 Task: Find a place to stay in Oleśnica, Poland, from 11th to 15th June for 2 guests, with a price range of ₹7000 to ₹16000, 1 bedroom, 2 beds, 1 bathroom, a flat with a washing machine, and an English-speaking host.
Action: Mouse pressed left at (440, 80)
Screenshot: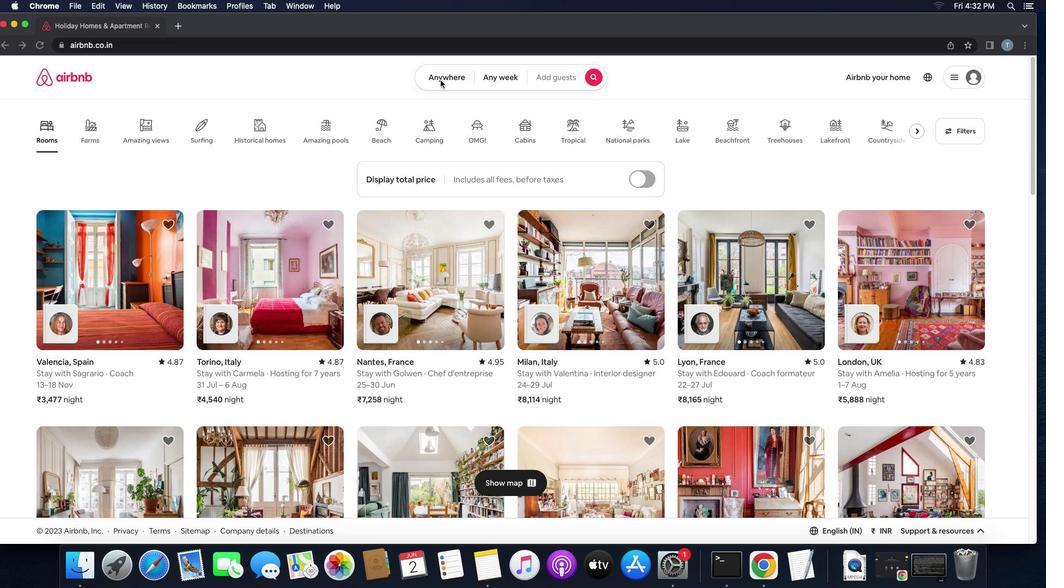 
Action: Mouse pressed left at (440, 80)
Screenshot: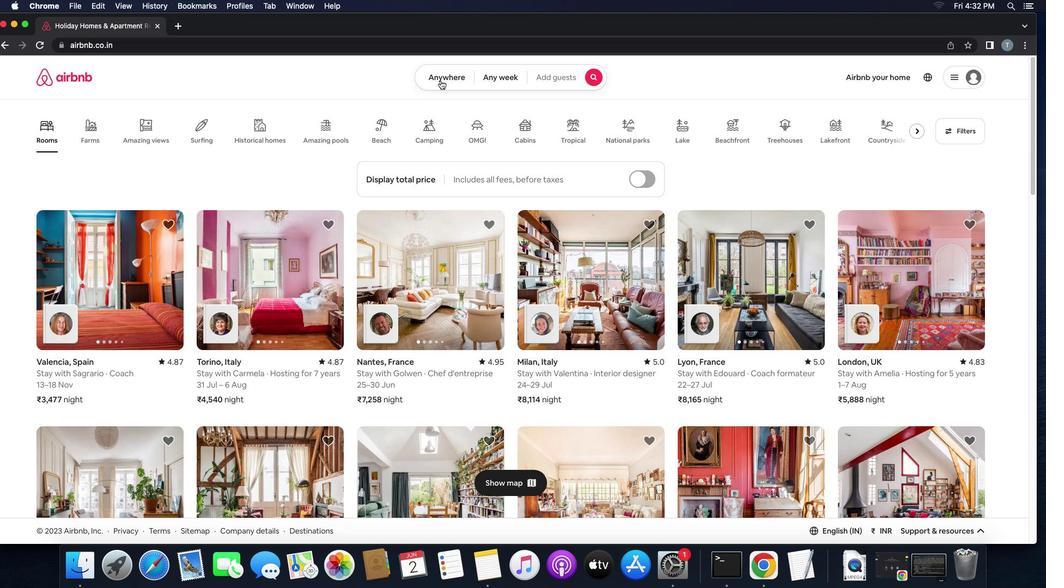 
Action: Mouse moved to (403, 113)
Screenshot: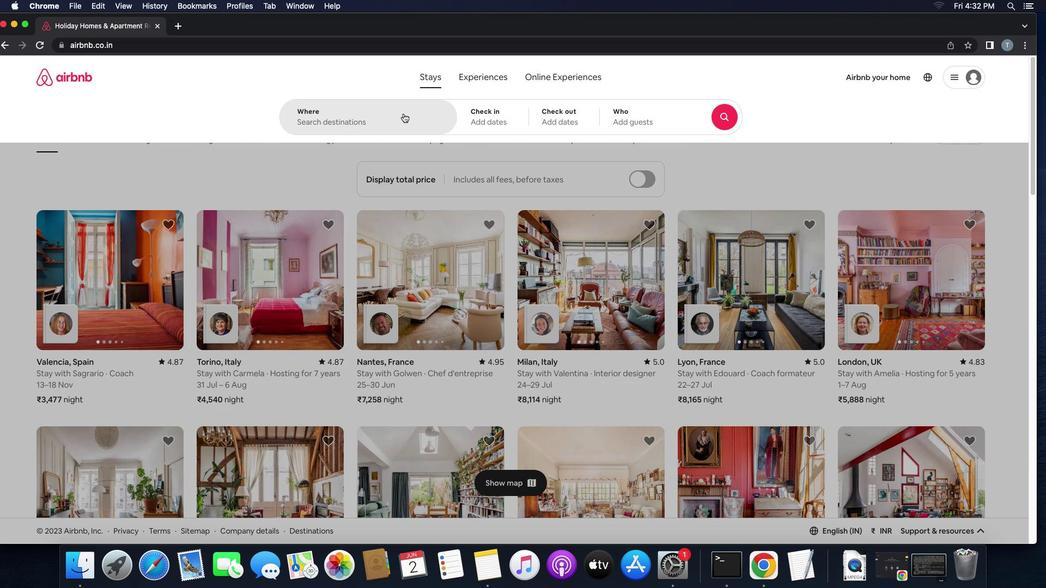 
Action: Mouse pressed left at (403, 113)
Screenshot: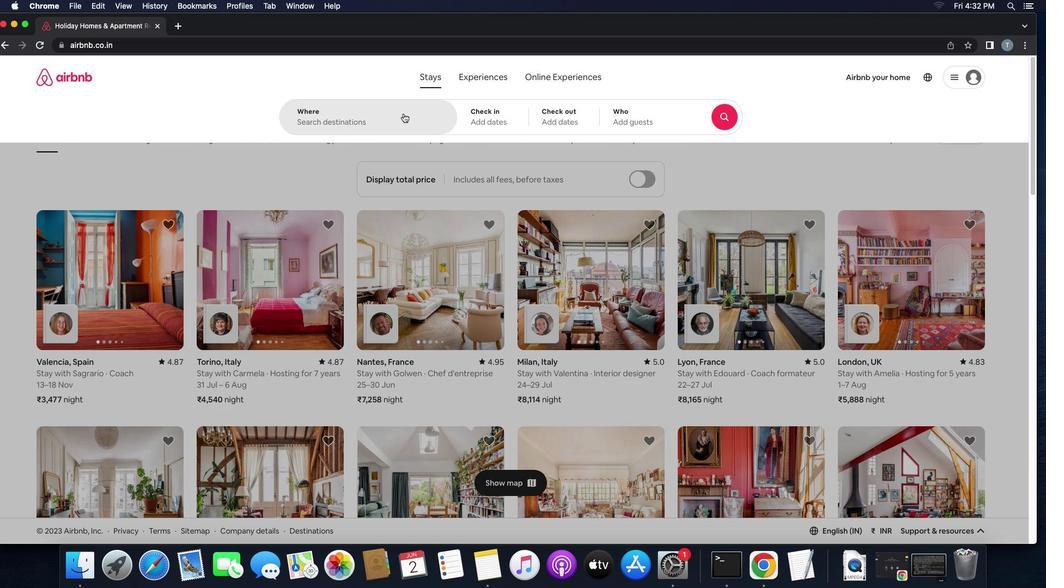 
Action: Key pressed 'o''l''e''s''n''i''c''a'',''p''o''l''a''n''d'
Screenshot: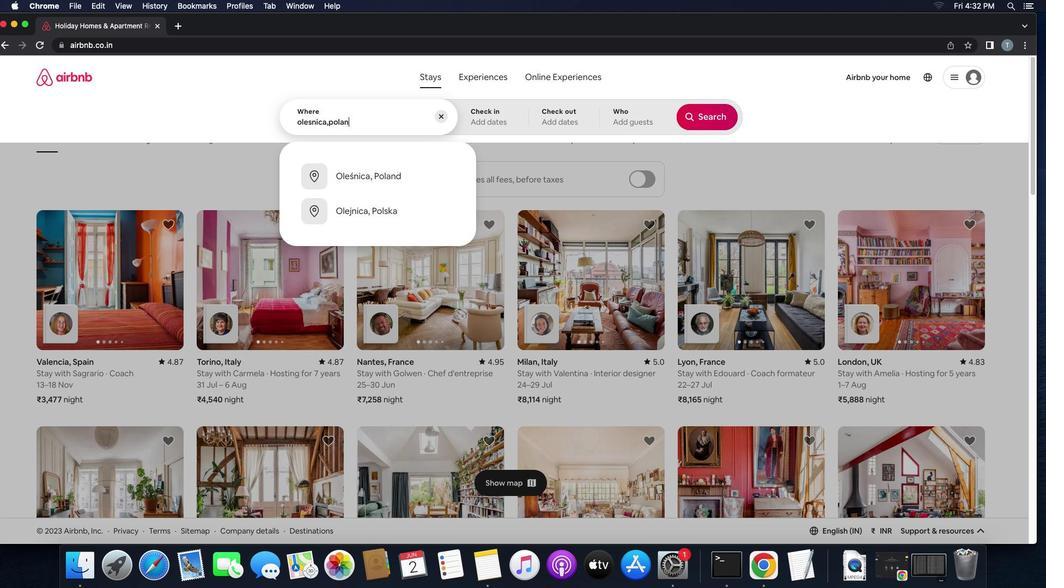
Action: Mouse moved to (355, 165)
Screenshot: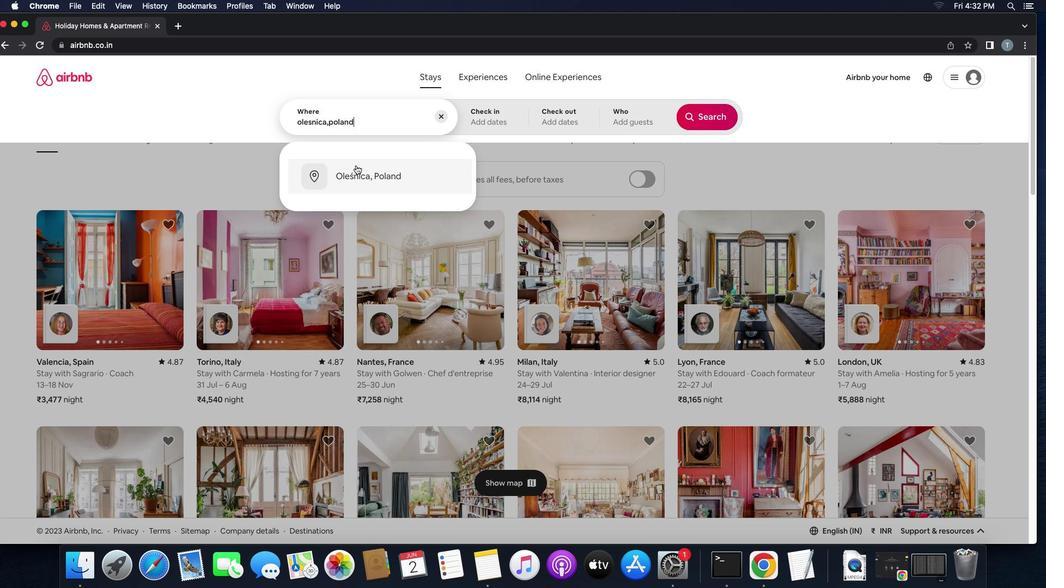 
Action: Mouse pressed left at (355, 165)
Screenshot: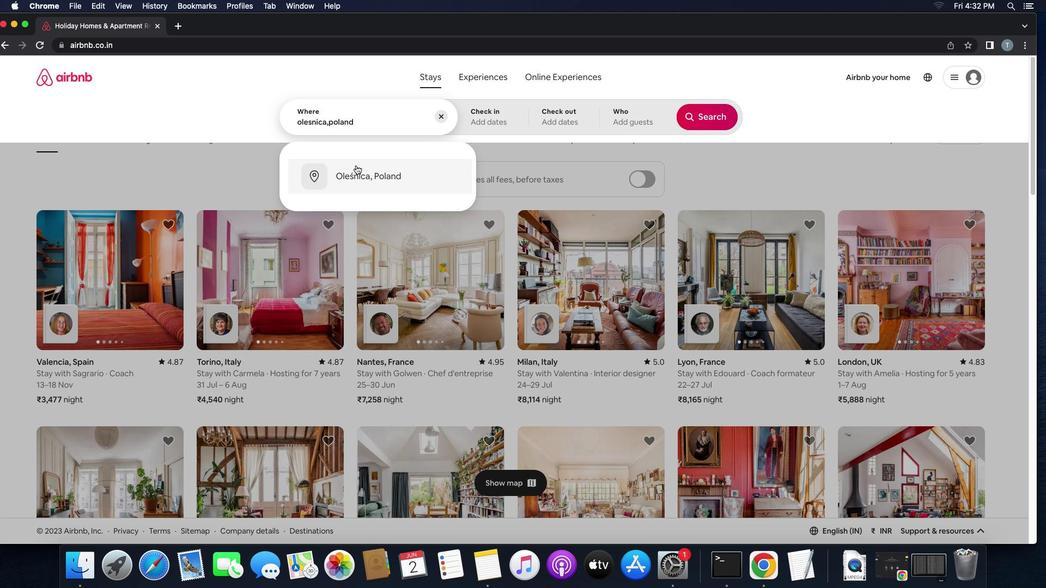 
Action: Mouse moved to (464, 284)
Screenshot: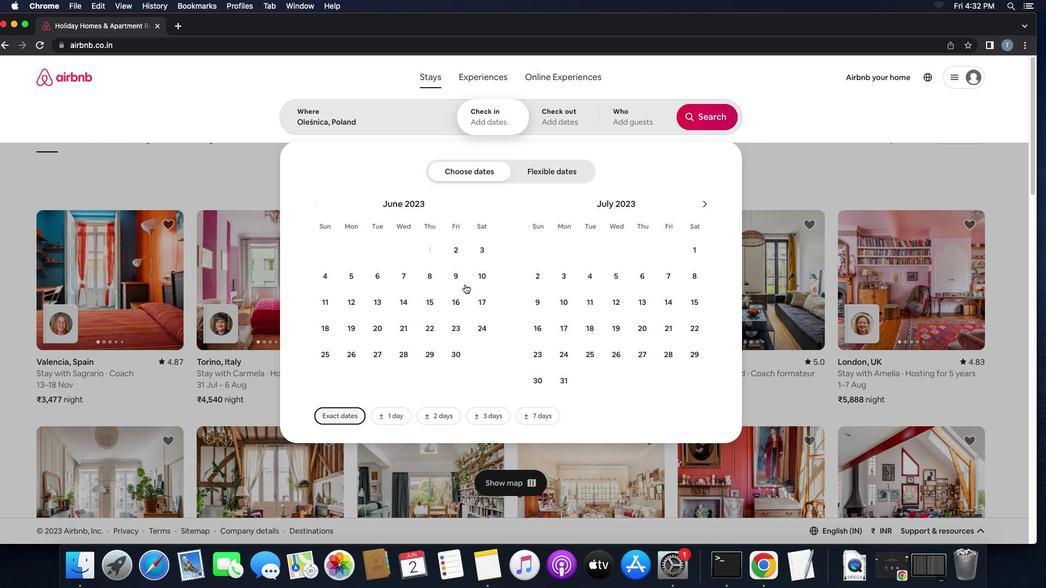 
Action: Mouse scrolled (464, 284) with delta (0, 0)
Screenshot: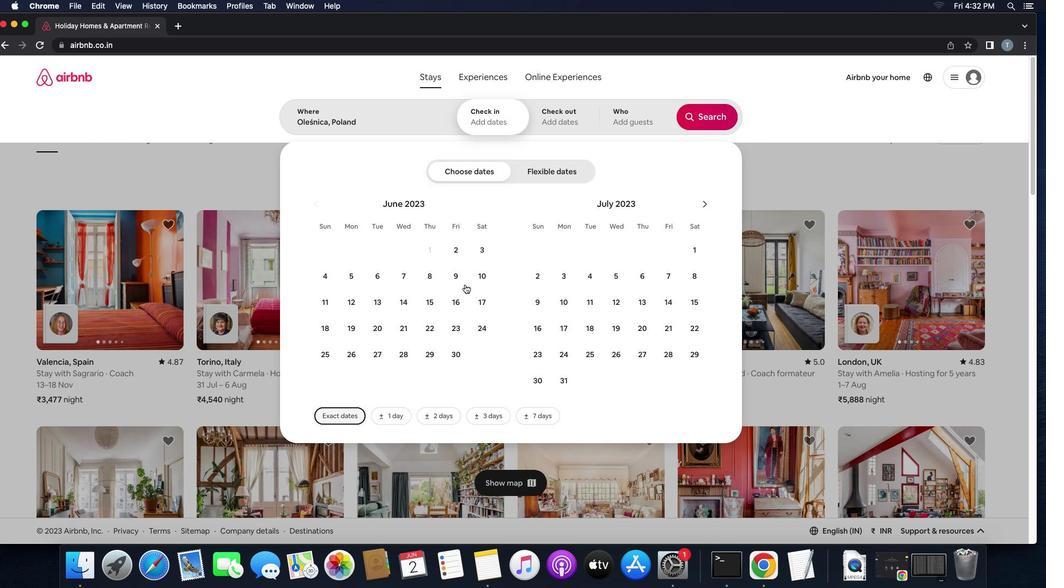 
Action: Mouse scrolled (464, 284) with delta (0, 0)
Screenshot: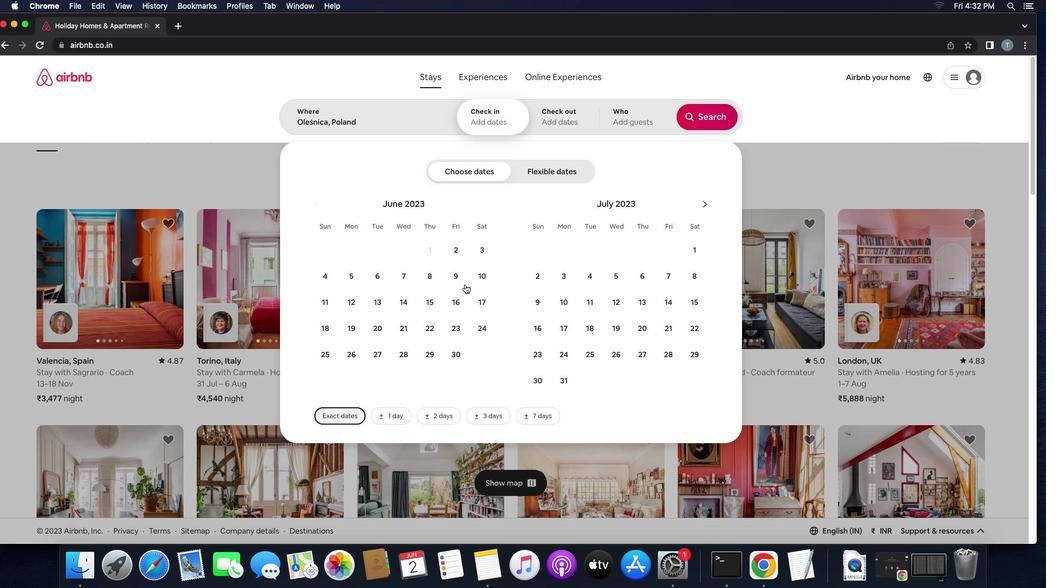 
Action: Mouse moved to (326, 306)
Screenshot: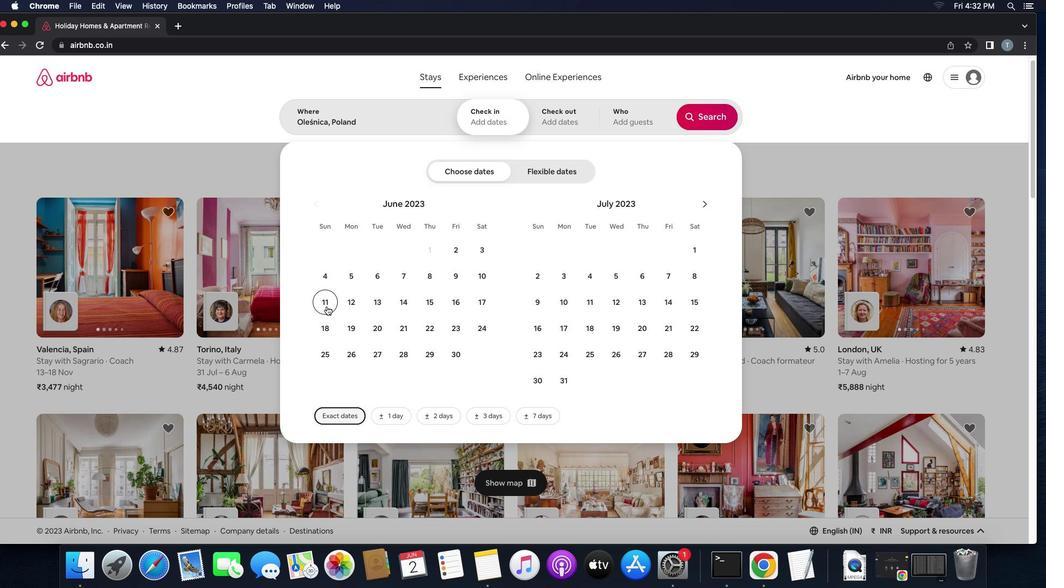 
Action: Mouse pressed left at (326, 306)
Screenshot: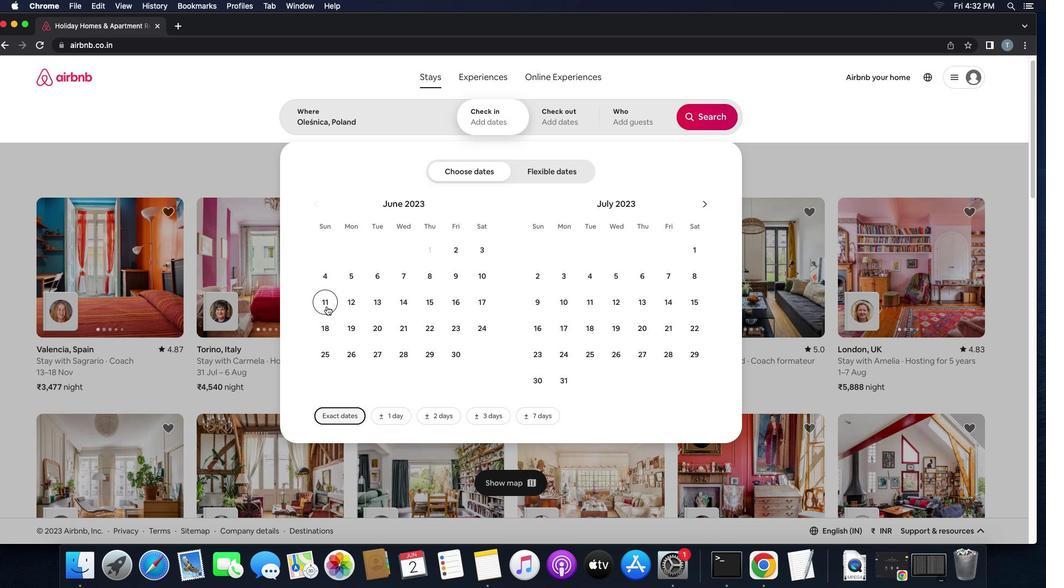 
Action: Mouse moved to (427, 309)
Screenshot: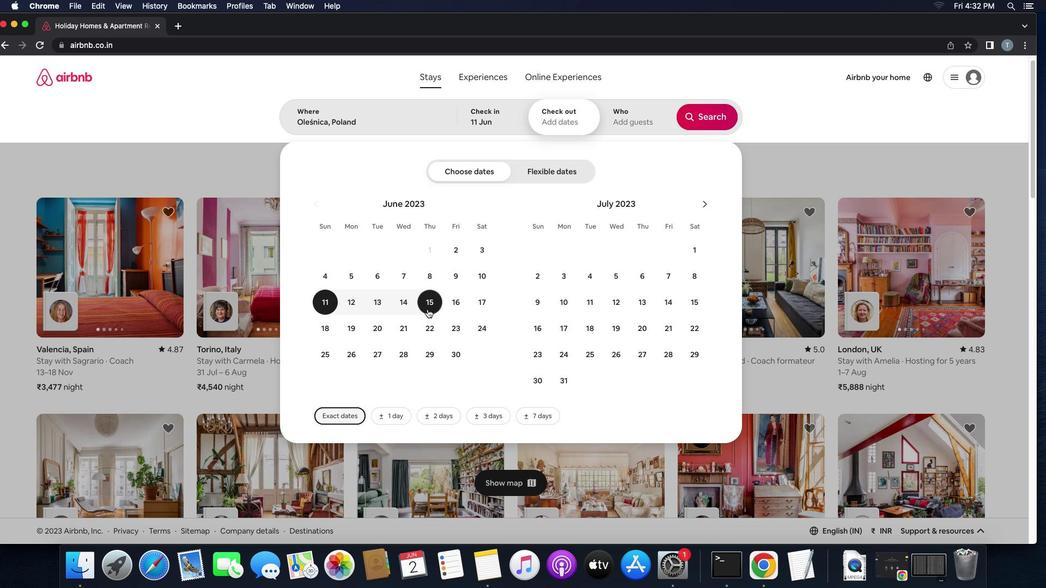 
Action: Mouse pressed left at (427, 309)
Screenshot: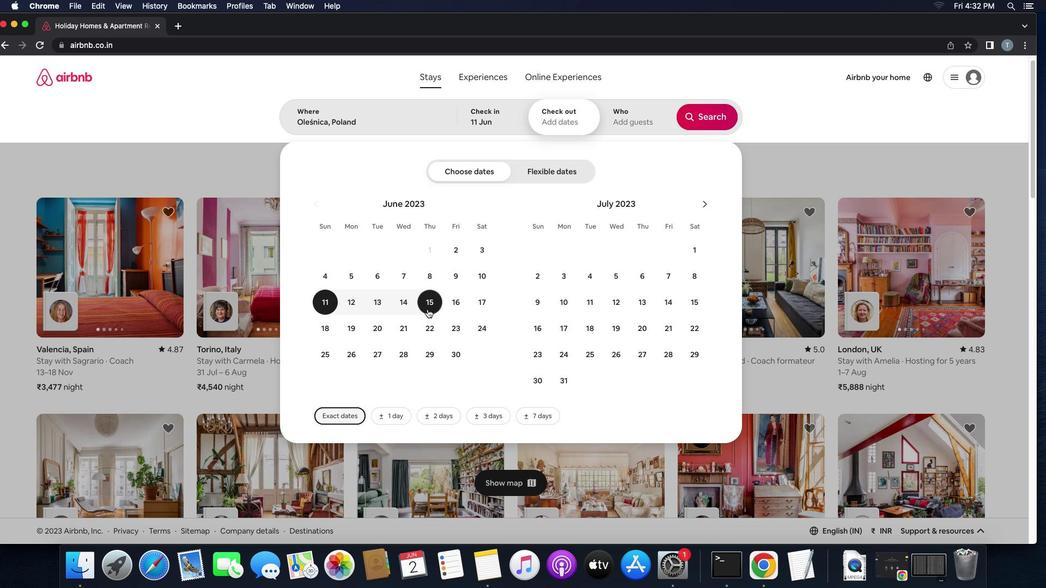 
Action: Mouse moved to (642, 117)
Screenshot: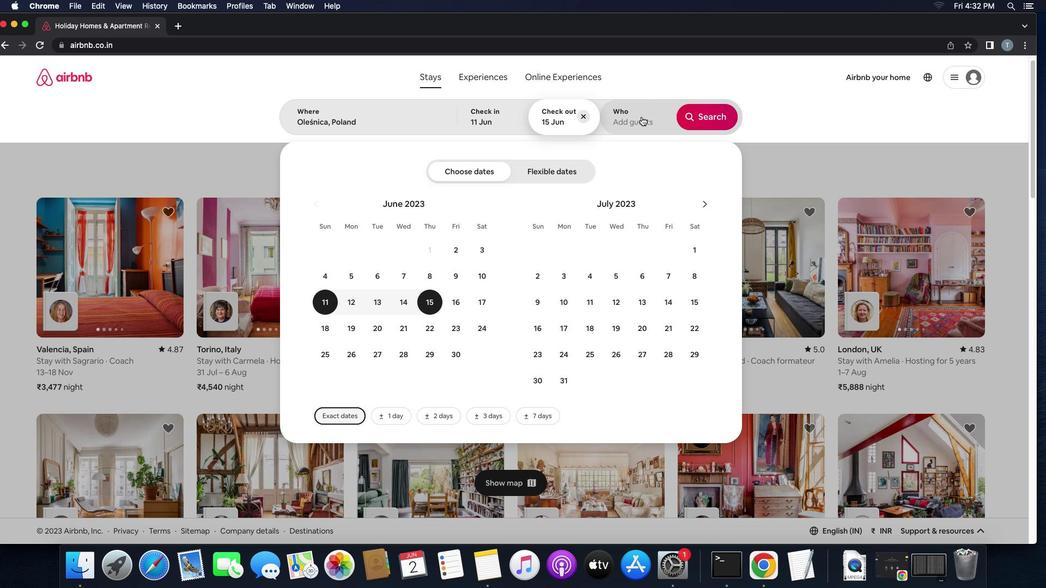 
Action: Mouse pressed left at (642, 117)
Screenshot: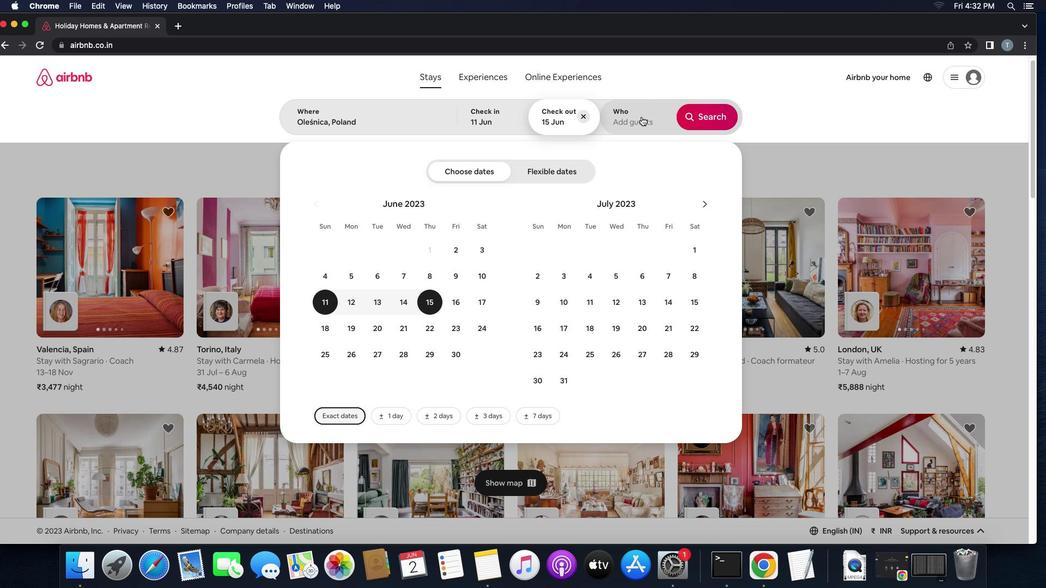 
Action: Mouse moved to (707, 175)
Screenshot: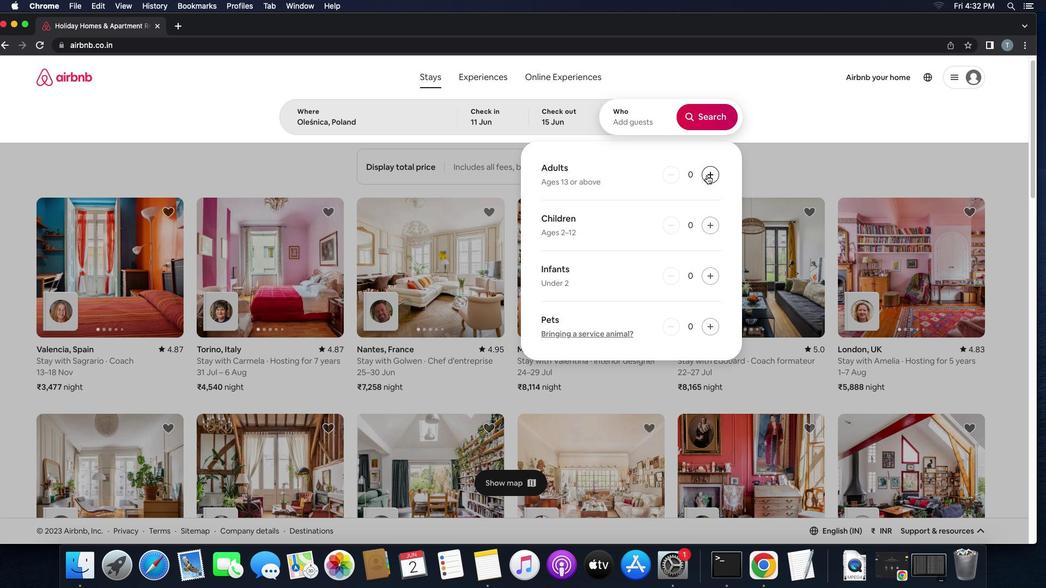 
Action: Mouse pressed left at (707, 175)
Screenshot: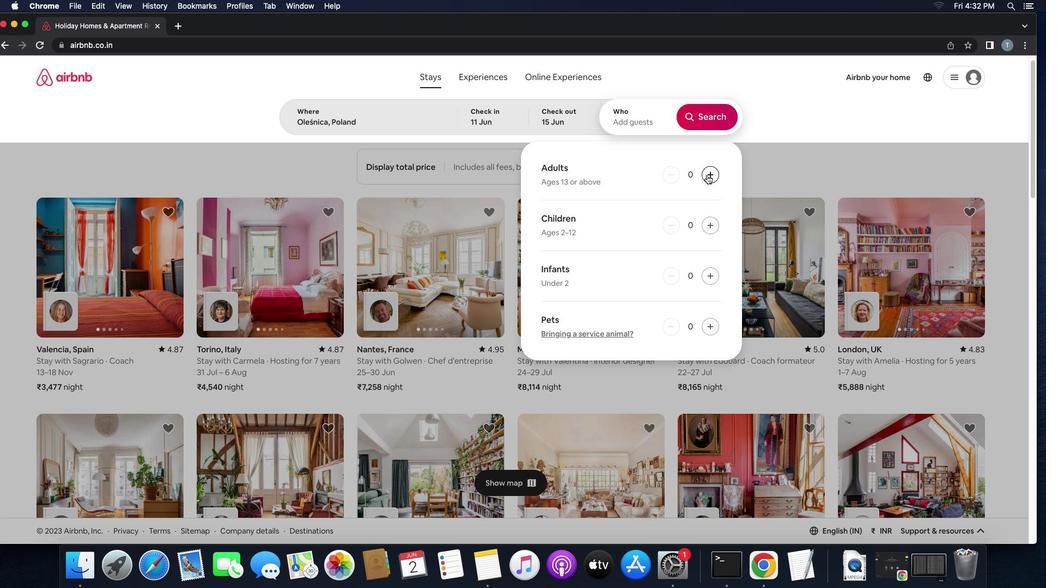 
Action: Mouse pressed left at (707, 175)
Screenshot: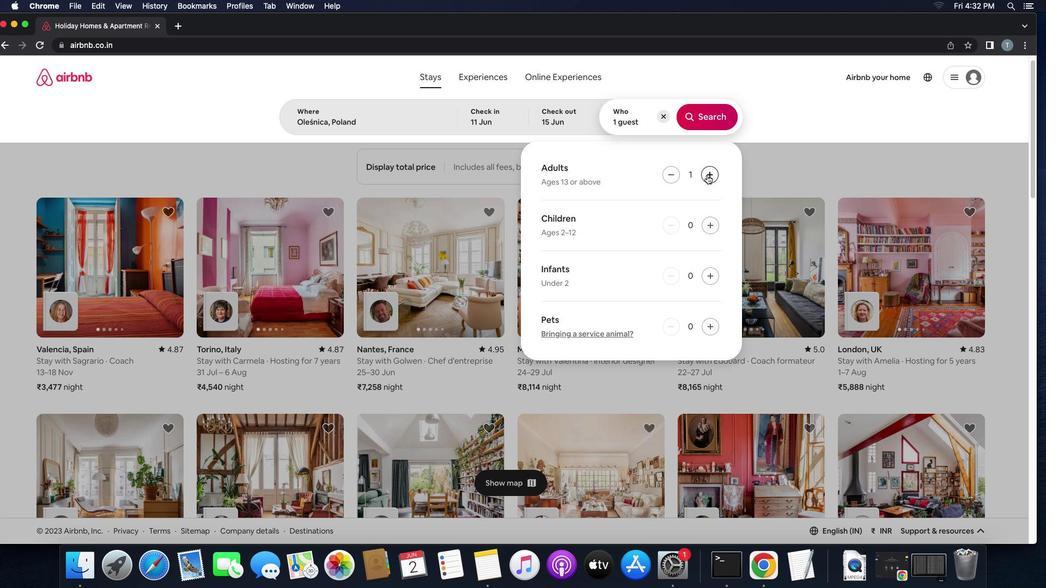 
Action: Mouse moved to (701, 125)
Screenshot: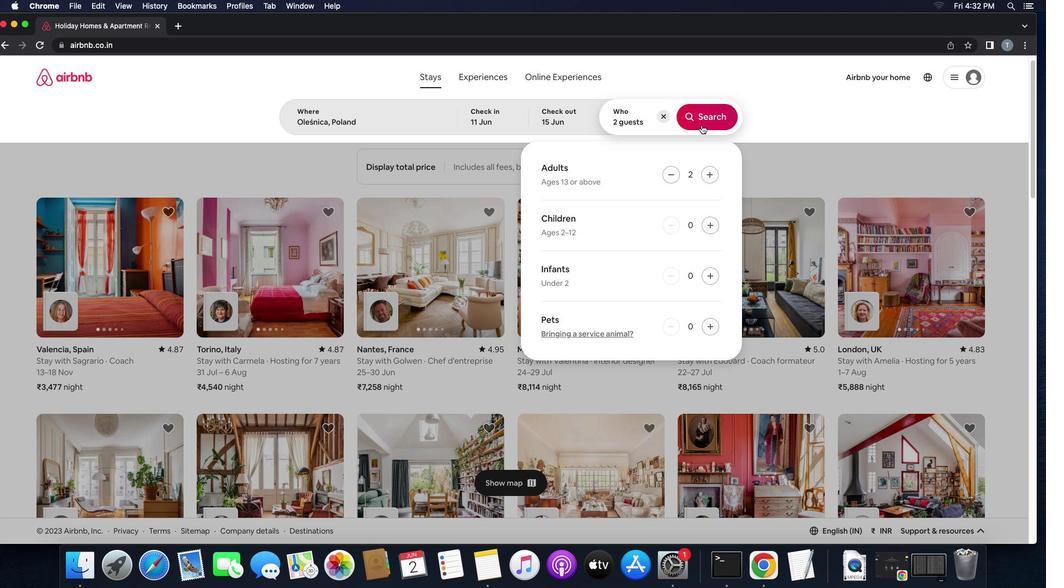 
Action: Mouse pressed left at (701, 125)
Screenshot: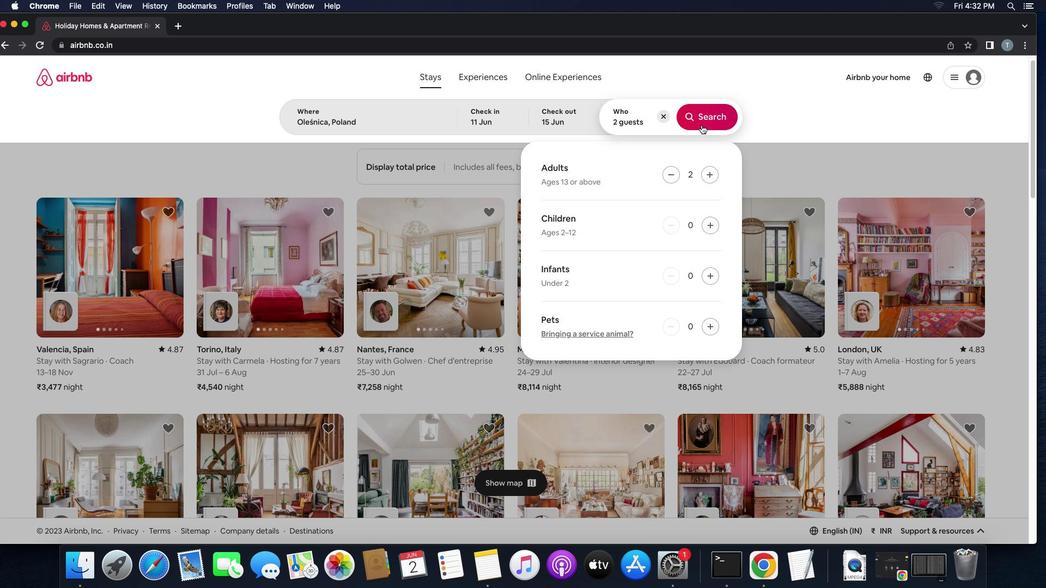 
Action: Mouse moved to (998, 119)
Screenshot: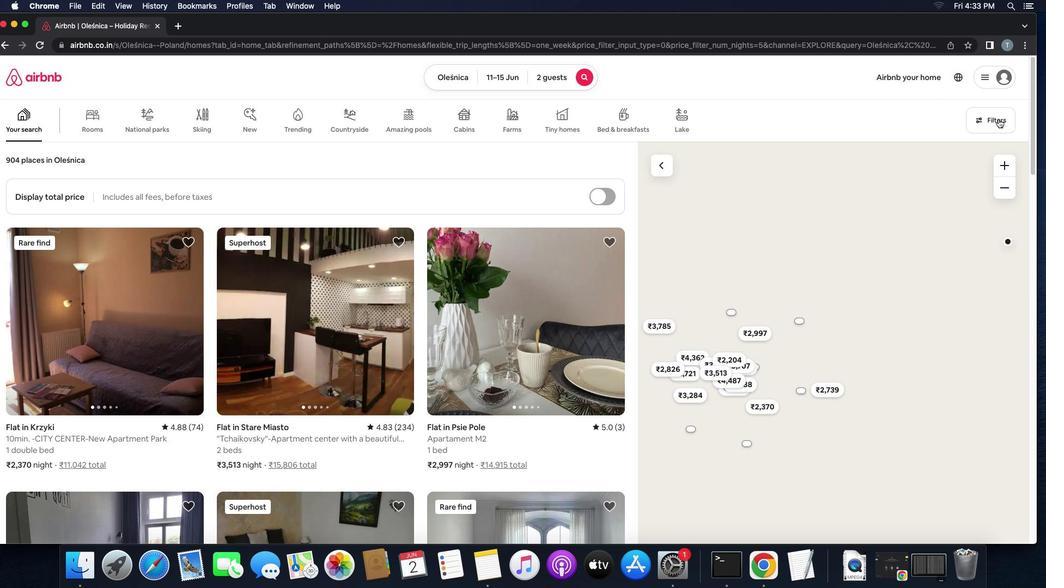 
Action: Mouse pressed left at (998, 119)
Screenshot: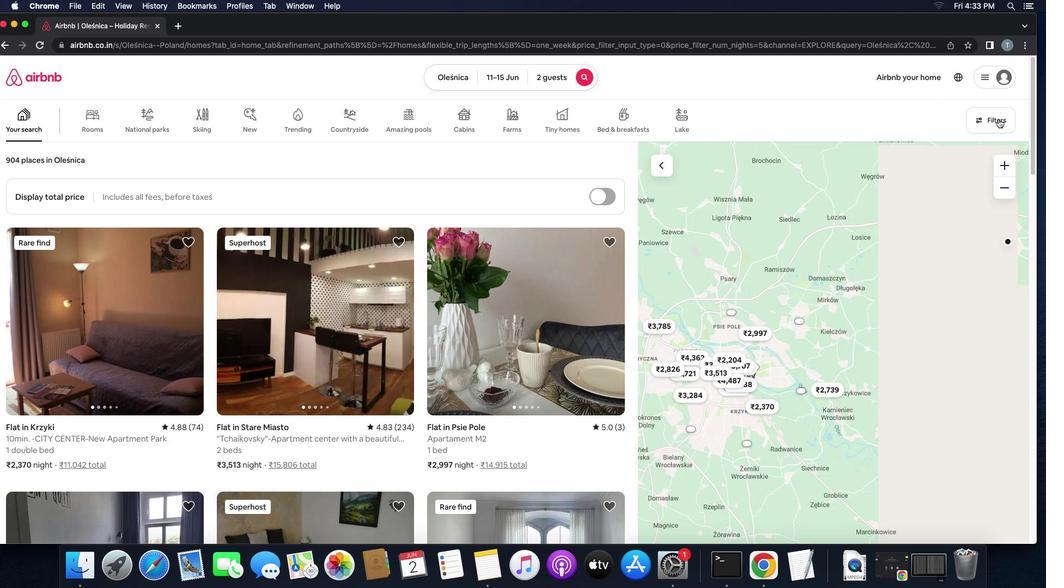 
Action: Mouse moved to (398, 381)
Screenshot: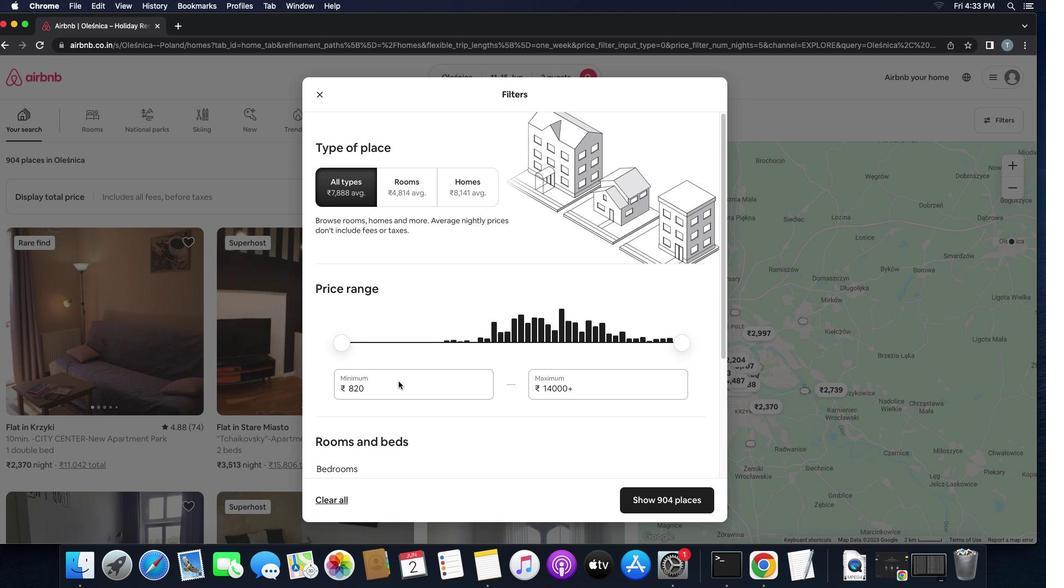 
Action: Mouse pressed left at (398, 381)
Screenshot: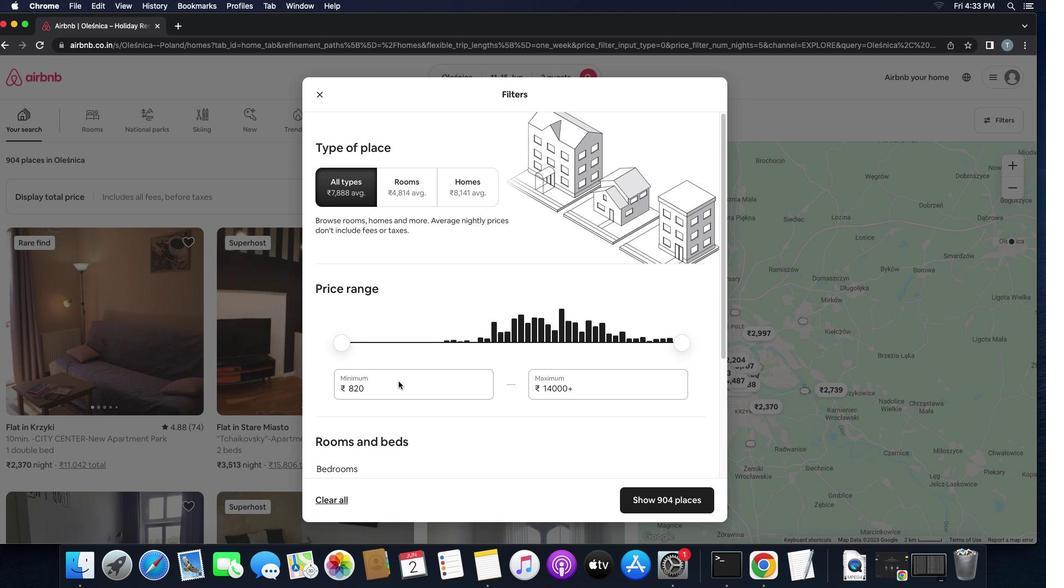 
Action: Key pressed Key.backspaceKey.backspaceKey.backspaceKey.backspace'7''0''0''0'
Screenshot: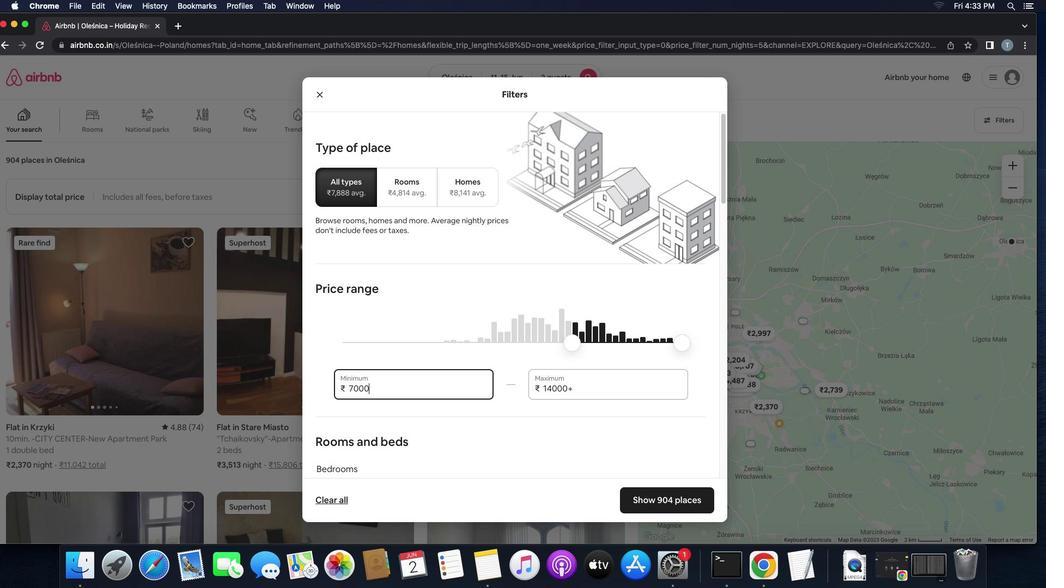 
Action: Mouse moved to (601, 395)
Screenshot: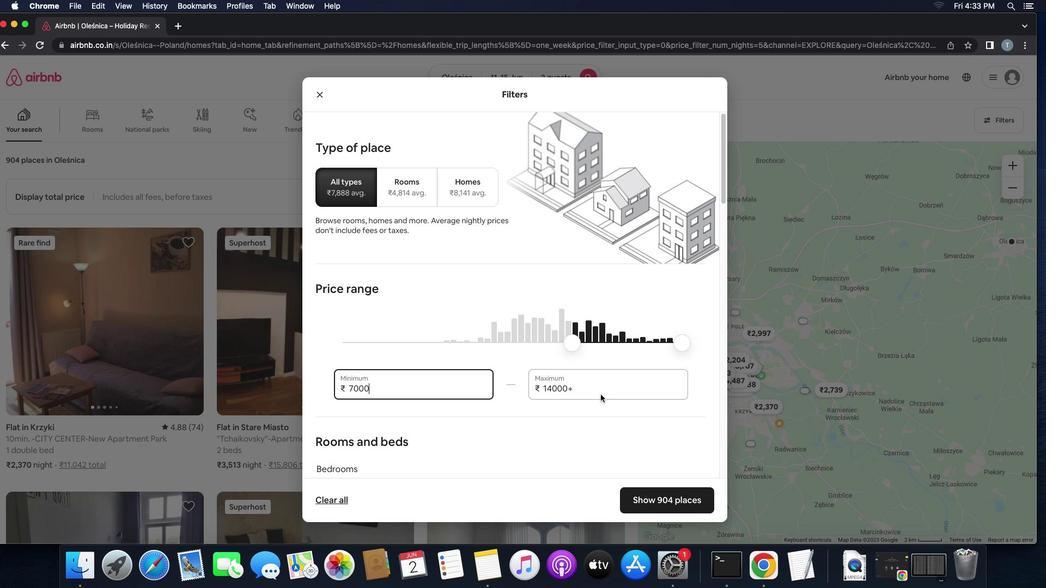 
Action: Mouse pressed left at (601, 395)
Screenshot: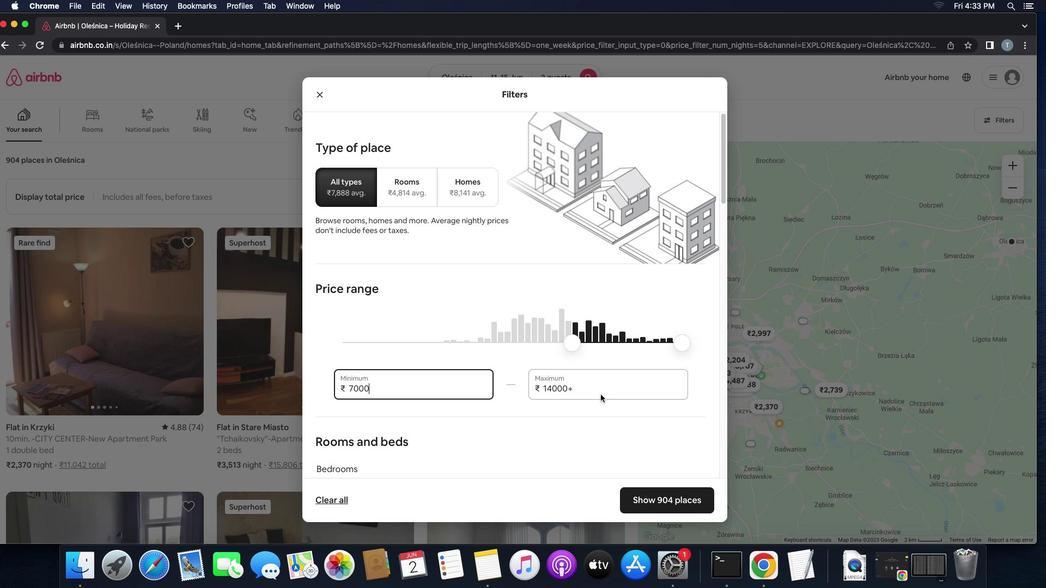 
Action: Mouse moved to (601, 391)
Screenshot: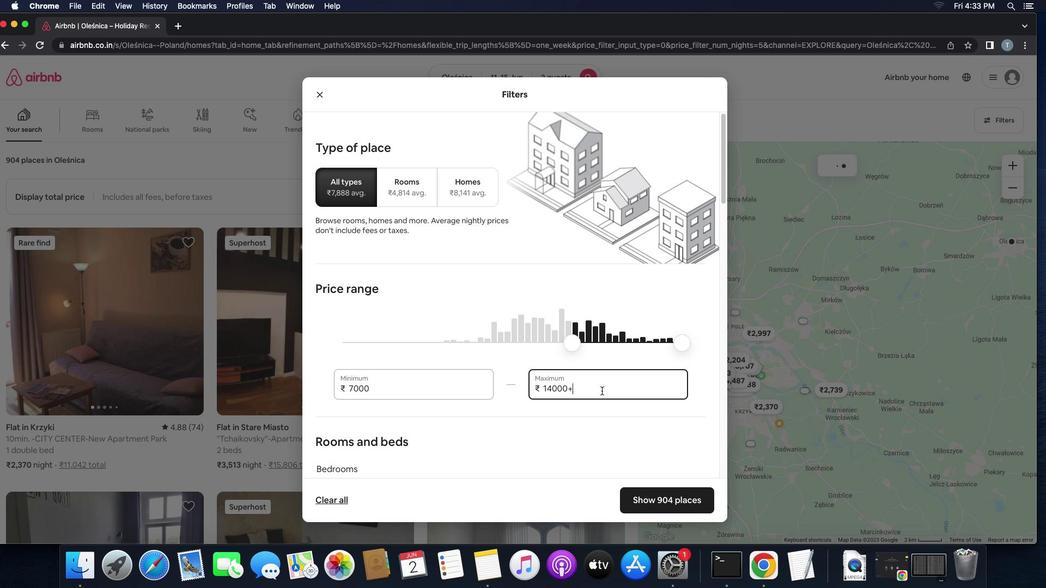 
Action: Key pressed Key.backspaceKey.backspaceKey.backspaceKey.backspaceKey.backspaceKey.backspaceKey.backspace'1''6''0''0''0'
Screenshot: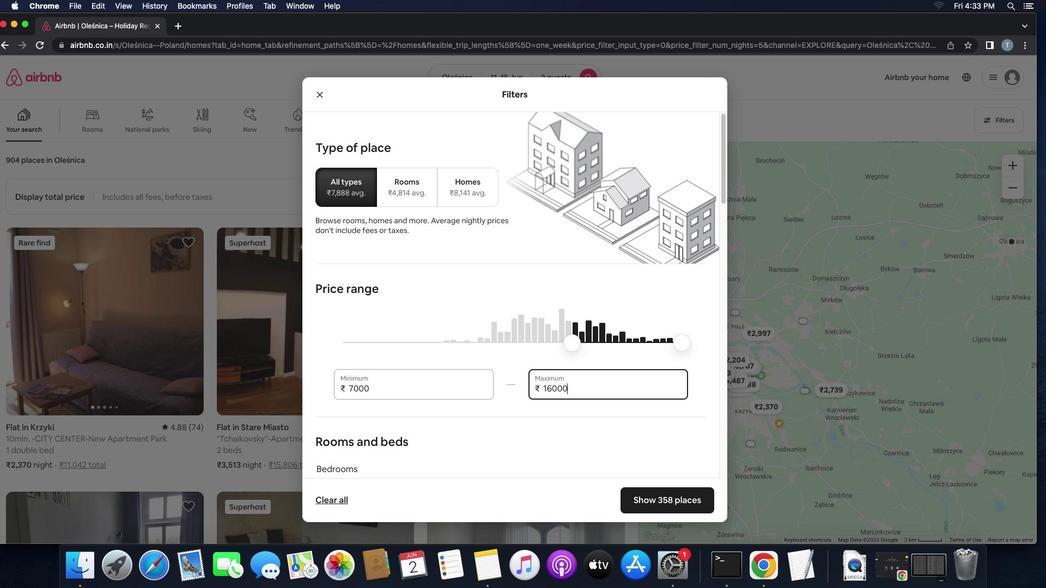 
Action: Mouse moved to (524, 361)
Screenshot: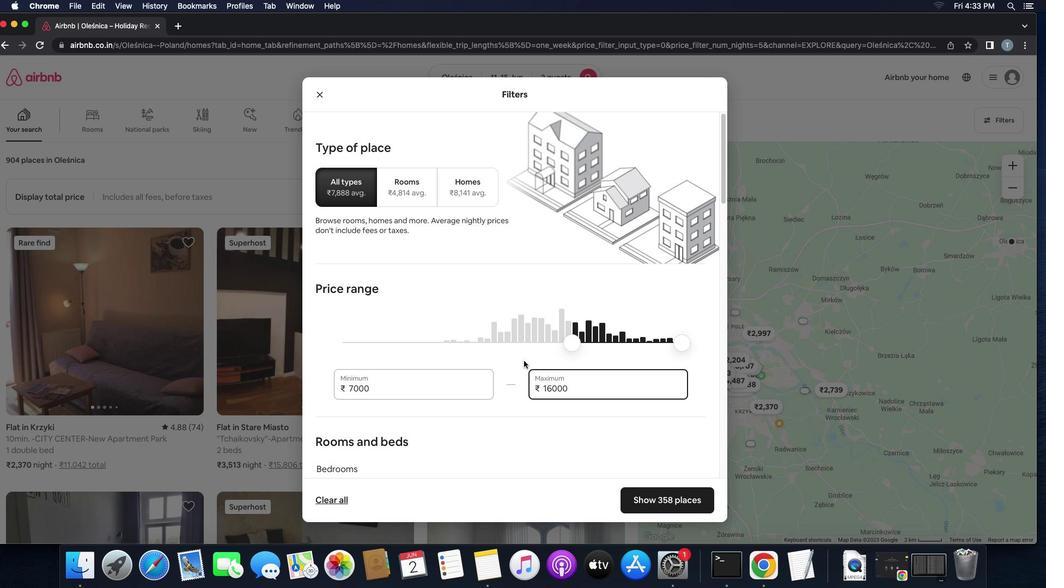 
Action: Mouse scrolled (524, 361) with delta (0, 0)
Screenshot: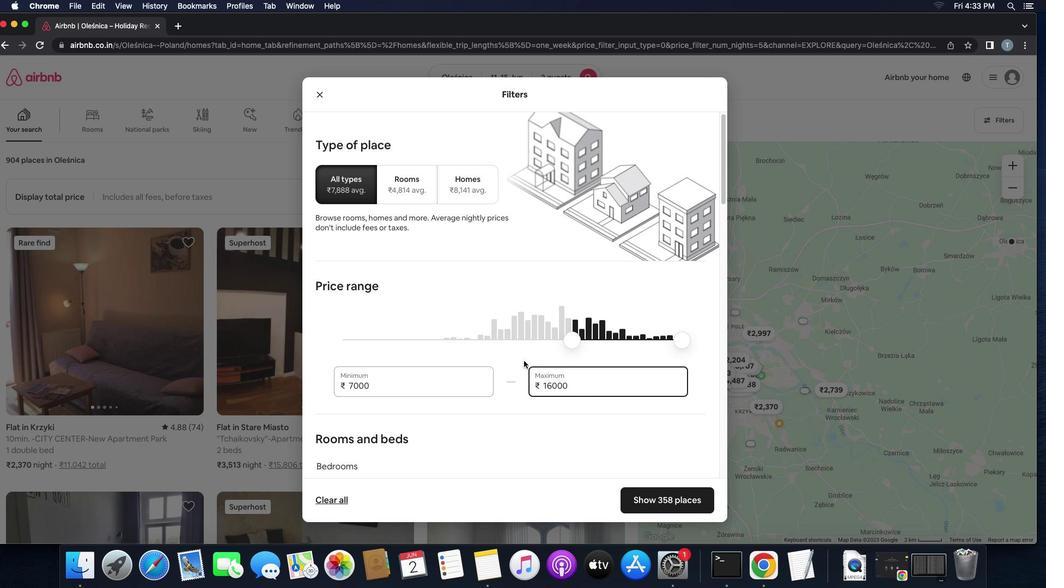 
Action: Mouse scrolled (524, 361) with delta (0, 0)
Screenshot: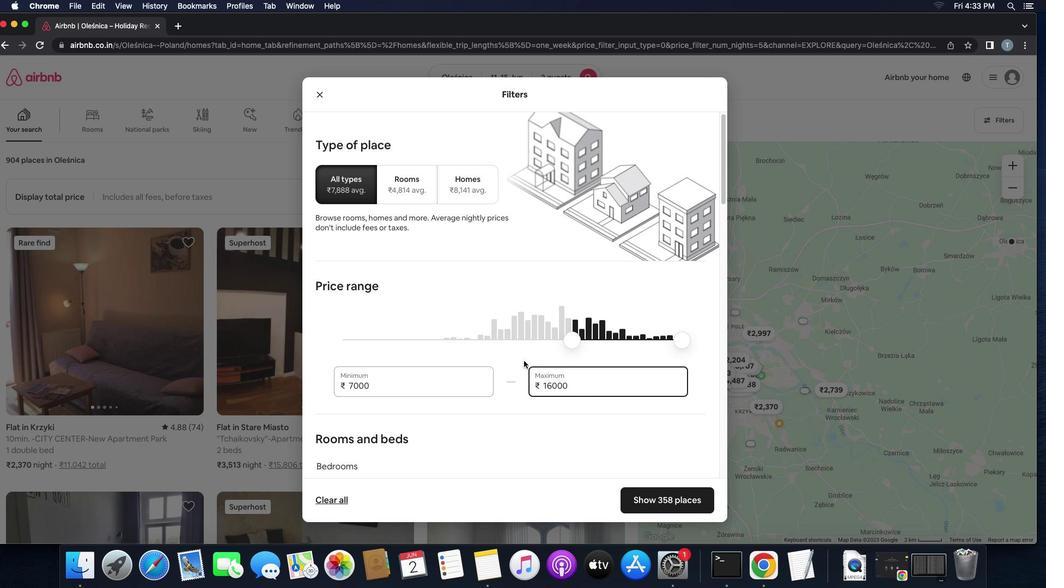 
Action: Mouse scrolled (524, 361) with delta (0, -1)
Screenshot: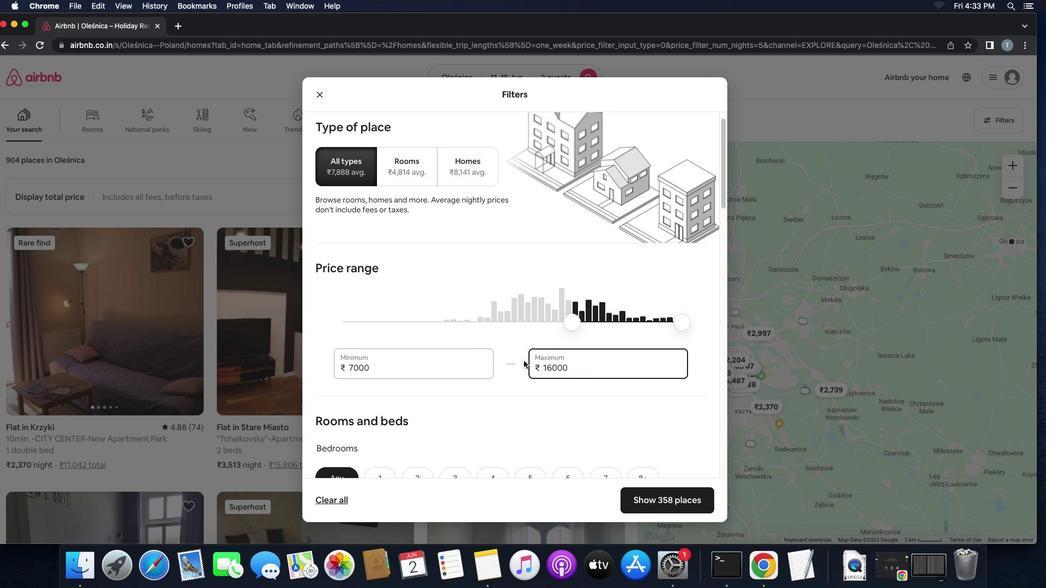 
Action: Mouse scrolled (524, 361) with delta (0, -2)
Screenshot: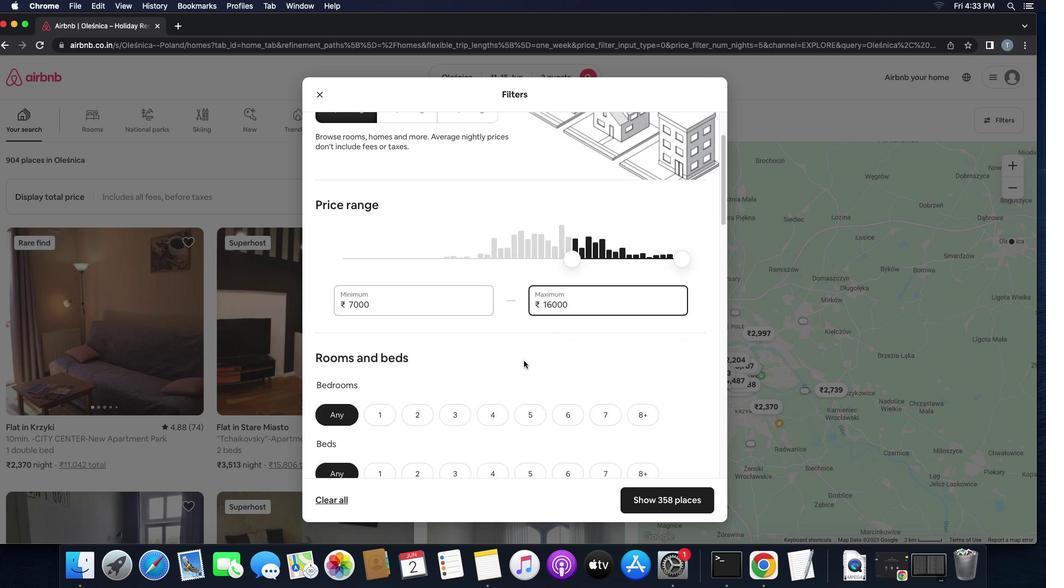 
Action: Mouse scrolled (524, 361) with delta (0, 0)
Screenshot: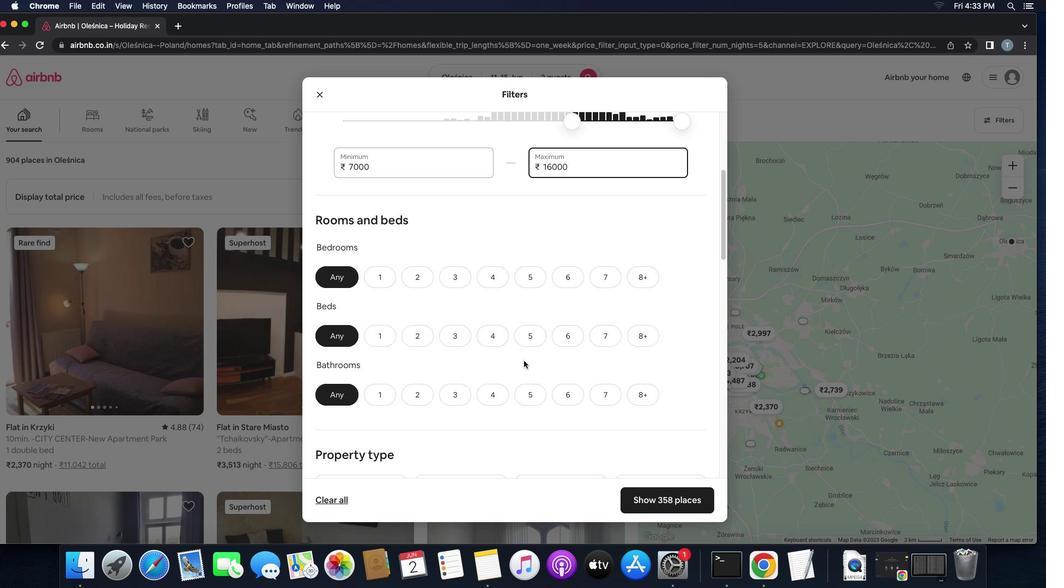 
Action: Mouse scrolled (524, 361) with delta (0, 0)
Screenshot: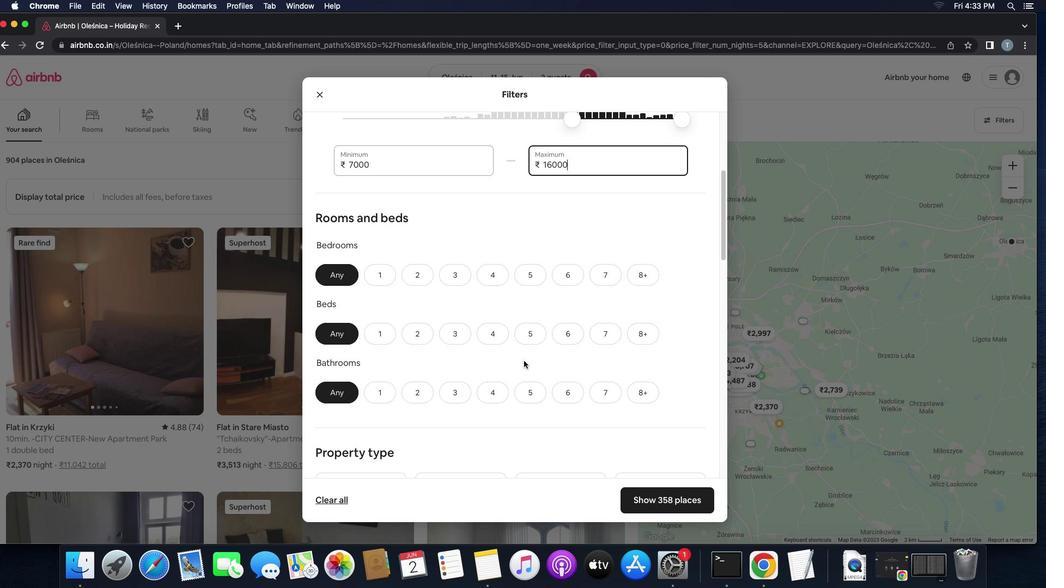 
Action: Mouse scrolled (524, 361) with delta (0, 0)
Screenshot: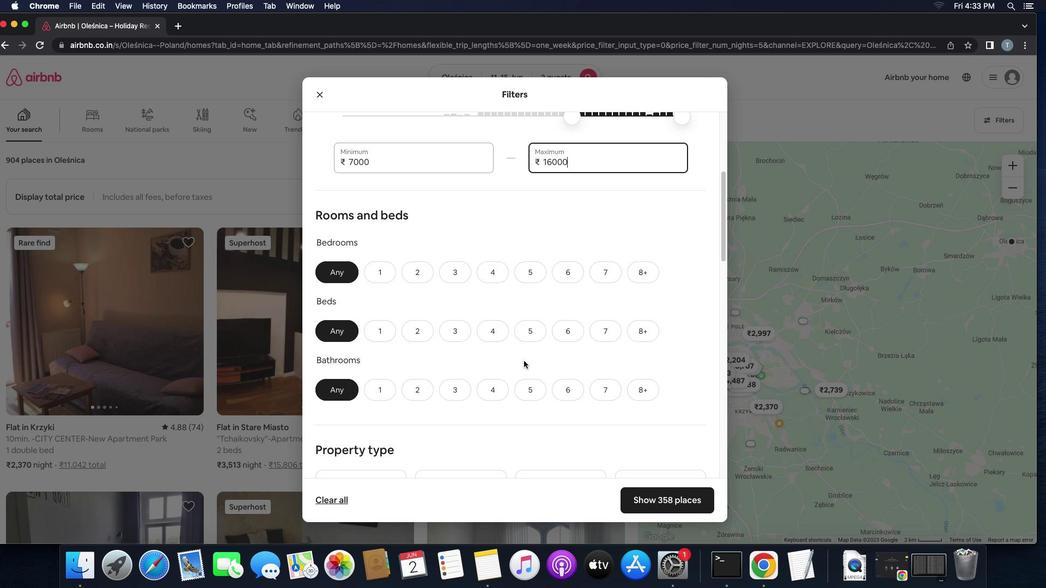 
Action: Mouse moved to (467, 345)
Screenshot: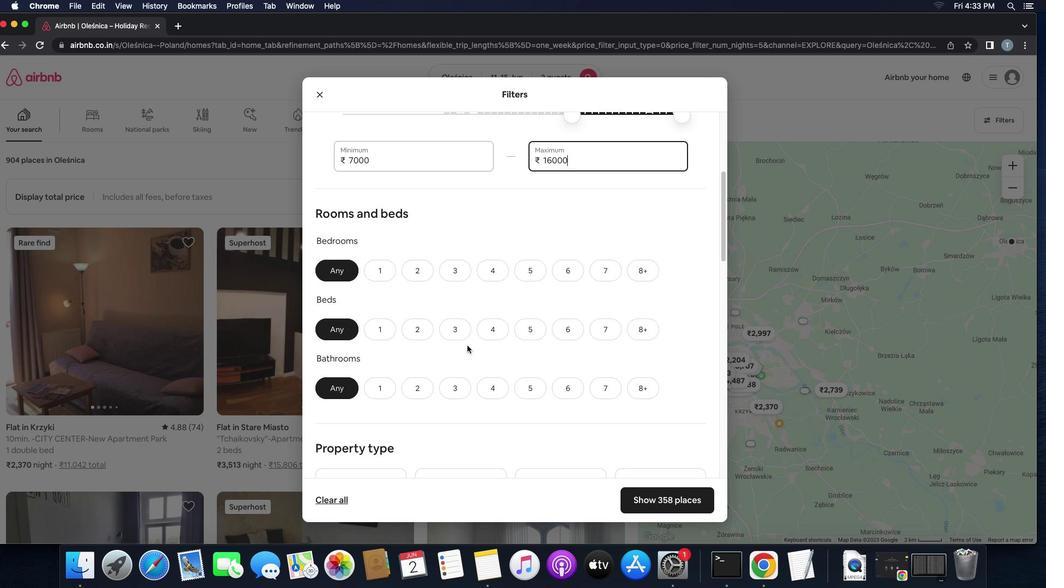 
Action: Mouse scrolled (467, 345) with delta (0, 0)
Screenshot: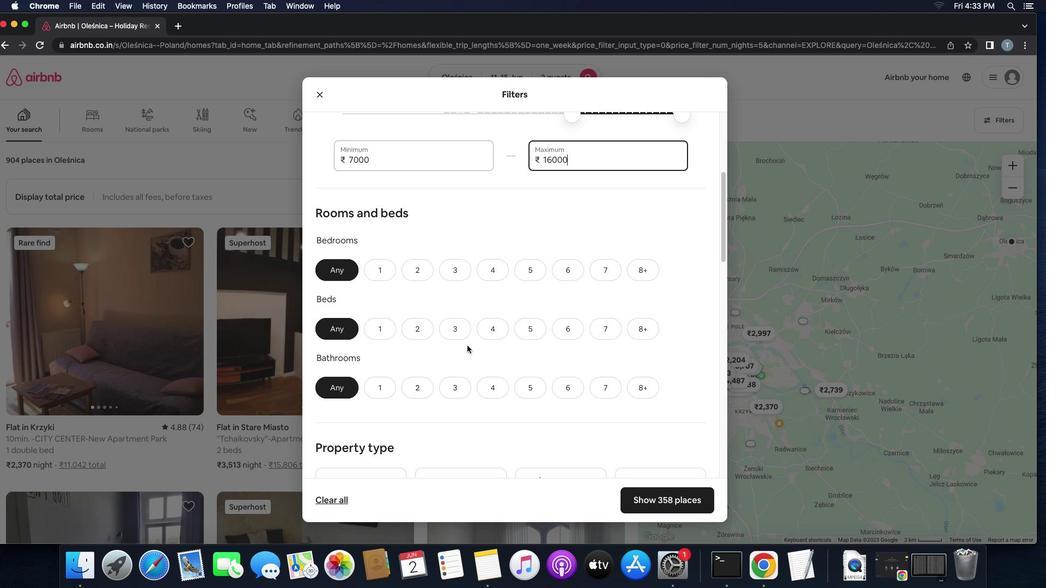 
Action: Mouse scrolled (467, 345) with delta (0, 0)
Screenshot: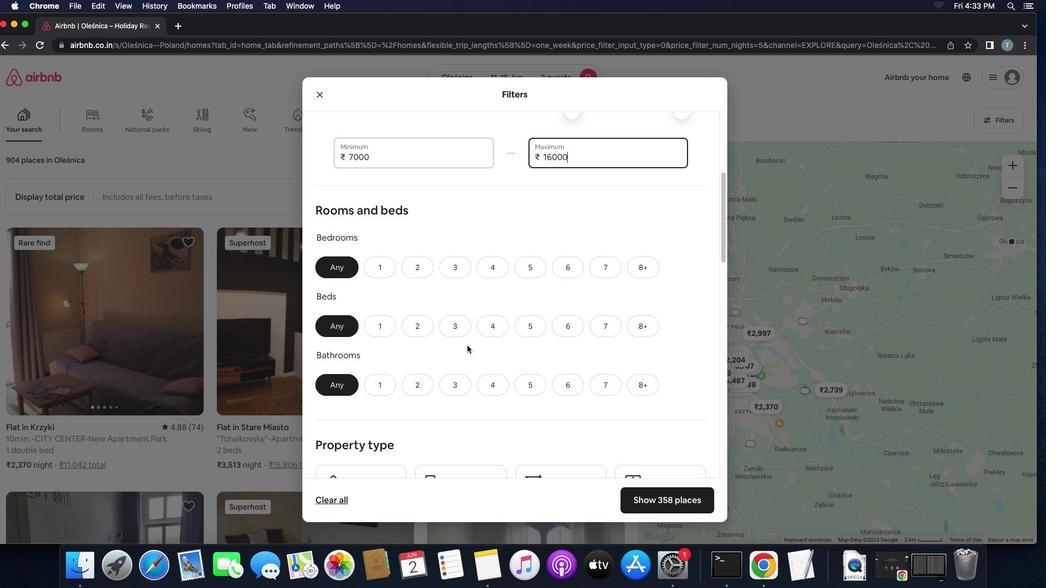 
Action: Mouse scrolled (467, 345) with delta (0, 0)
Screenshot: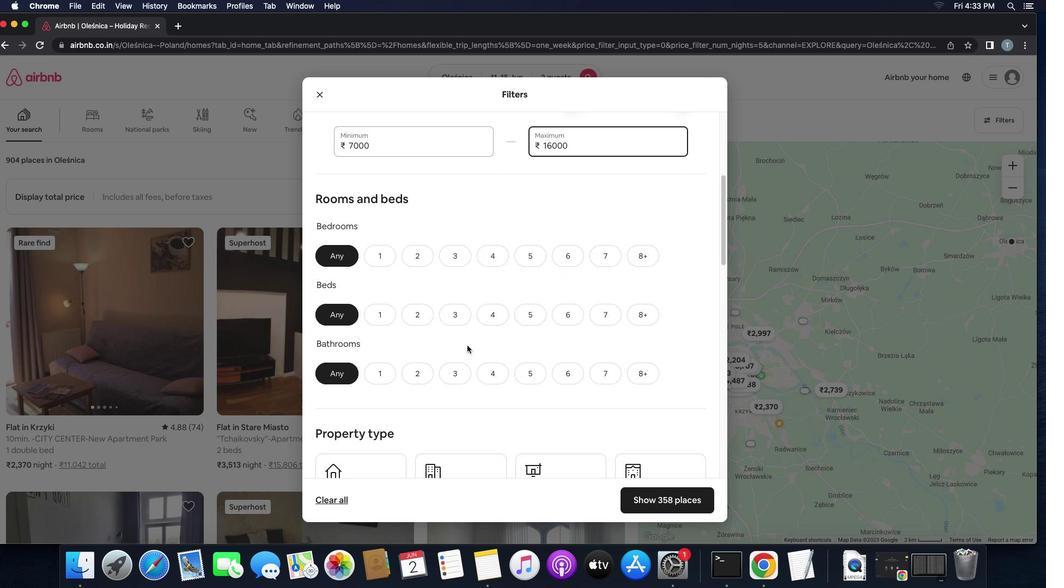 
Action: Mouse scrolled (467, 345) with delta (0, 0)
Screenshot: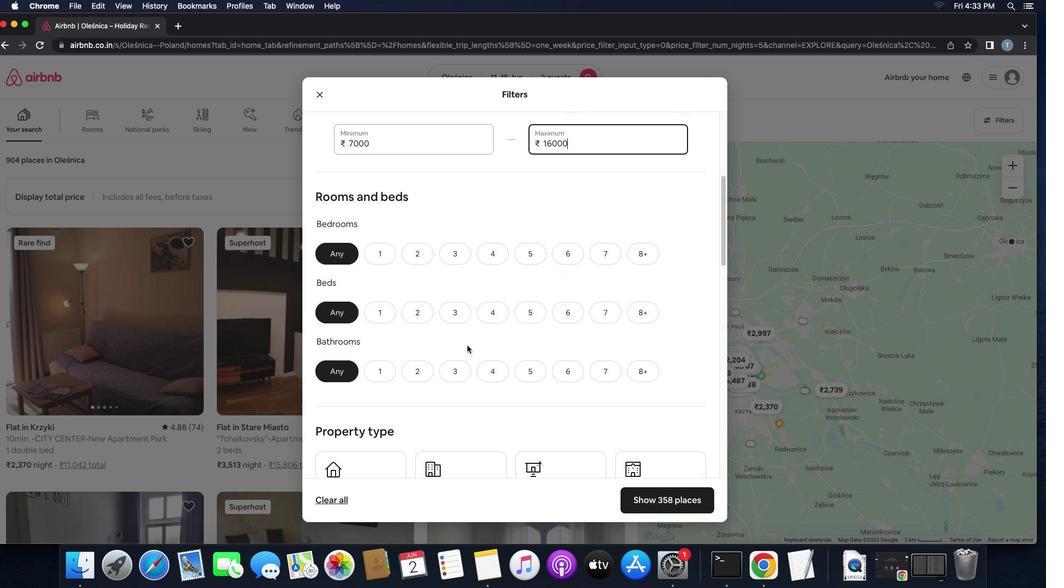 
Action: Mouse moved to (387, 257)
Screenshot: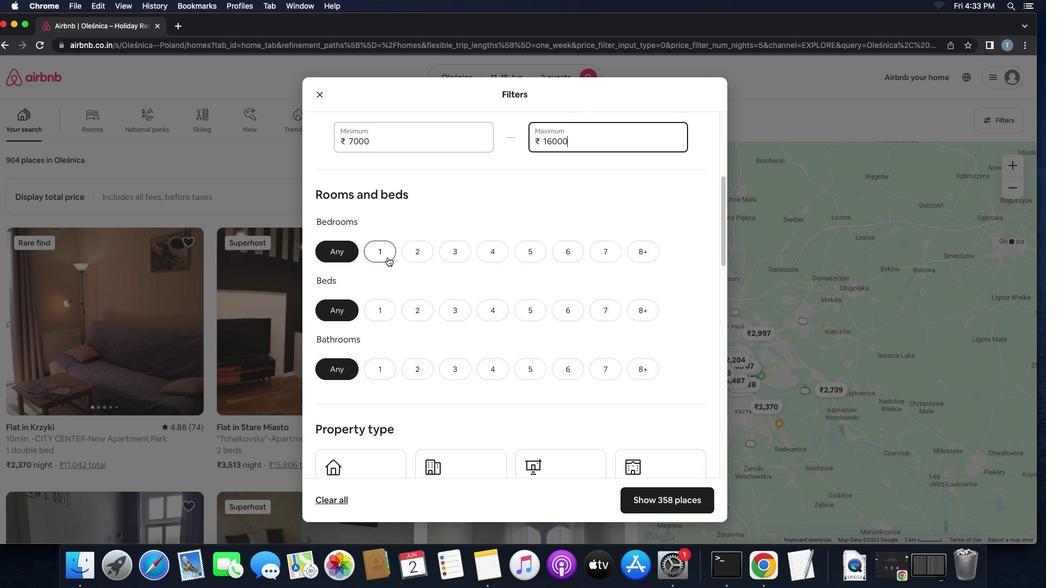 
Action: Mouse pressed left at (387, 257)
Screenshot: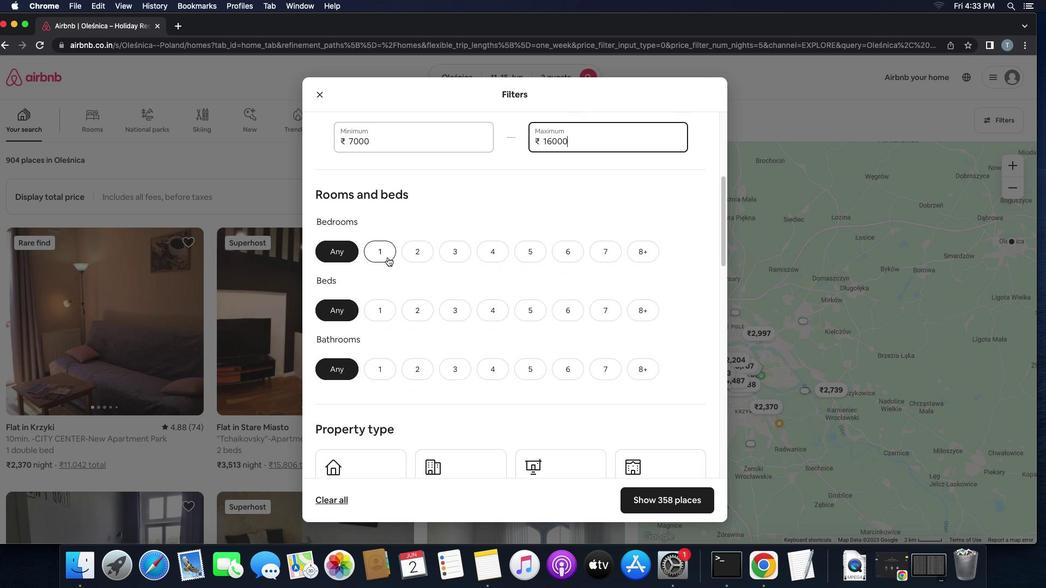 
Action: Mouse moved to (427, 316)
Screenshot: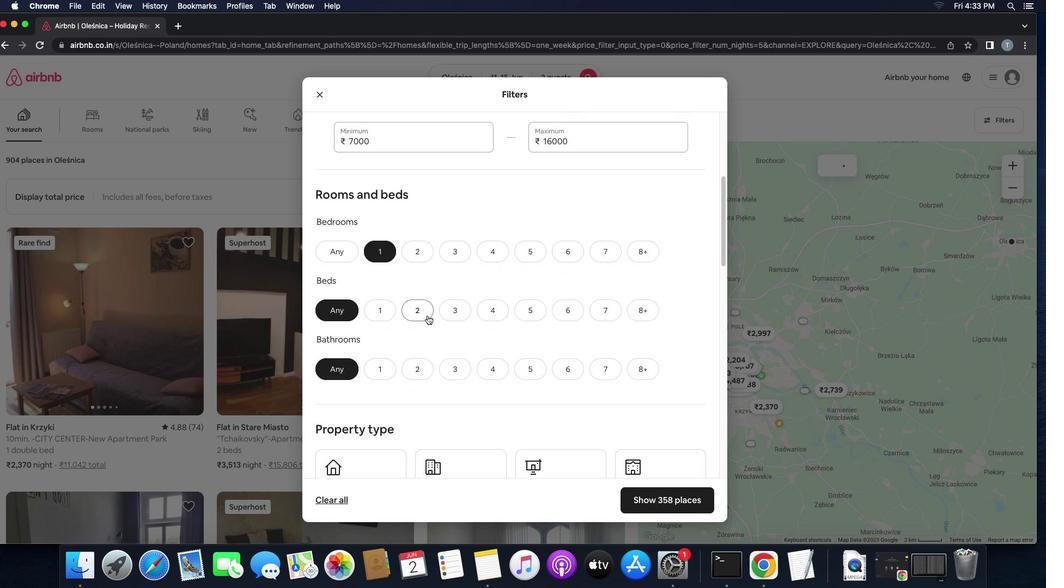 
Action: Mouse pressed left at (427, 316)
Screenshot: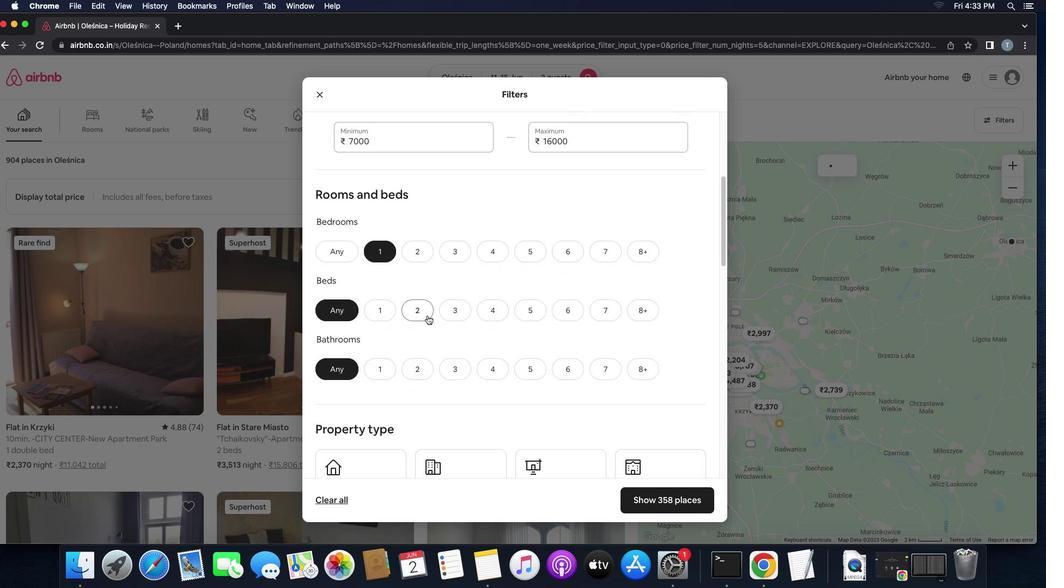 
Action: Mouse scrolled (427, 316) with delta (0, 0)
Screenshot: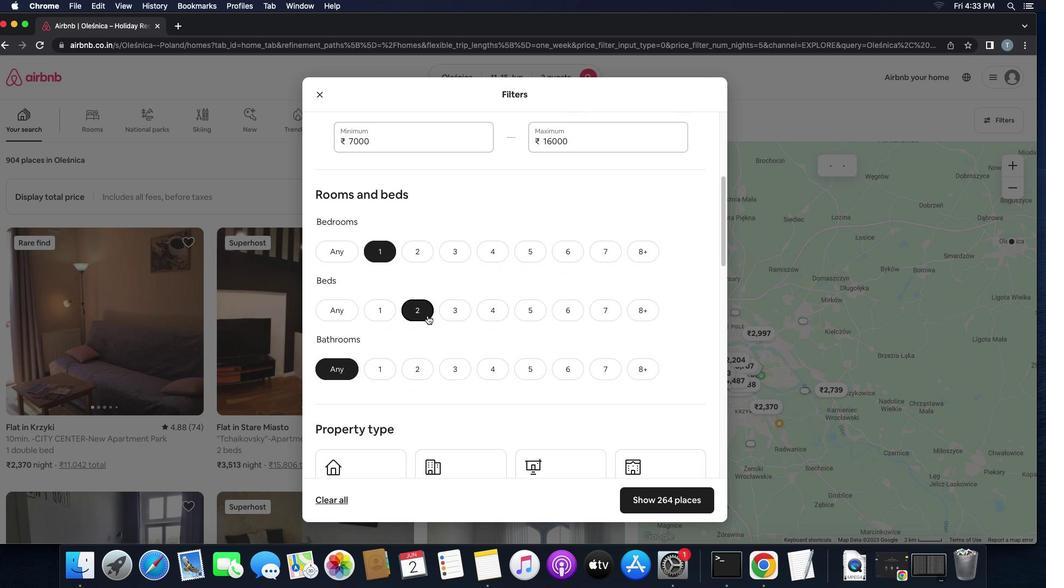 
Action: Mouse scrolled (427, 316) with delta (0, 0)
Screenshot: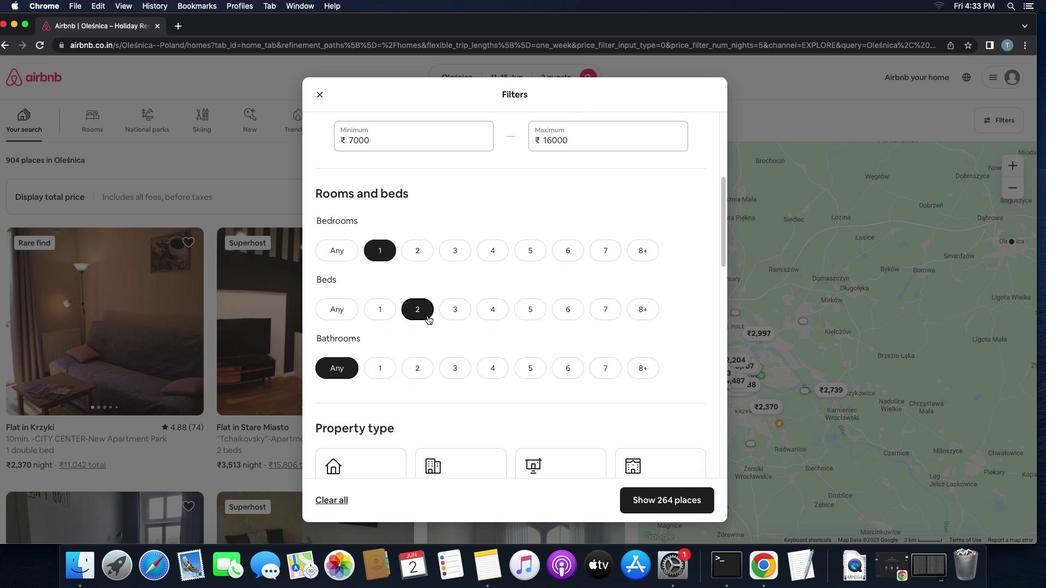 
Action: Mouse moved to (386, 356)
Screenshot: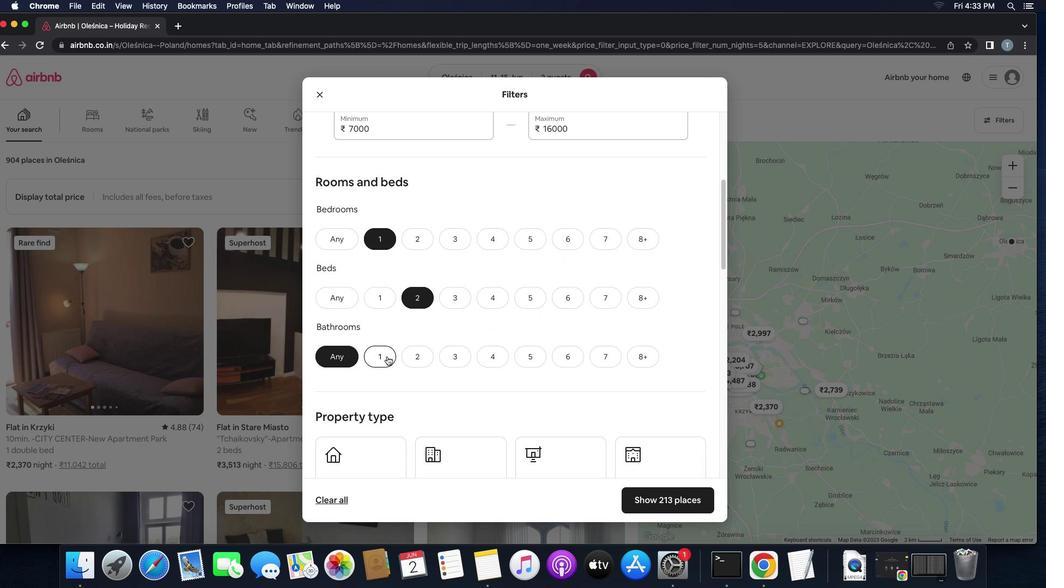 
Action: Mouse pressed left at (386, 356)
Screenshot: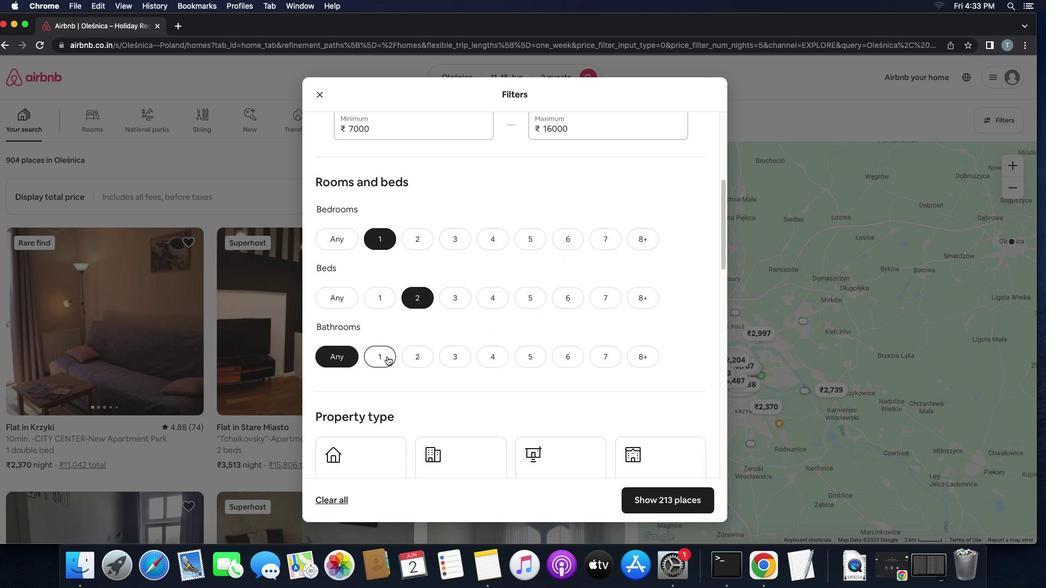 
Action: Mouse moved to (477, 357)
Screenshot: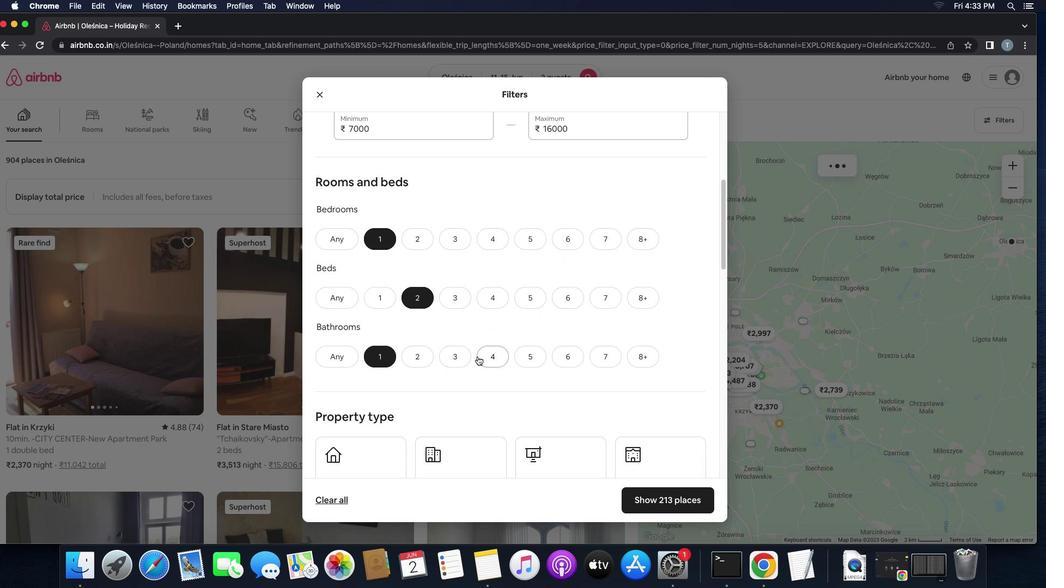 
Action: Mouse scrolled (477, 357) with delta (0, 0)
Screenshot: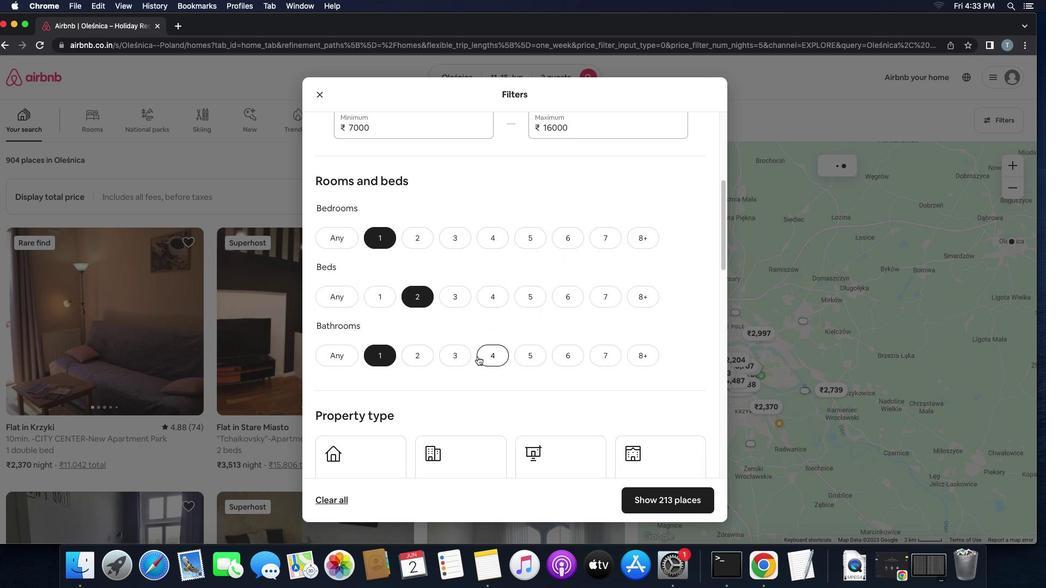 
Action: Mouse scrolled (477, 357) with delta (0, 0)
Screenshot: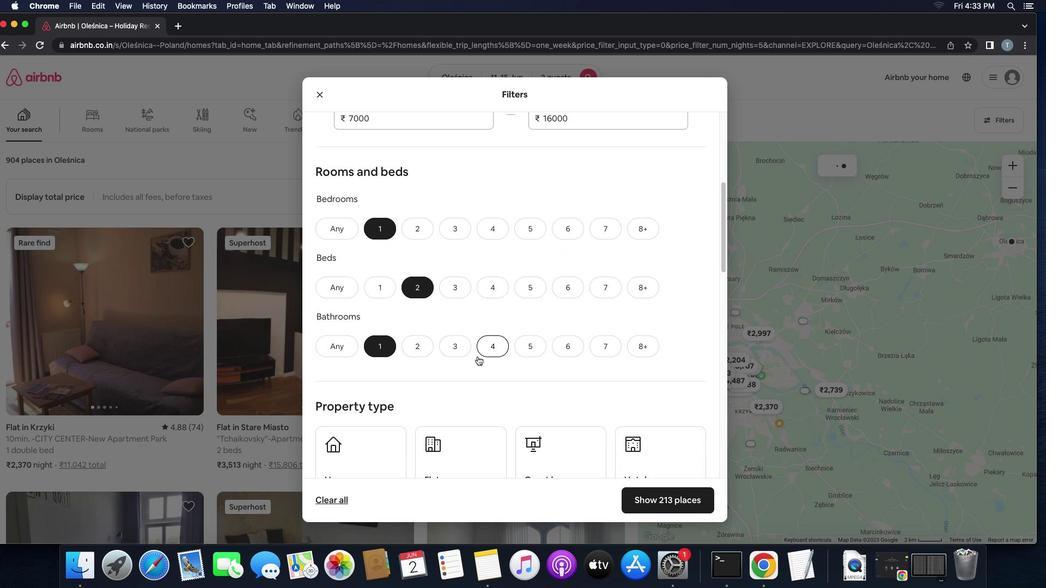 
Action: Mouse scrolled (477, 357) with delta (0, -1)
Screenshot: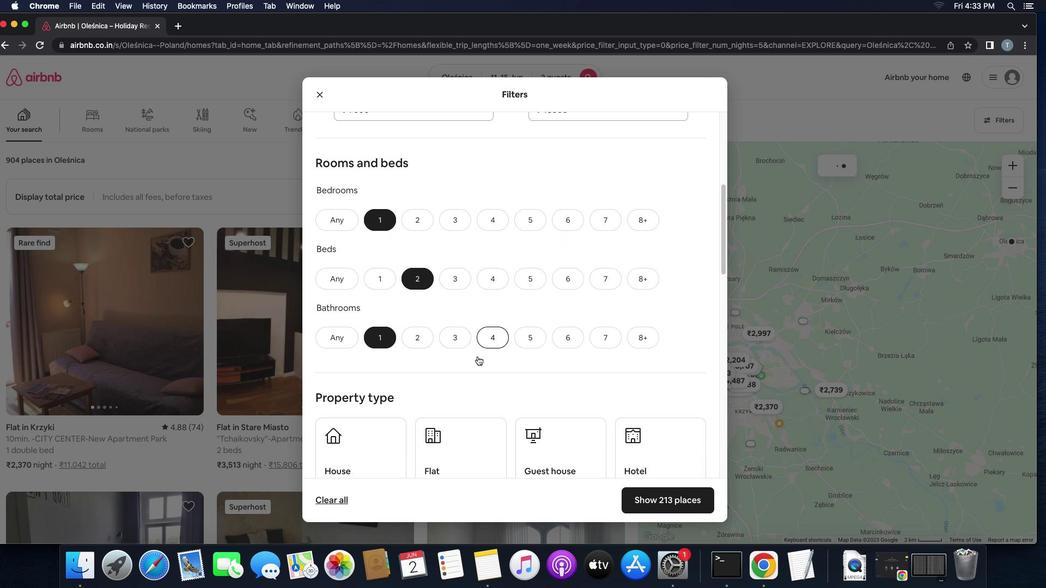 
Action: Mouse scrolled (477, 357) with delta (0, 0)
Screenshot: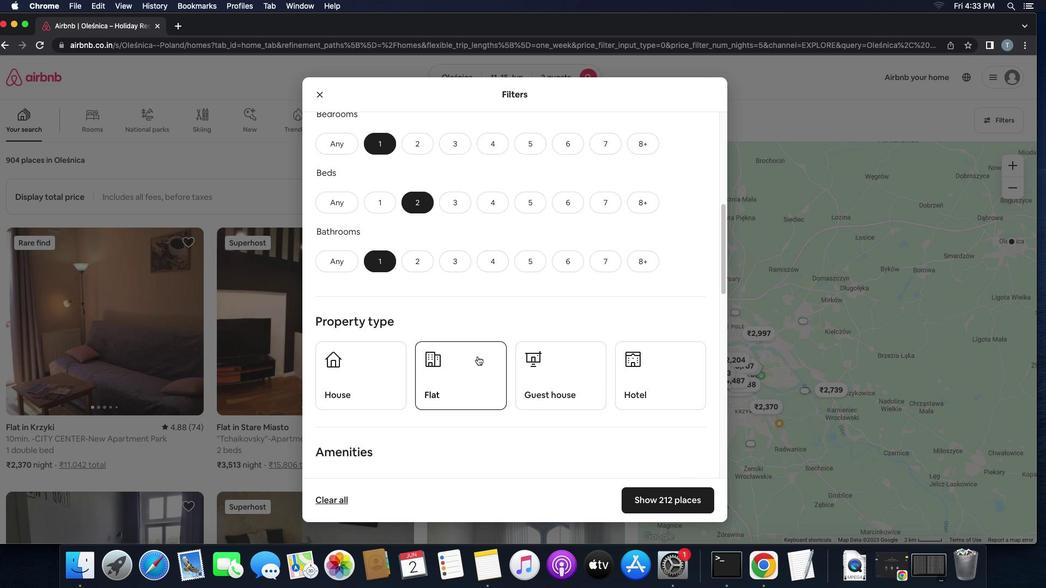 
Action: Mouse scrolled (477, 357) with delta (0, 0)
Screenshot: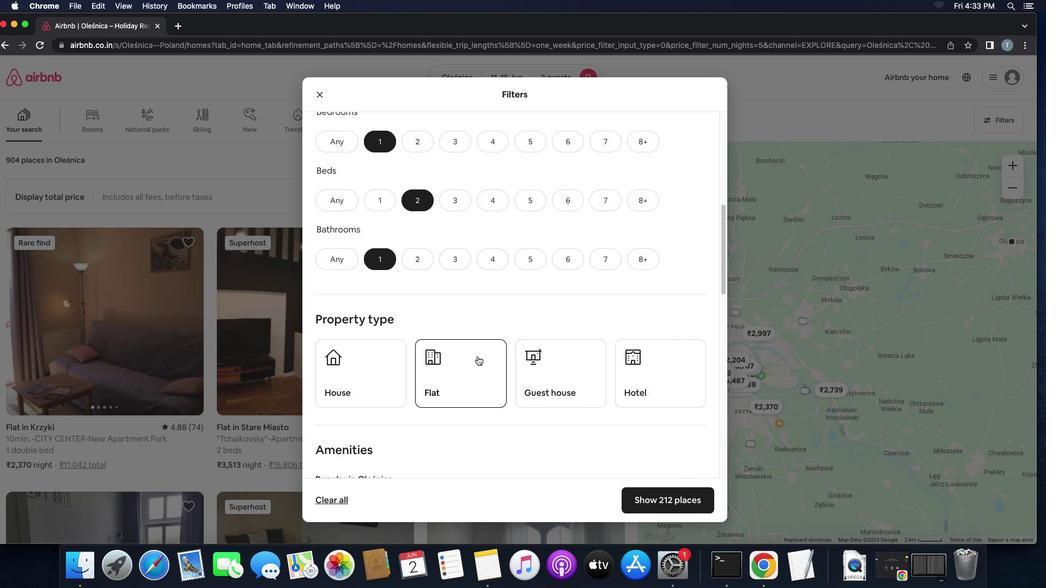 
Action: Mouse scrolled (477, 357) with delta (0, 0)
Screenshot: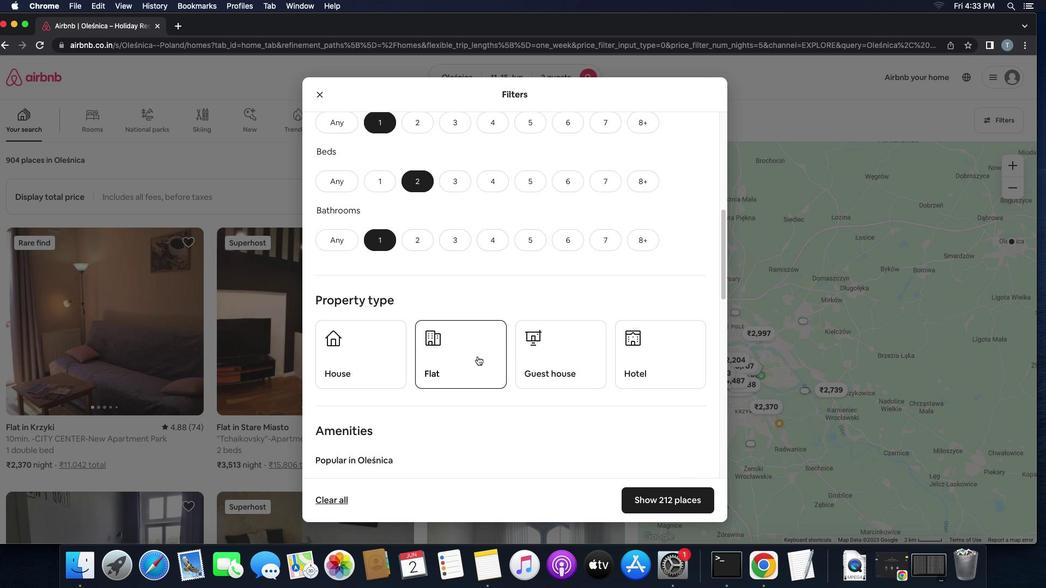 
Action: Mouse scrolled (477, 357) with delta (0, 0)
Screenshot: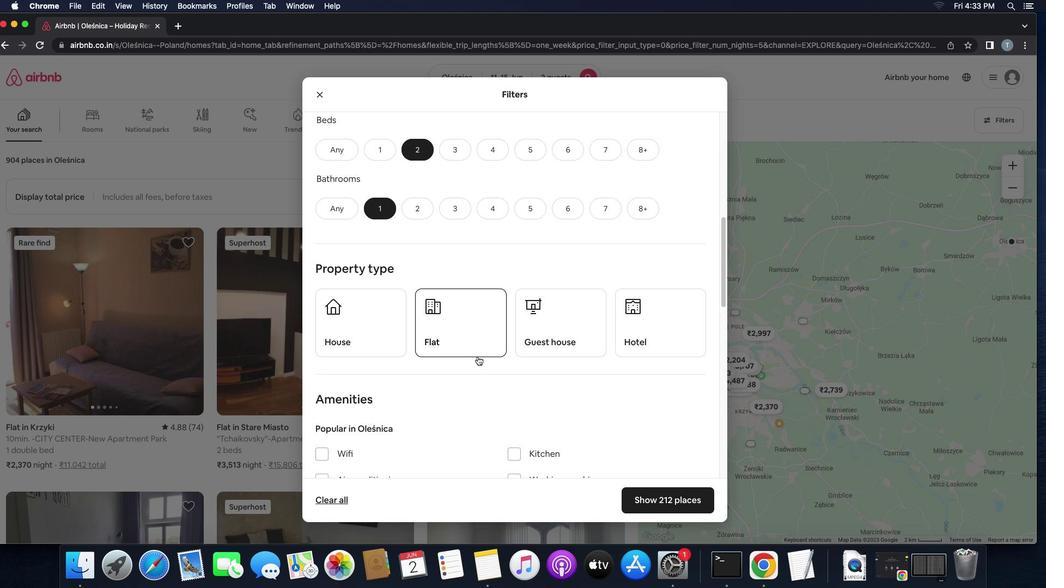 
Action: Mouse scrolled (477, 357) with delta (0, 0)
Screenshot: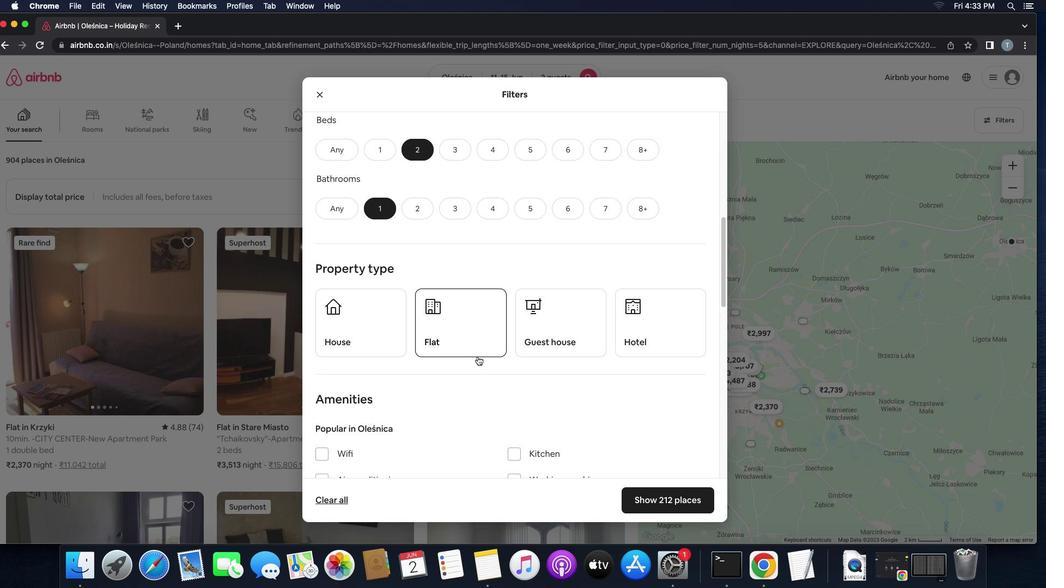 
Action: Mouse scrolled (477, 357) with delta (0, 0)
Screenshot: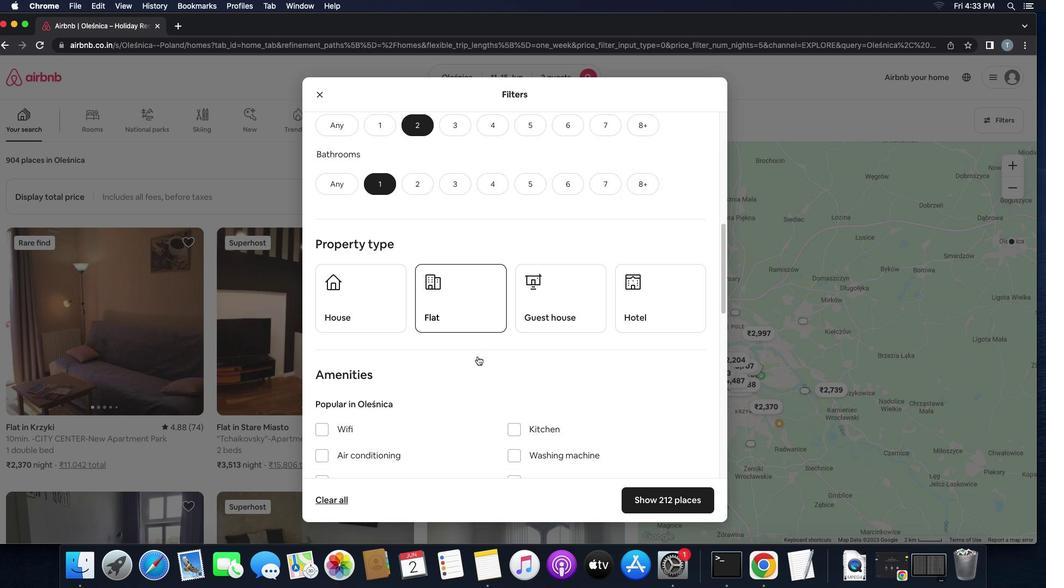 
Action: Mouse scrolled (477, 357) with delta (0, 0)
Screenshot: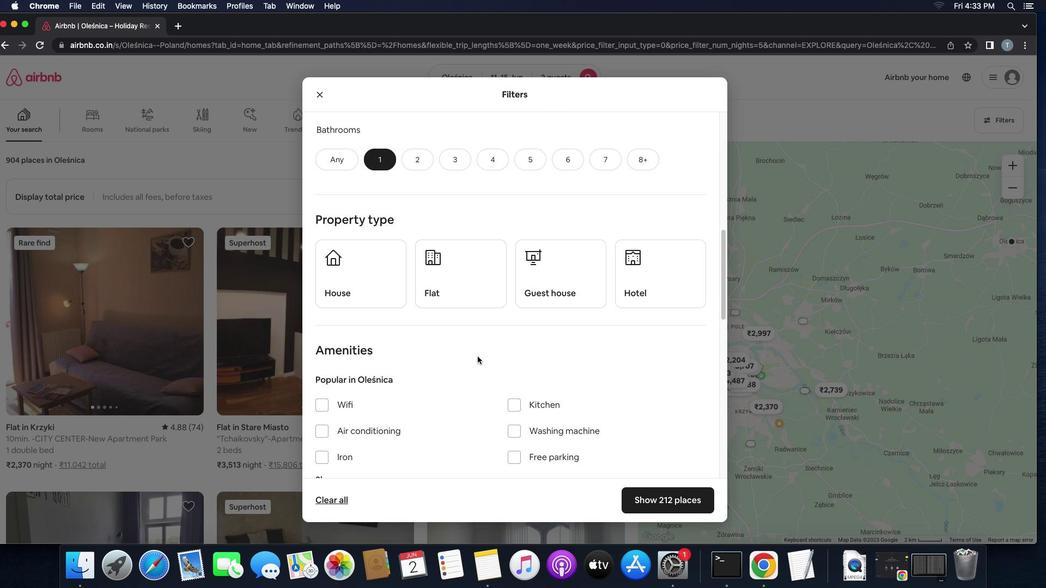 
Action: Mouse scrolled (477, 357) with delta (0, 0)
Screenshot: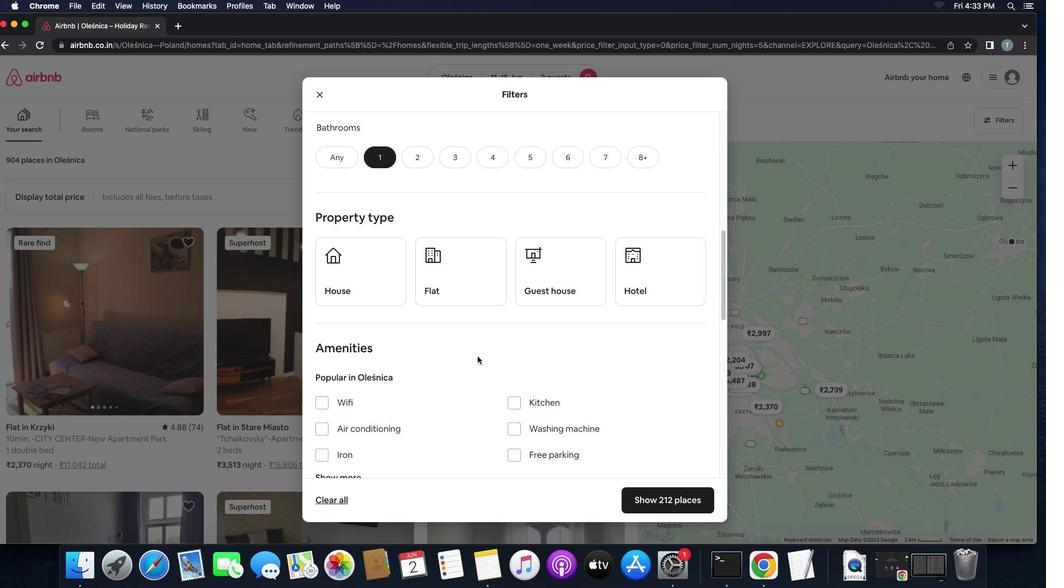
Action: Mouse moved to (370, 286)
Screenshot: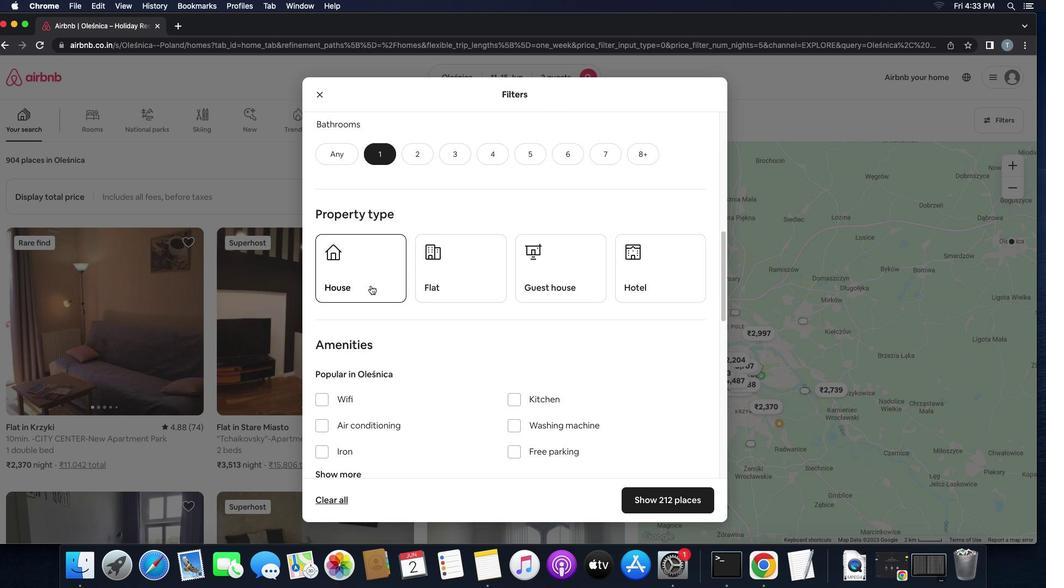 
Action: Mouse pressed left at (370, 286)
Screenshot: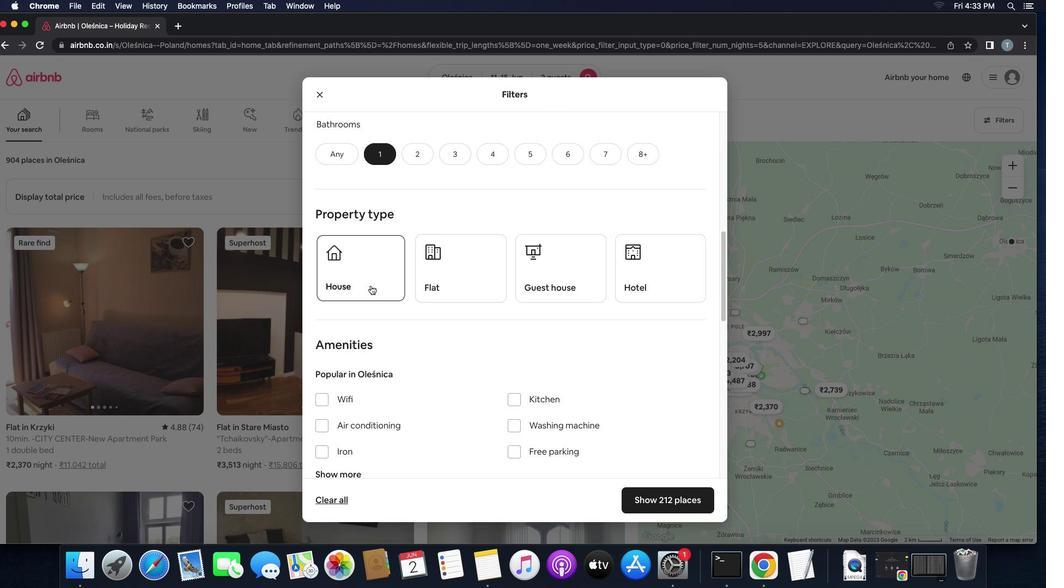 
Action: Mouse moved to (457, 283)
Screenshot: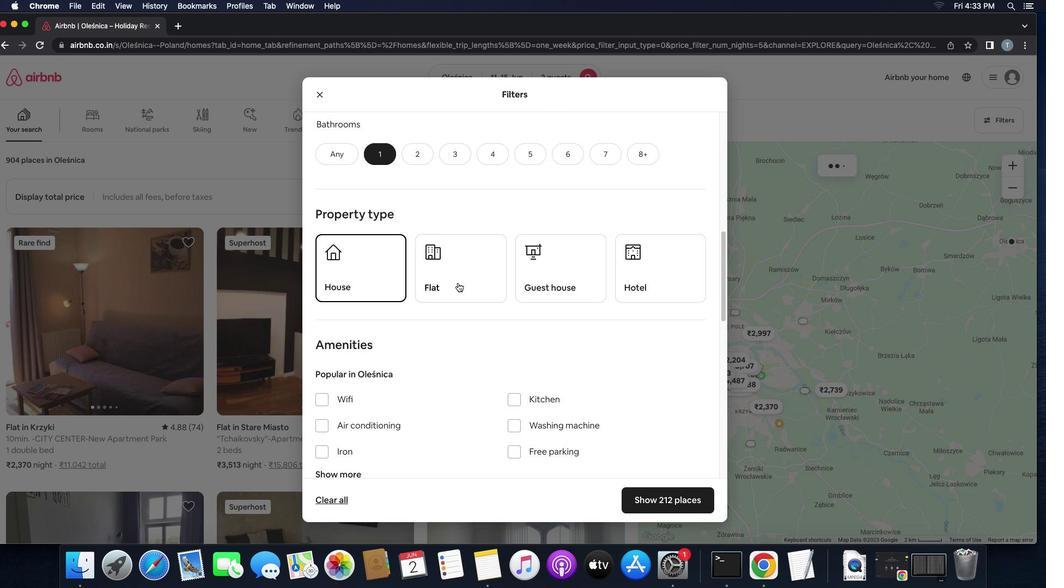 
Action: Mouse pressed left at (457, 283)
Screenshot: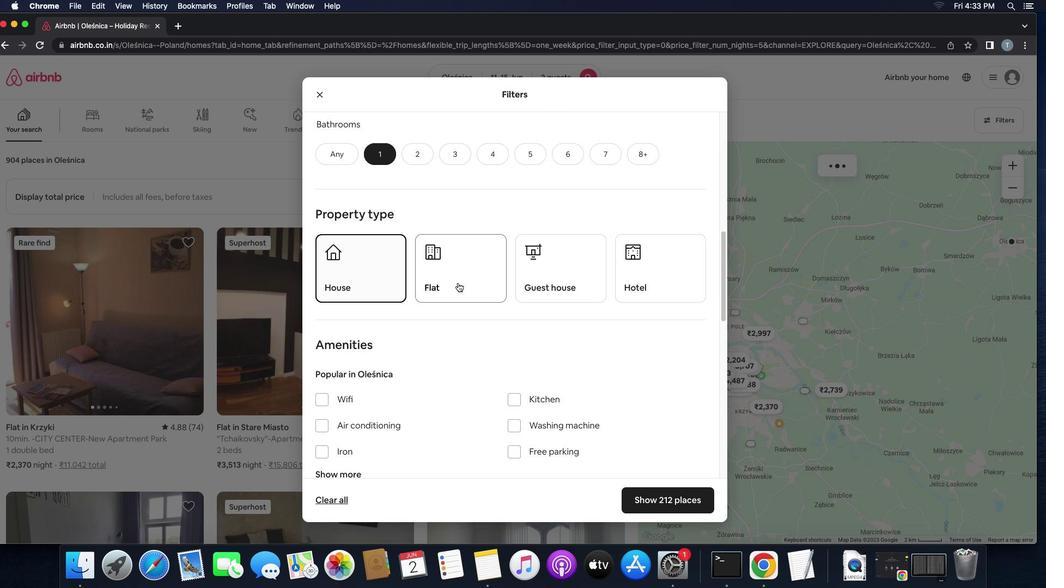 
Action: Mouse moved to (558, 282)
Screenshot: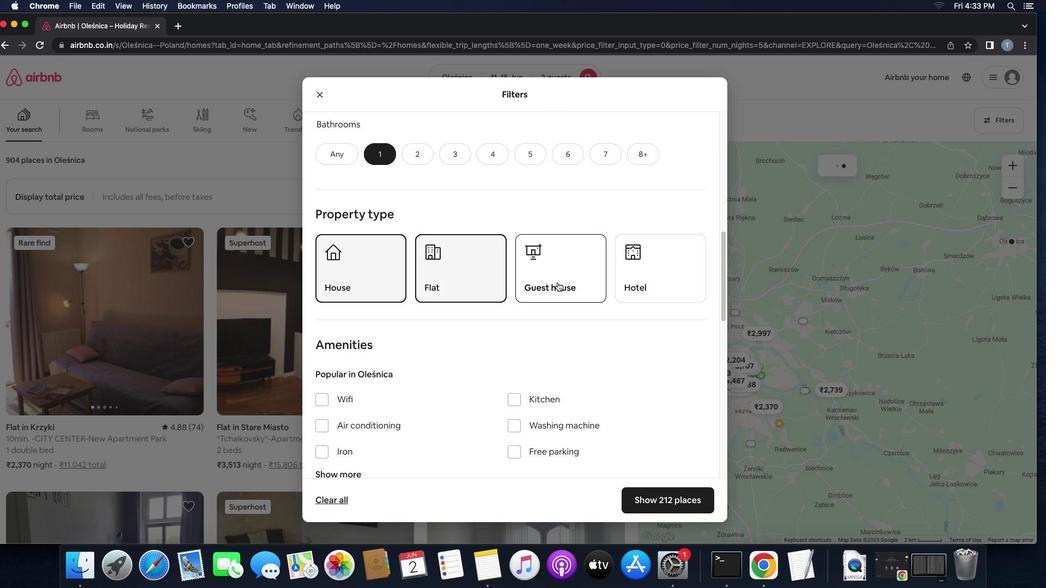 
Action: Mouse pressed left at (558, 282)
Screenshot: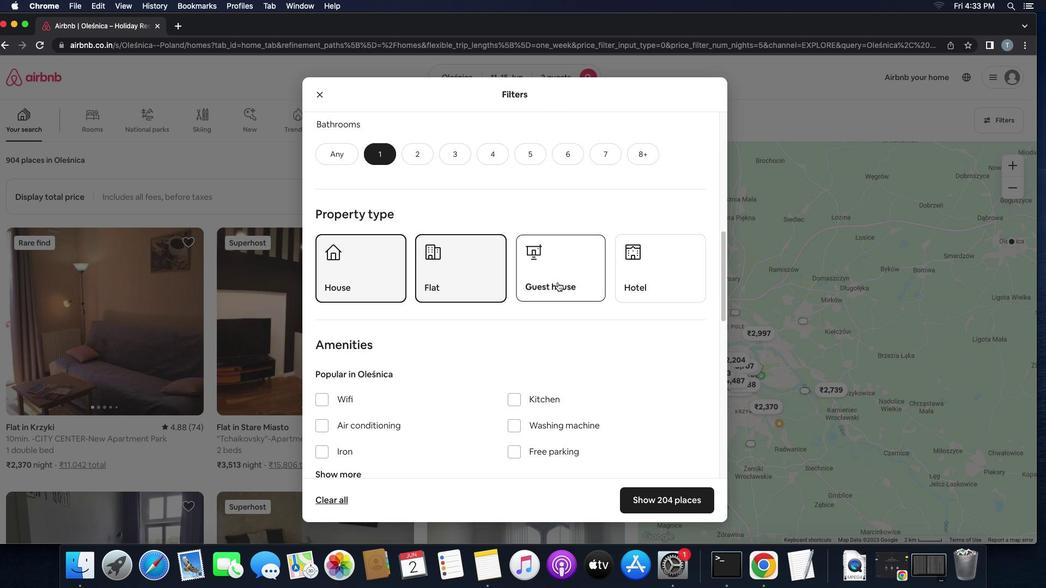 
Action: Mouse moved to (622, 279)
Screenshot: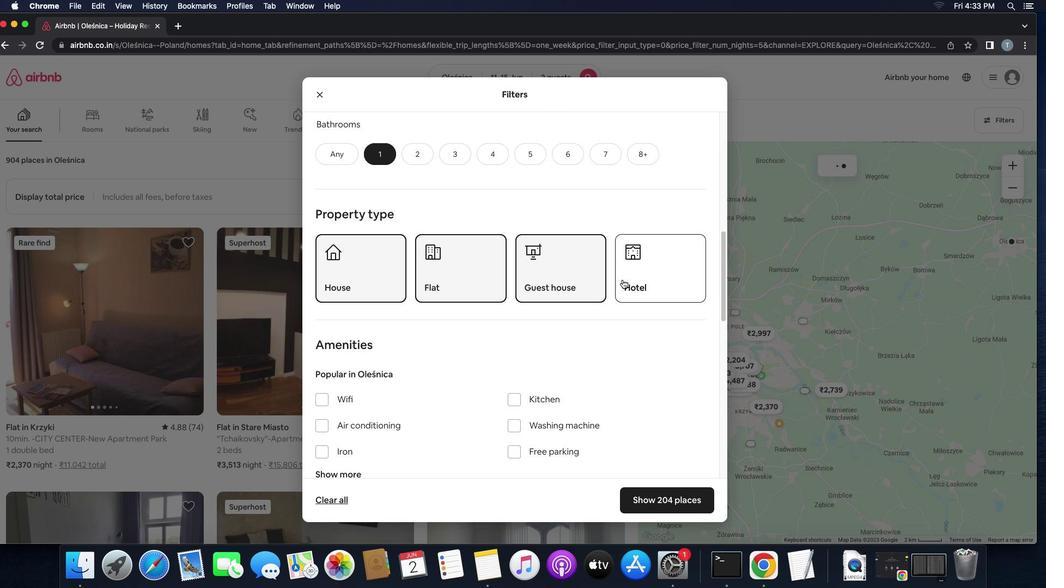 
Action: Mouse pressed left at (622, 279)
Screenshot: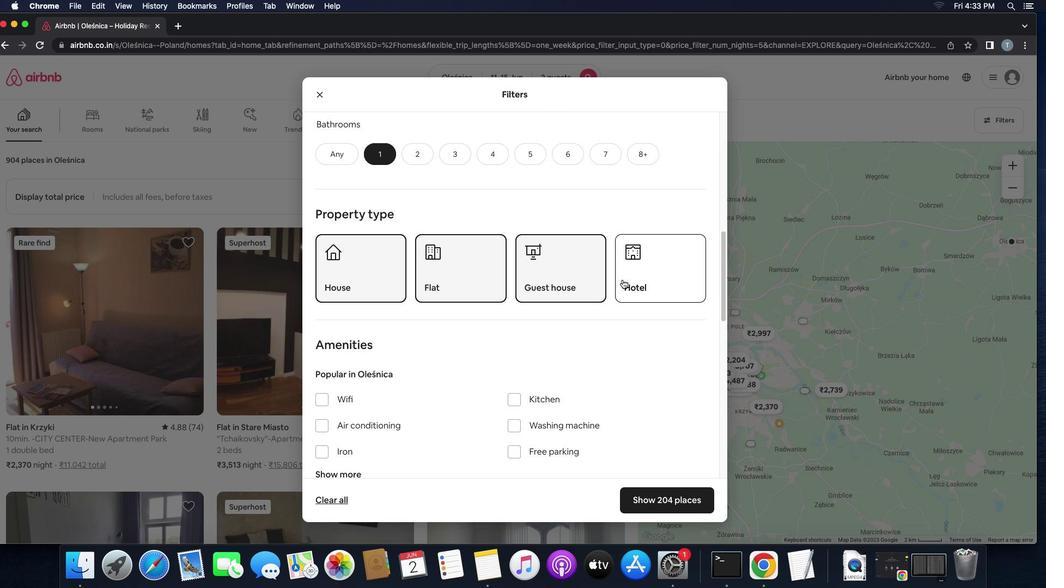 
Action: Mouse moved to (608, 342)
Screenshot: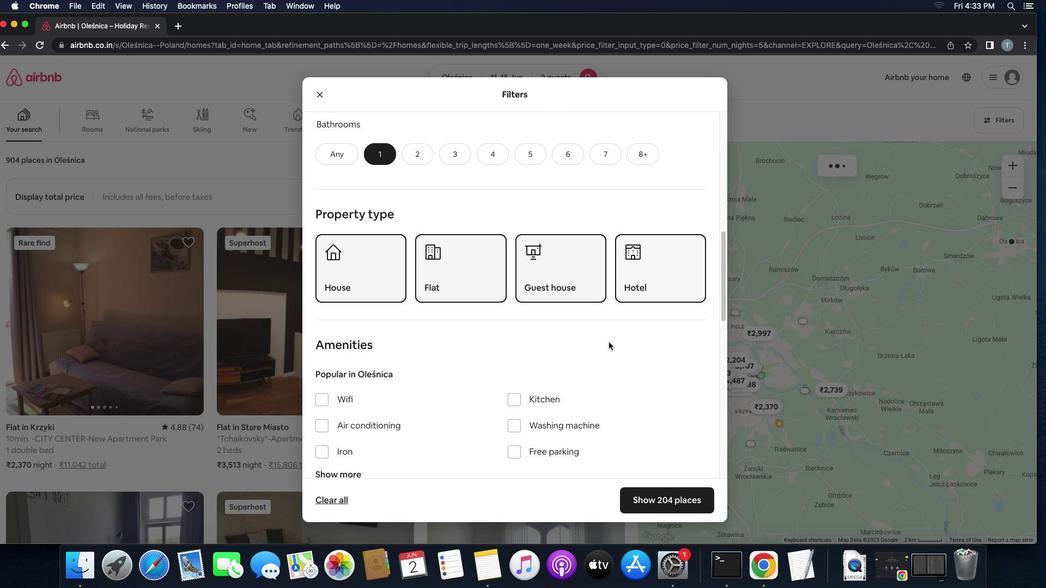 
Action: Mouse scrolled (608, 342) with delta (0, 0)
Screenshot: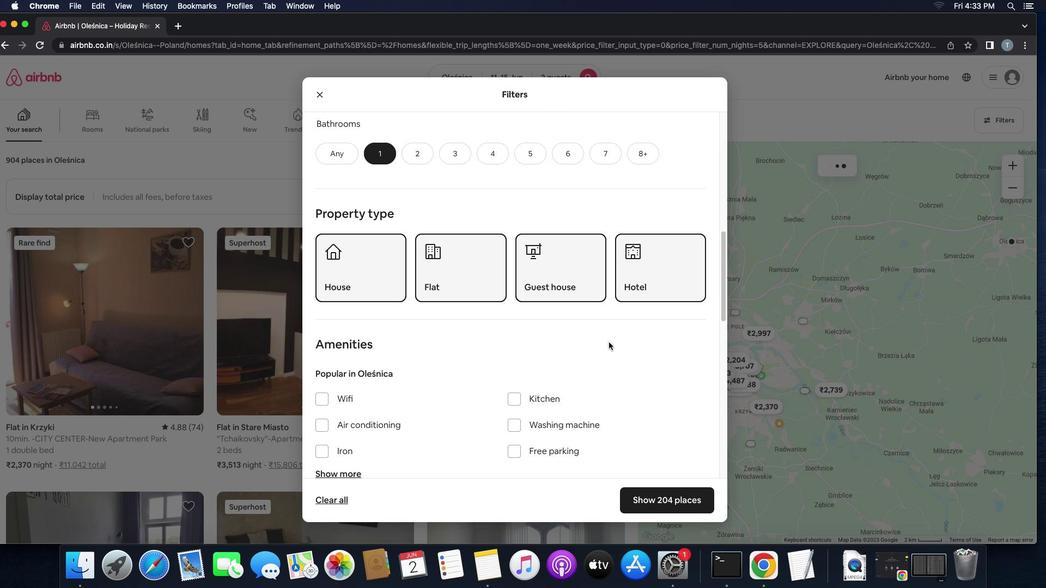 
Action: Mouse scrolled (608, 342) with delta (0, 0)
Screenshot: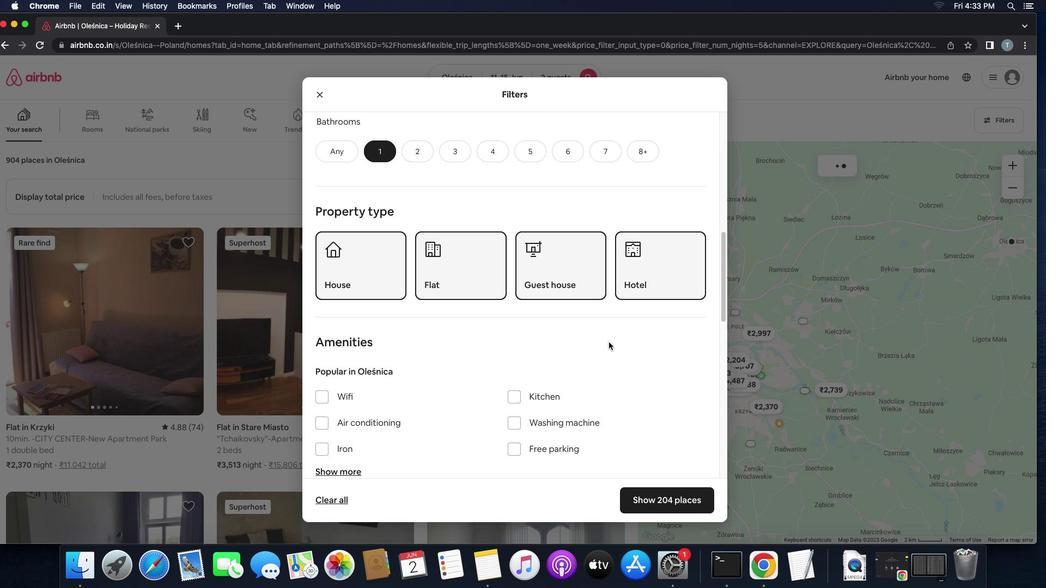 
Action: Mouse scrolled (608, 342) with delta (0, -1)
Screenshot: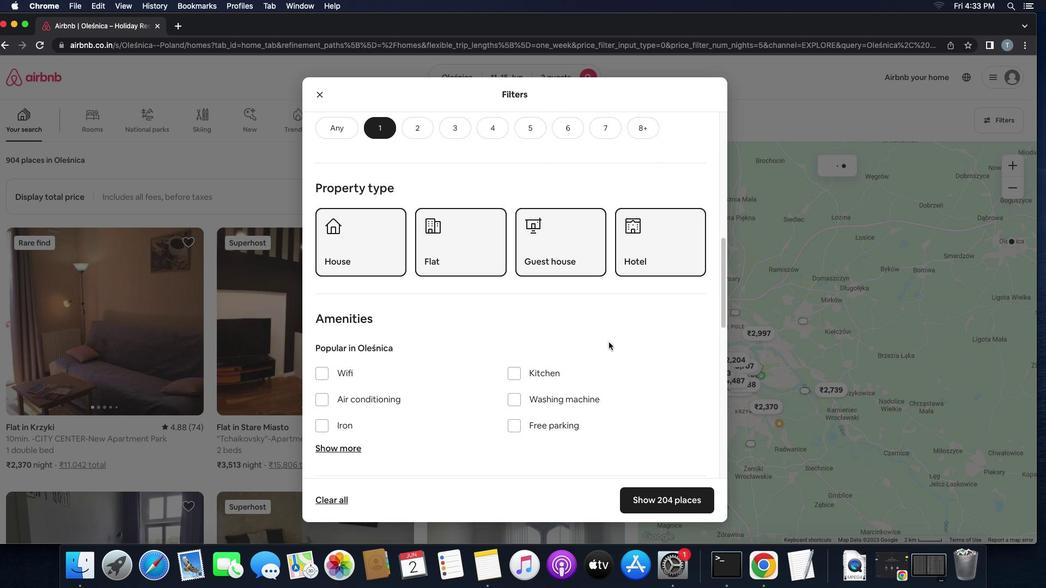 
Action: Mouse scrolled (608, 342) with delta (0, 0)
Screenshot: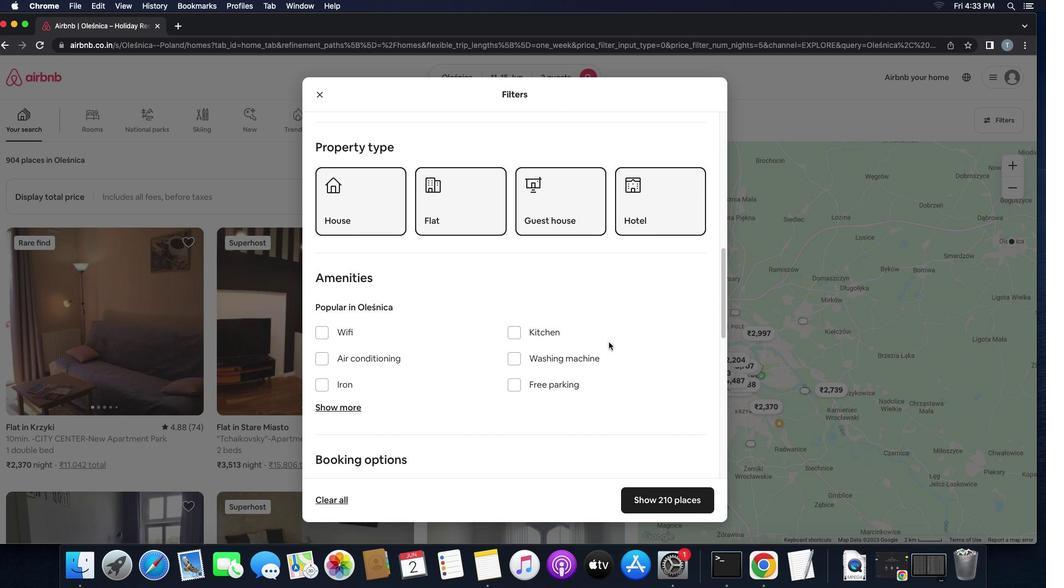 
Action: Mouse scrolled (608, 342) with delta (0, 0)
Screenshot: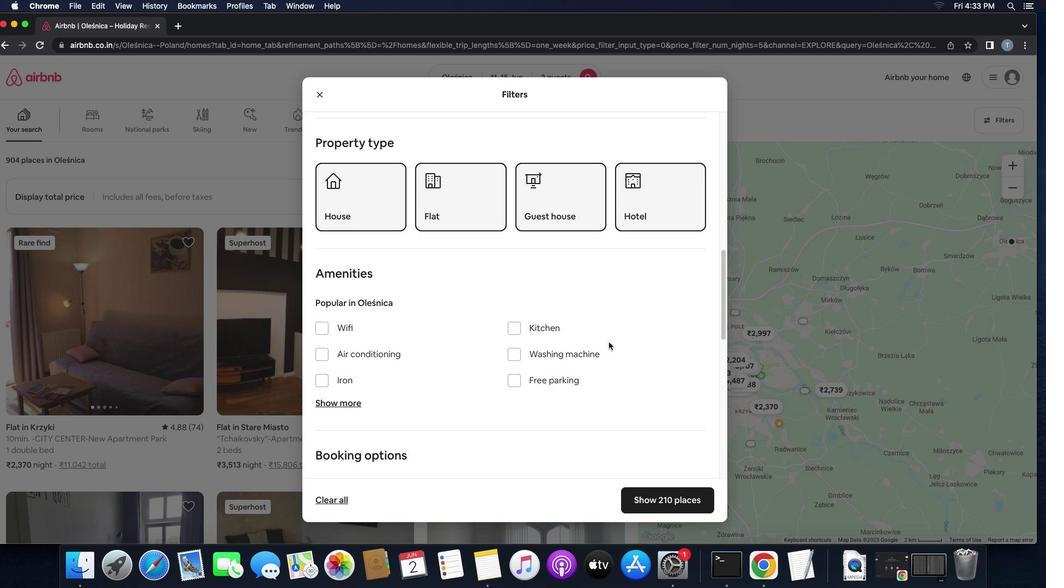 
Action: Mouse scrolled (608, 342) with delta (0, 0)
Screenshot: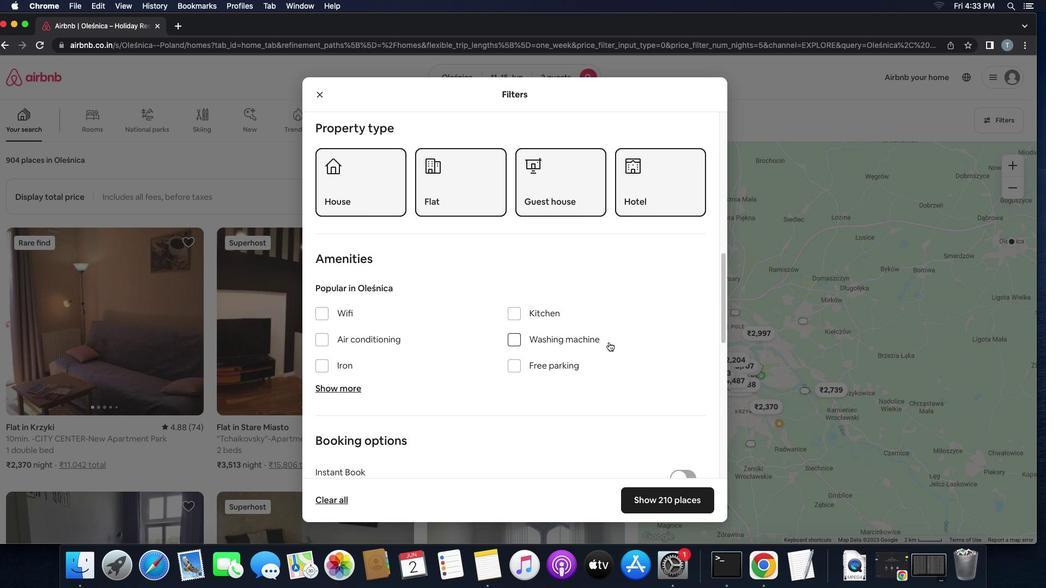 
Action: Mouse scrolled (608, 342) with delta (0, 0)
Screenshot: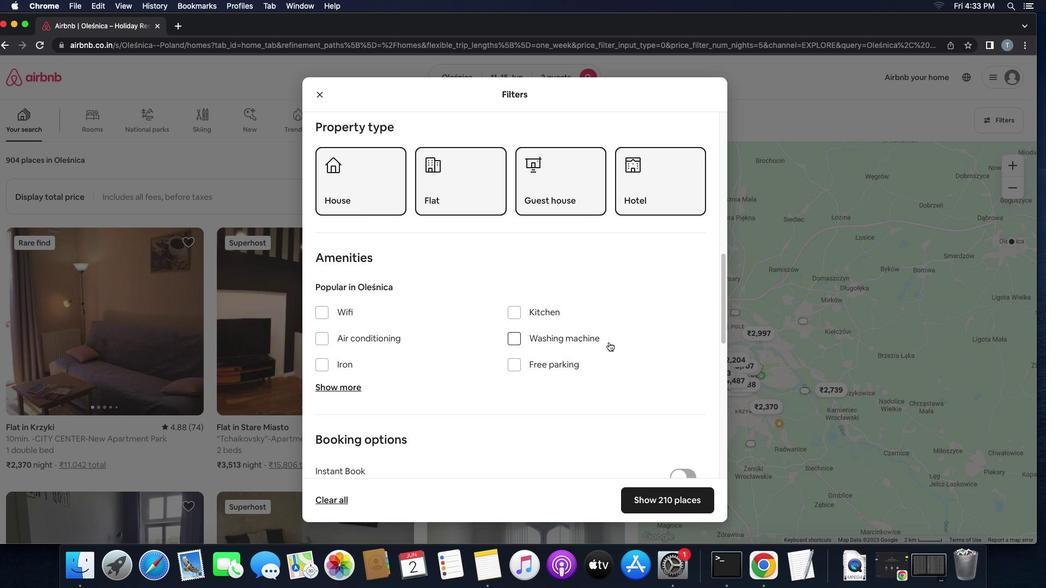 
Action: Mouse scrolled (608, 342) with delta (0, 0)
Screenshot: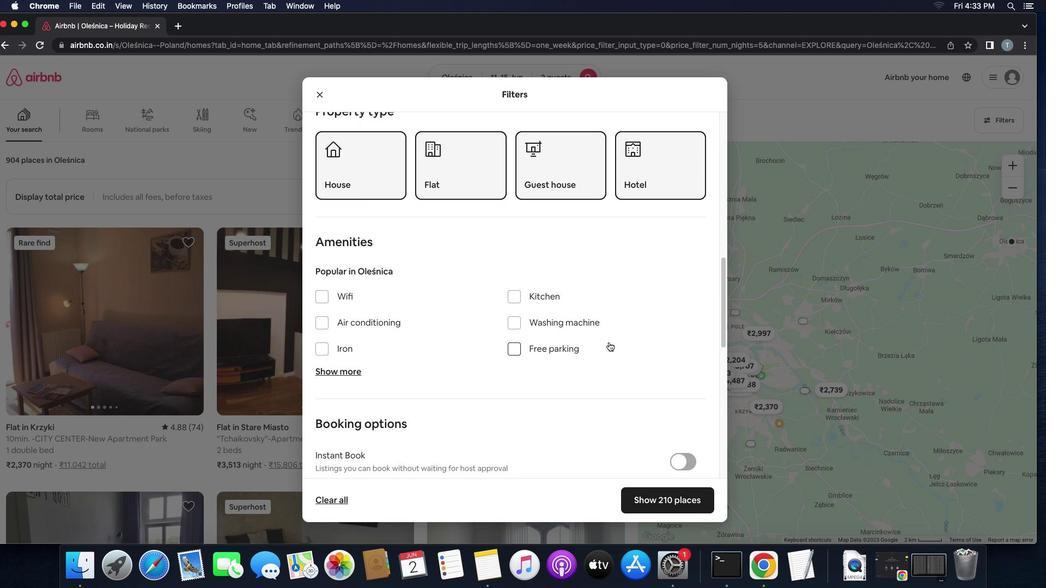 
Action: Mouse scrolled (608, 342) with delta (0, 0)
Screenshot: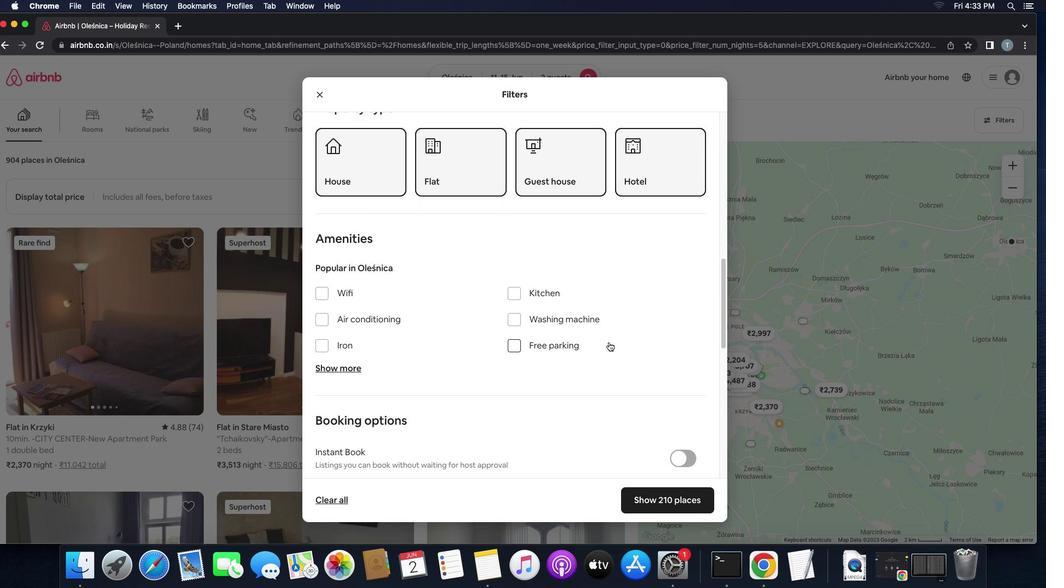 
Action: Mouse scrolled (608, 342) with delta (0, 0)
Screenshot: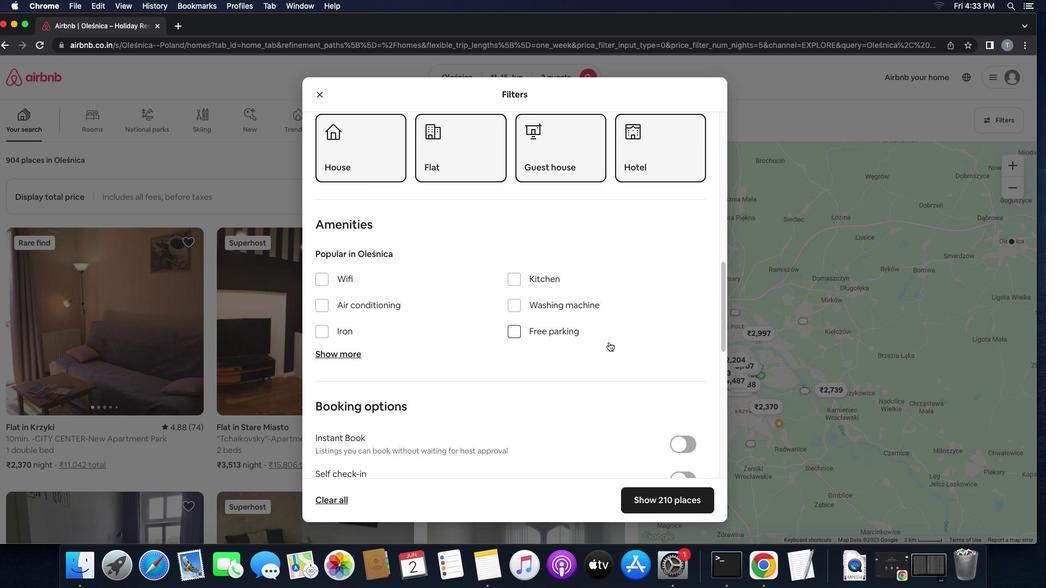 
Action: Mouse scrolled (608, 342) with delta (0, 0)
Screenshot: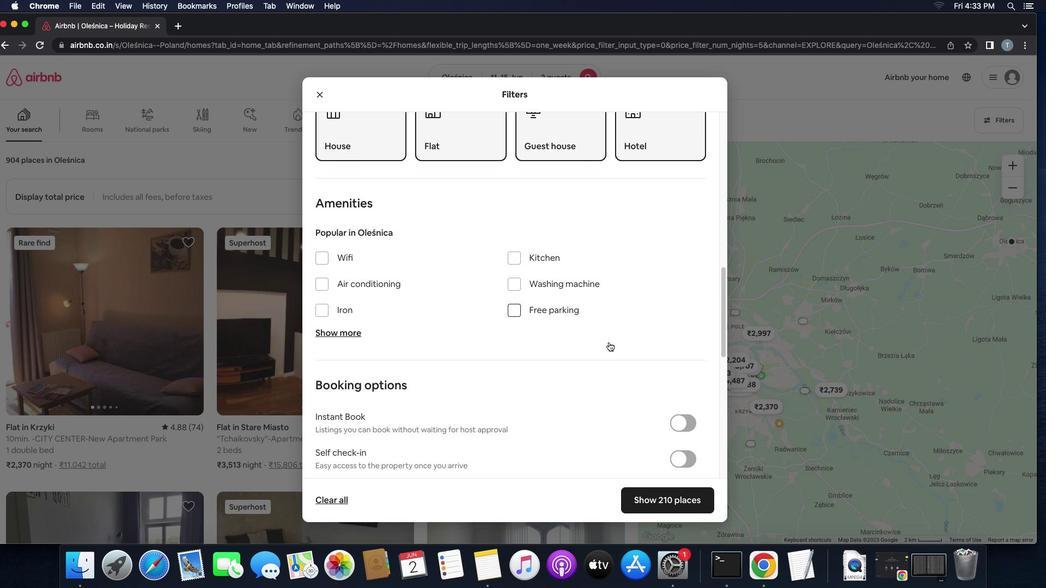 
Action: Mouse scrolled (608, 342) with delta (0, 0)
Screenshot: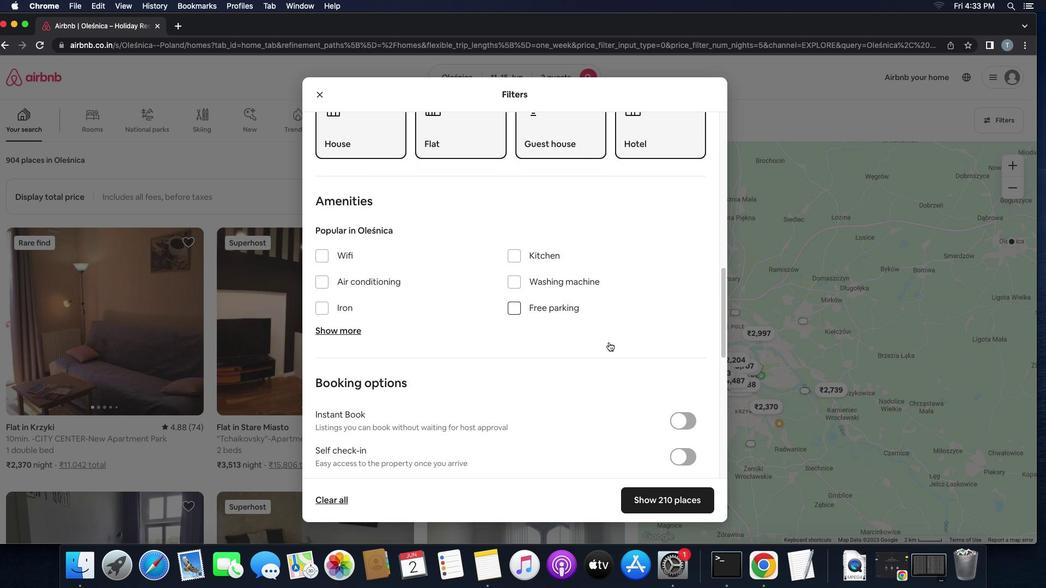 
Action: Mouse scrolled (608, 342) with delta (0, -1)
Screenshot: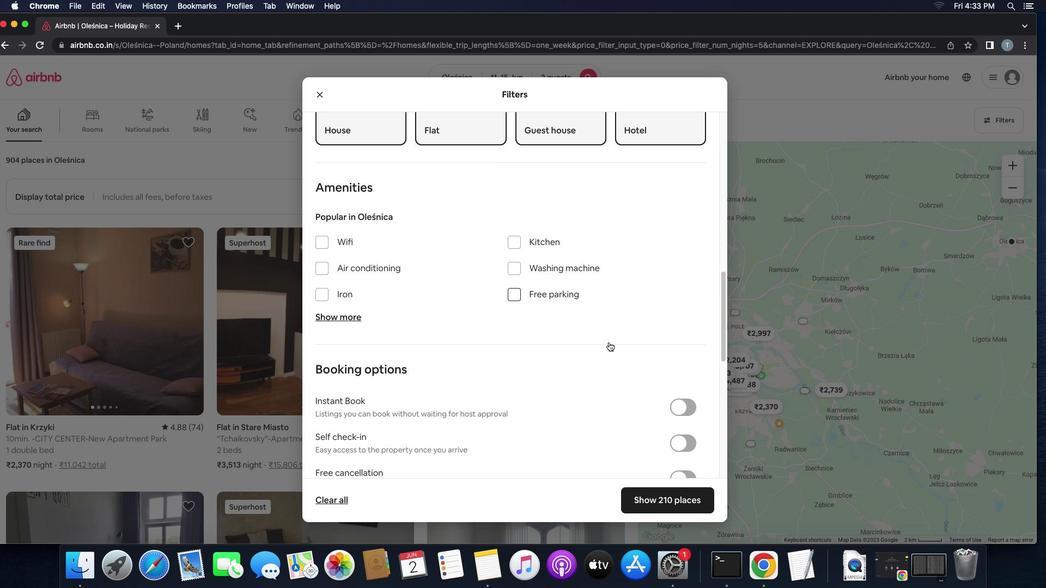 
Action: Mouse moved to (516, 219)
Screenshot: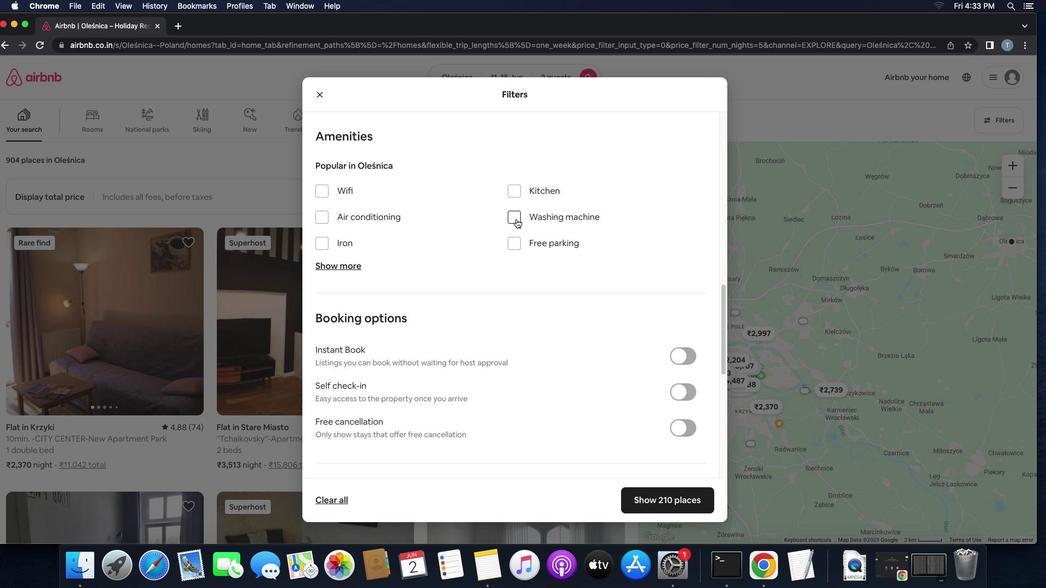 
Action: Mouse pressed left at (516, 219)
Screenshot: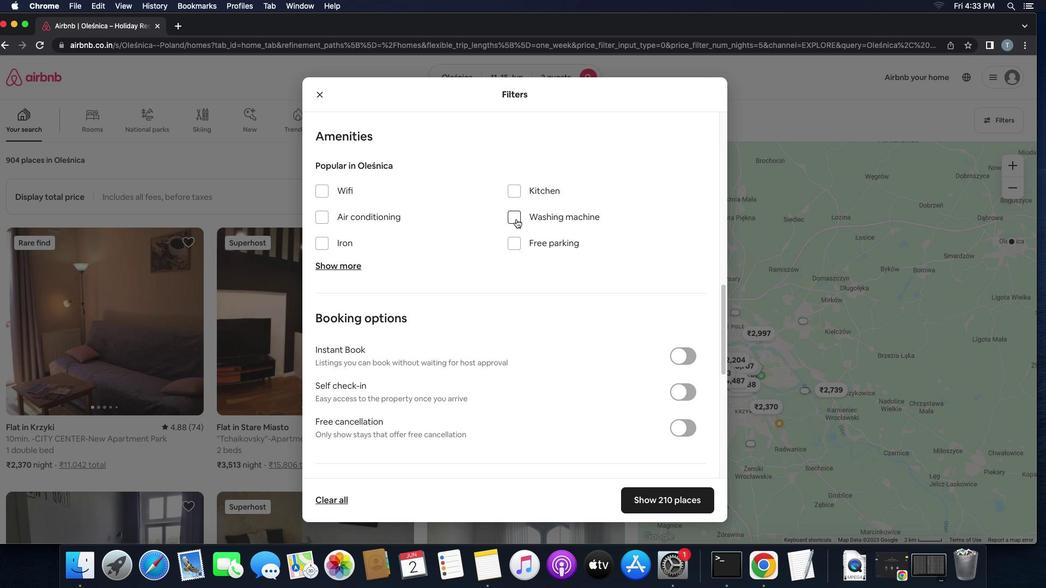 
Action: Mouse moved to (554, 301)
Screenshot: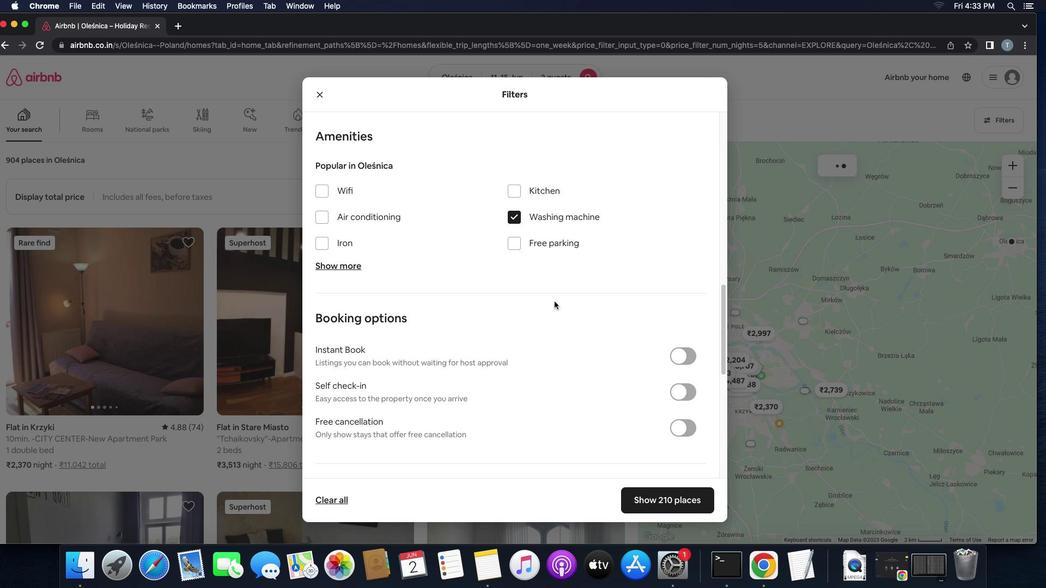 
Action: Mouse scrolled (554, 301) with delta (0, 0)
Screenshot: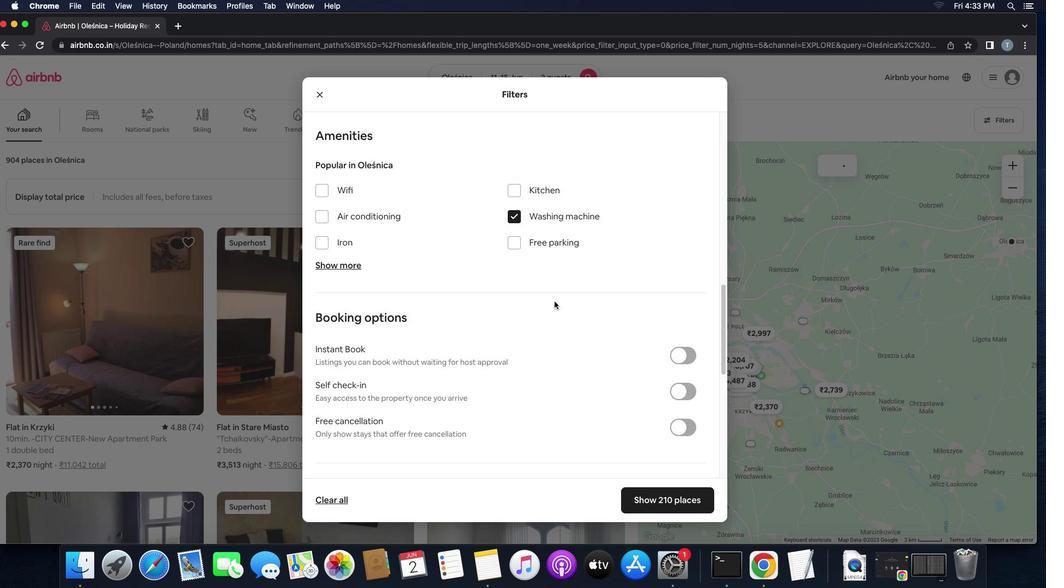 
Action: Mouse scrolled (554, 301) with delta (0, 0)
Screenshot: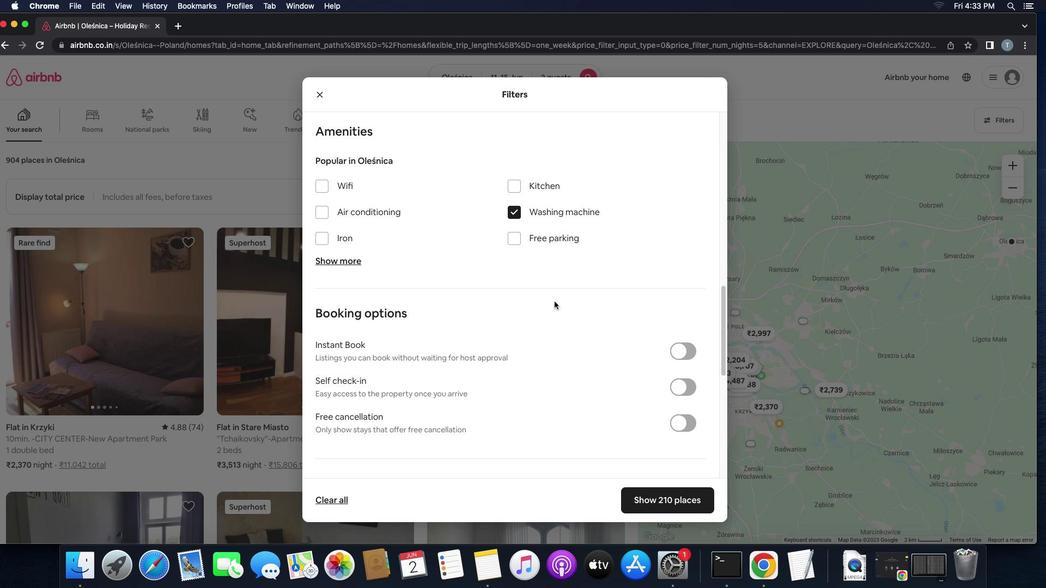 
Action: Mouse scrolled (554, 301) with delta (0, 0)
Screenshot: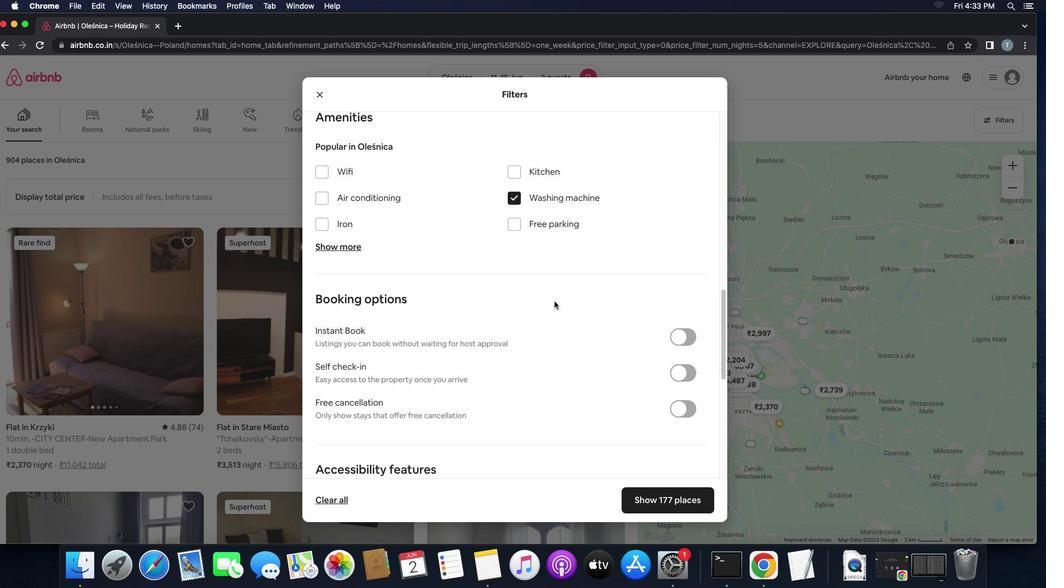 
Action: Mouse moved to (554, 302)
Screenshot: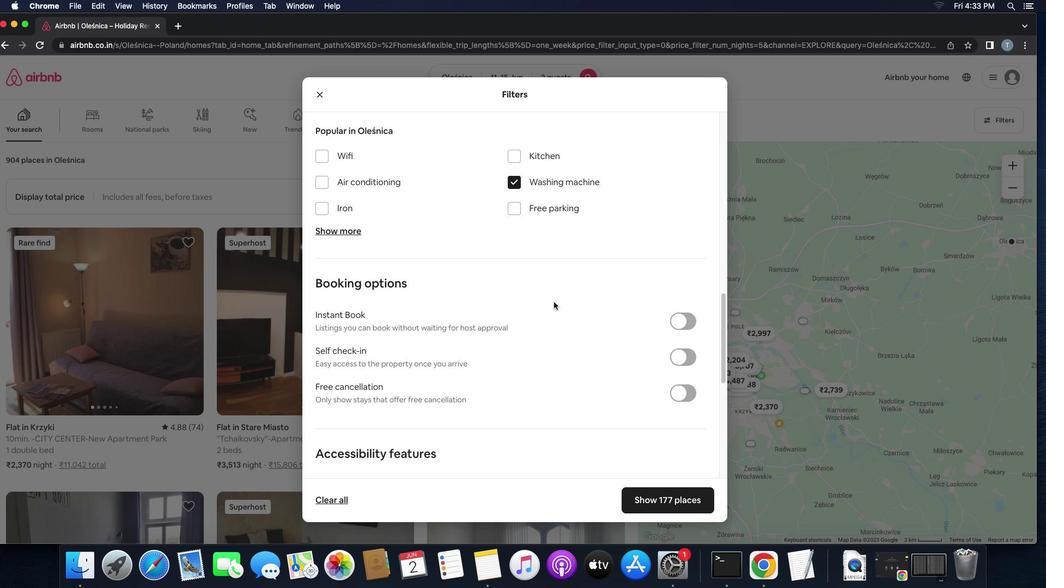 
Action: Mouse scrolled (554, 302) with delta (0, 0)
Screenshot: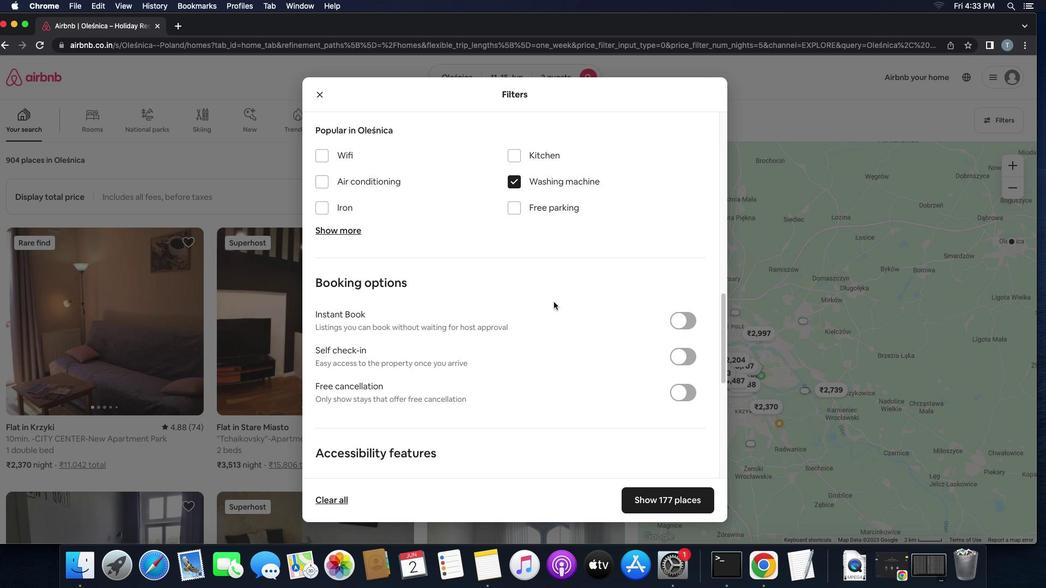 
Action: Mouse scrolled (554, 302) with delta (0, 0)
Screenshot: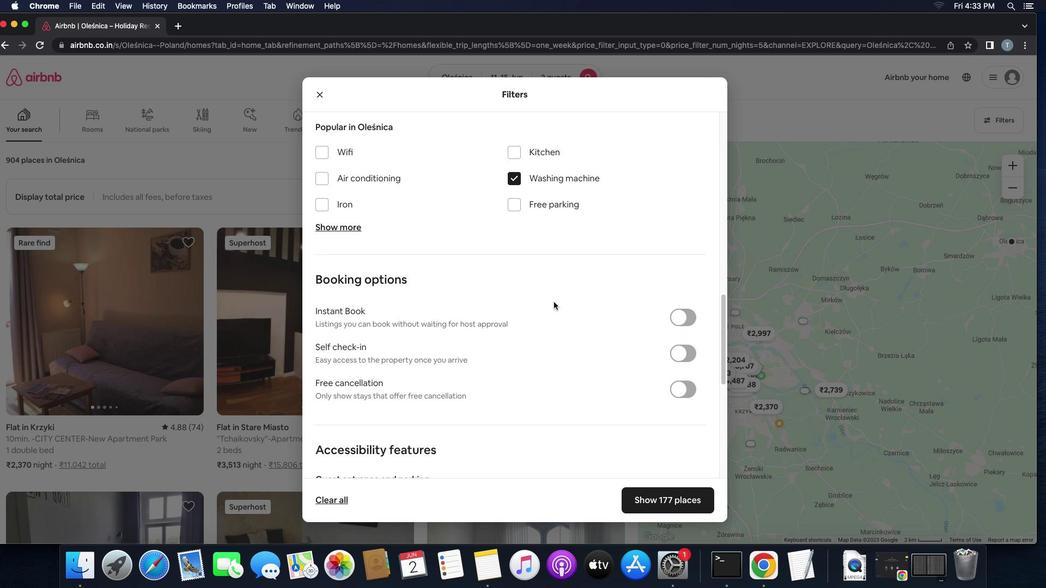 
Action: Mouse scrolled (554, 302) with delta (0, 0)
Screenshot: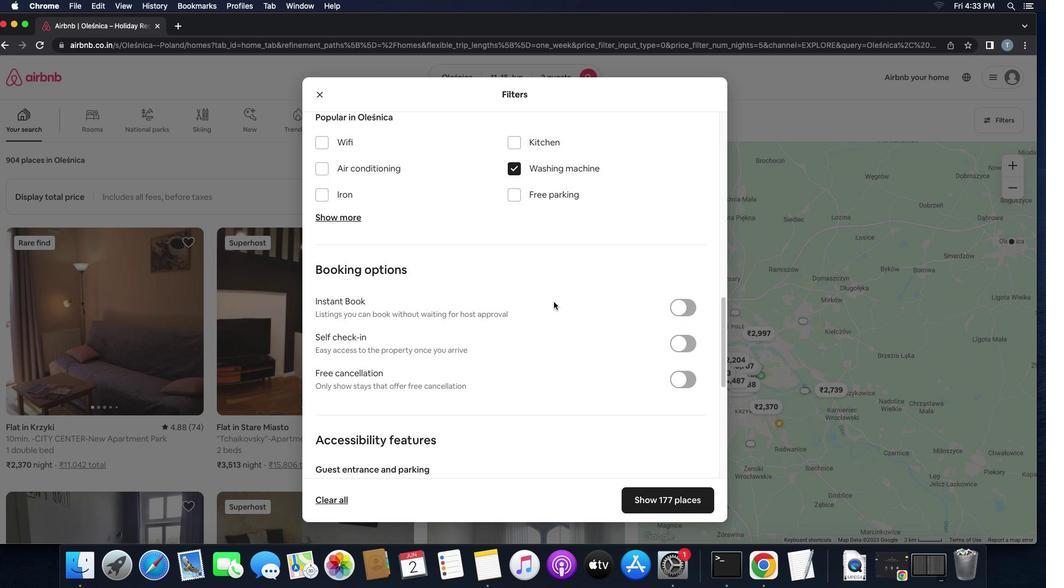 
Action: Mouse scrolled (554, 302) with delta (0, 0)
Screenshot: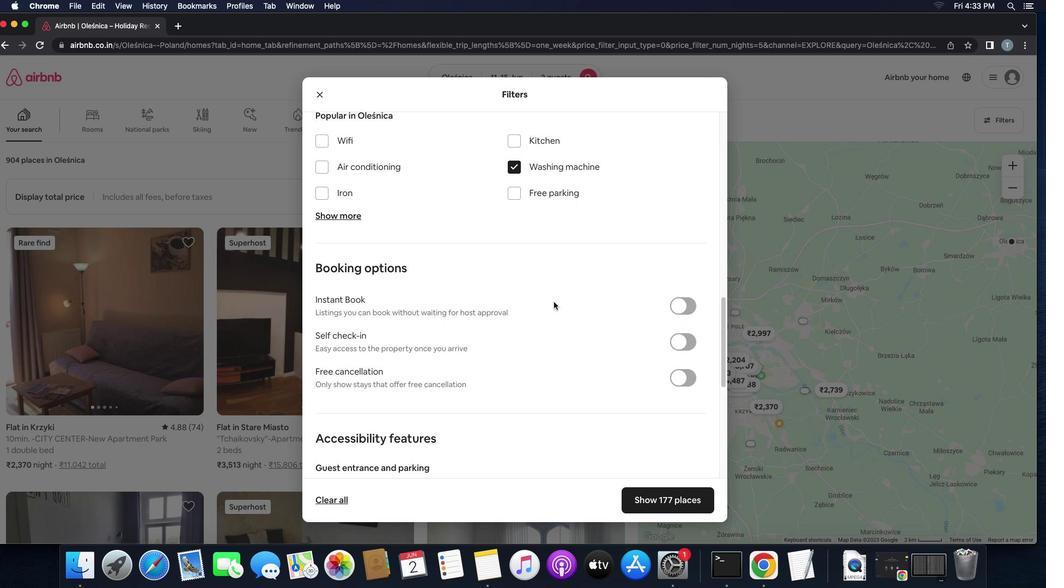 
Action: Mouse scrolled (554, 302) with delta (0, 0)
Screenshot: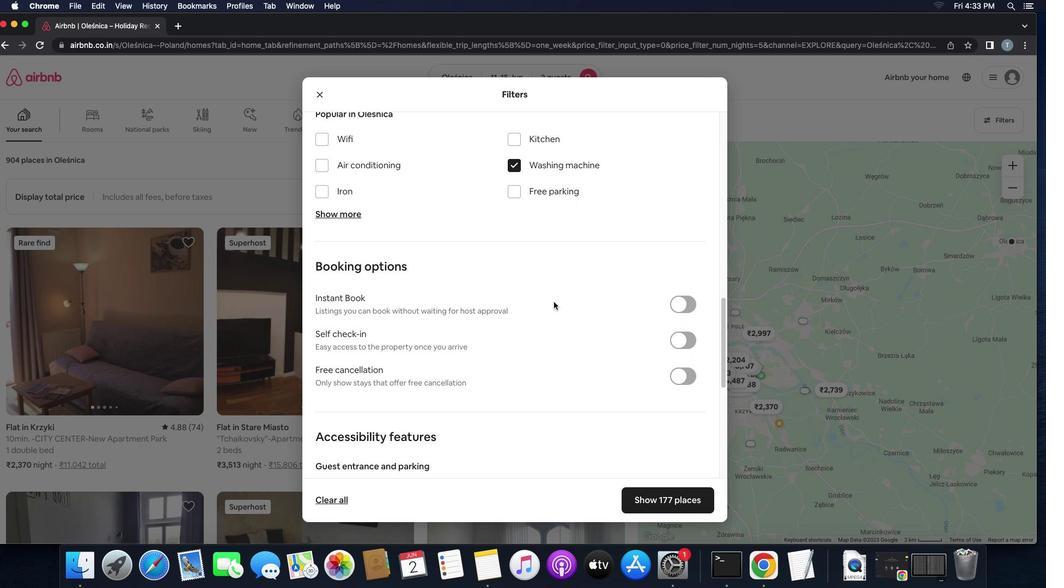 
Action: Mouse scrolled (554, 302) with delta (0, 0)
Screenshot: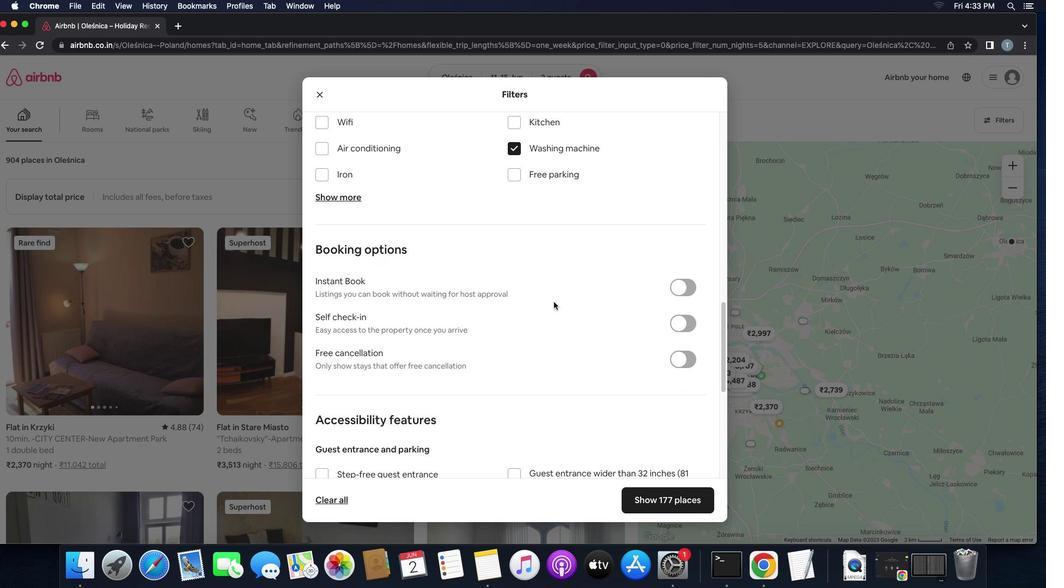 
Action: Mouse scrolled (554, 302) with delta (0, 0)
Screenshot: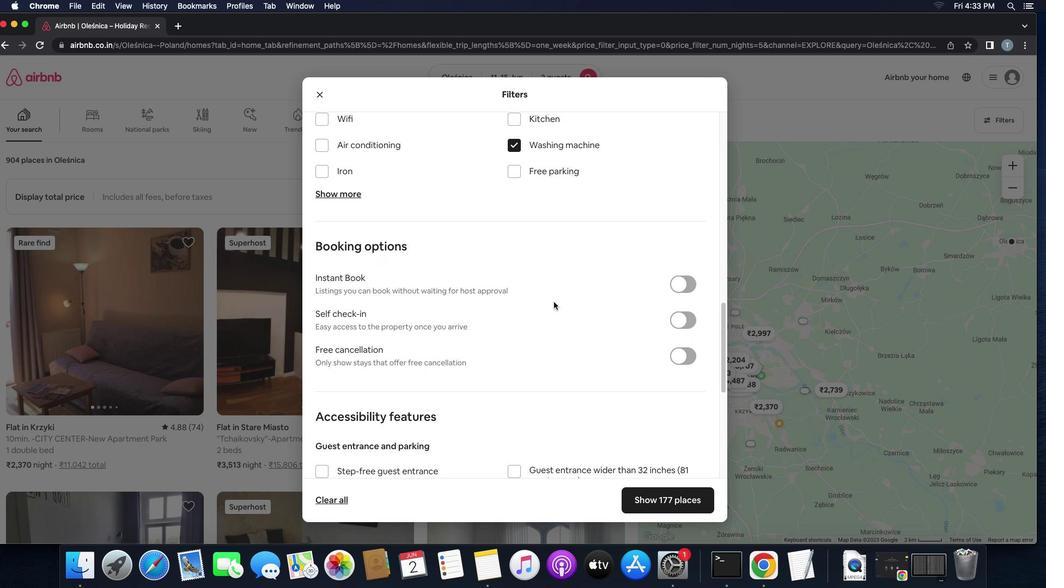
Action: Mouse moved to (678, 299)
Screenshot: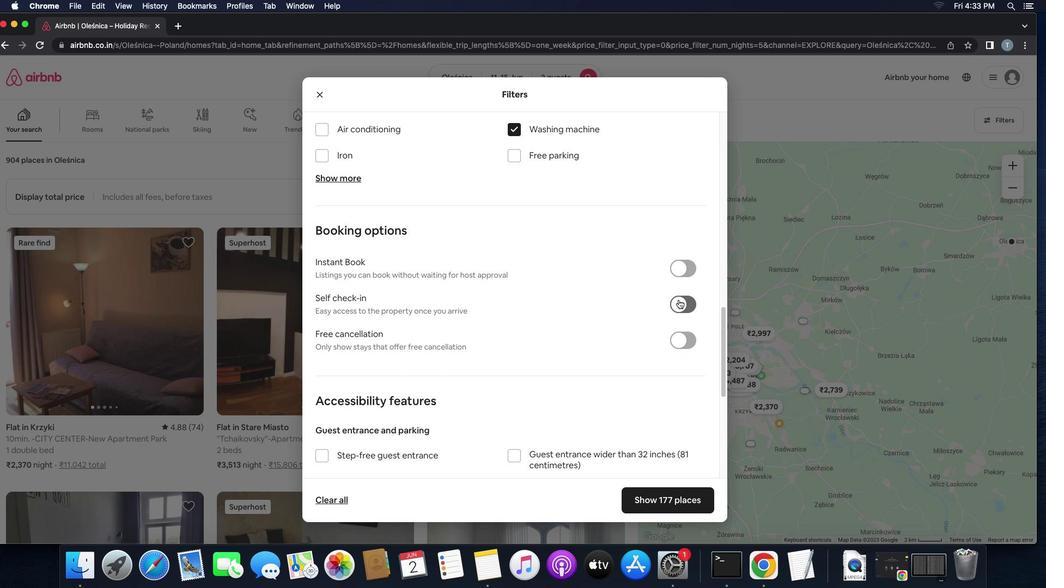 
Action: Mouse pressed left at (678, 299)
Screenshot: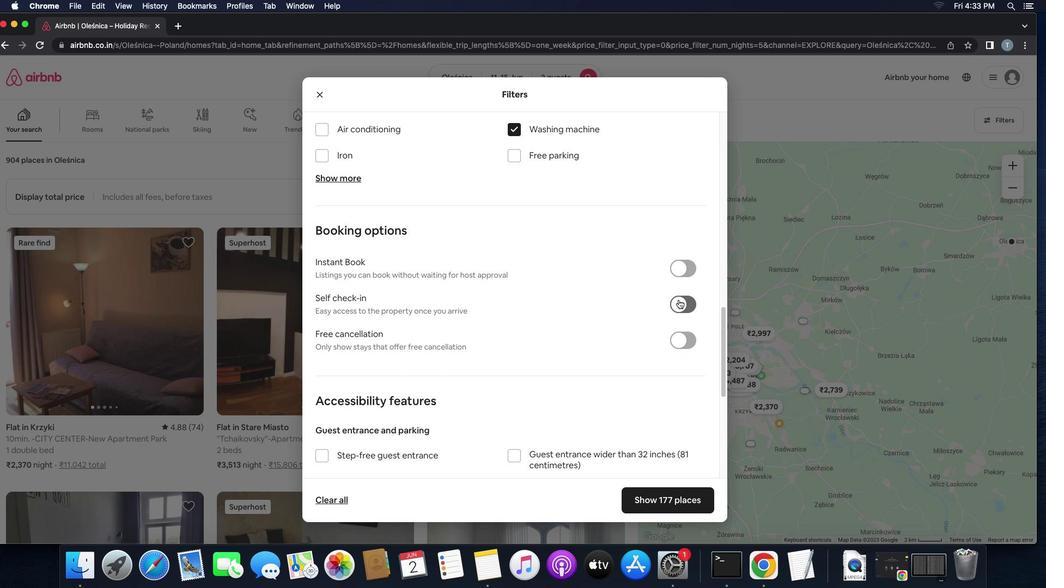 
Action: Mouse moved to (616, 333)
Screenshot: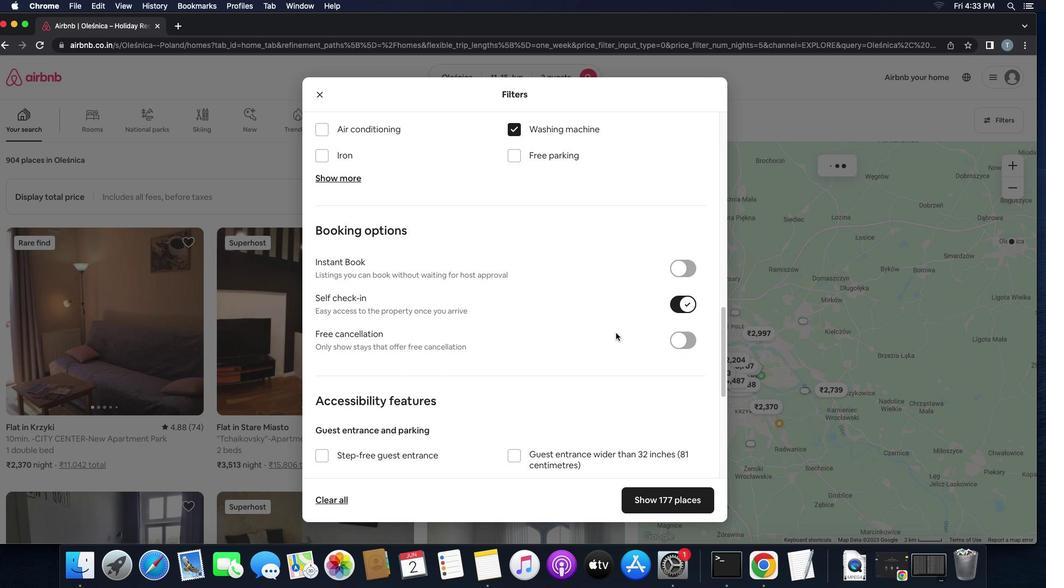 
Action: Mouse scrolled (616, 333) with delta (0, 0)
Screenshot: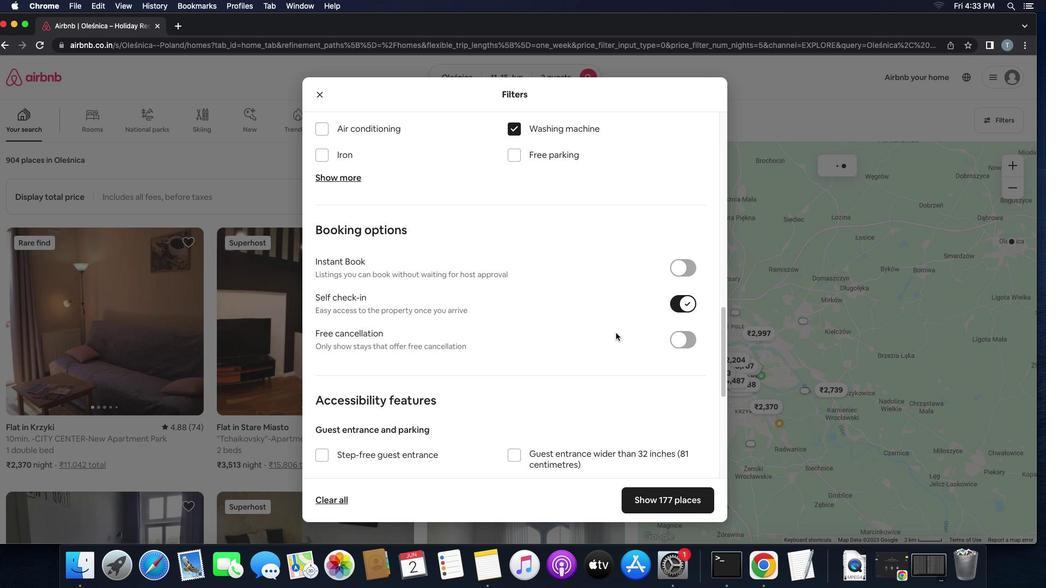 
Action: Mouse scrolled (616, 333) with delta (0, 0)
Screenshot: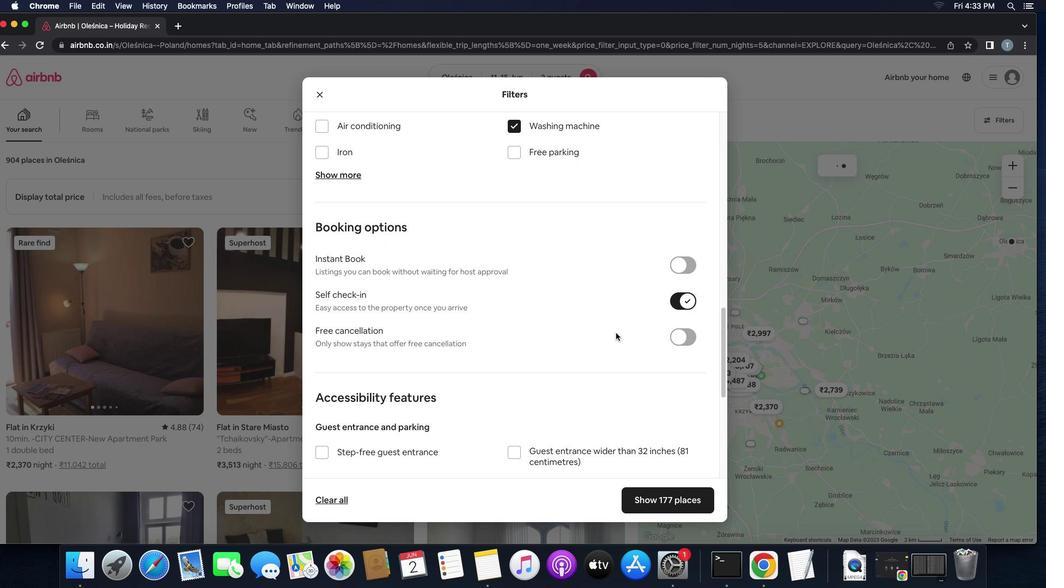 
Action: Mouse scrolled (616, 333) with delta (0, -1)
Screenshot: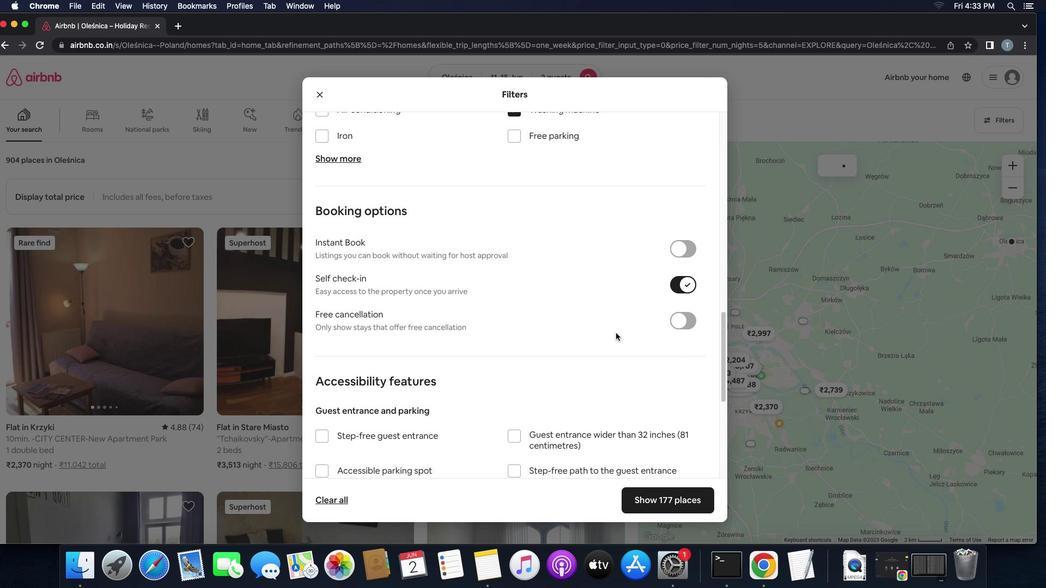 
Action: Mouse scrolled (616, 333) with delta (0, 0)
Screenshot: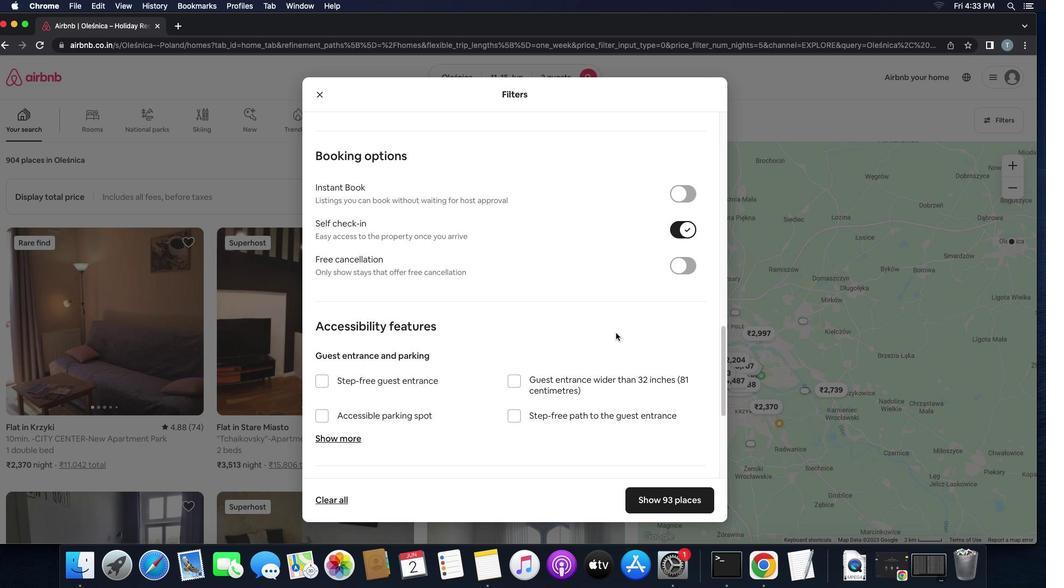 
Action: Mouse scrolled (616, 333) with delta (0, 0)
Screenshot: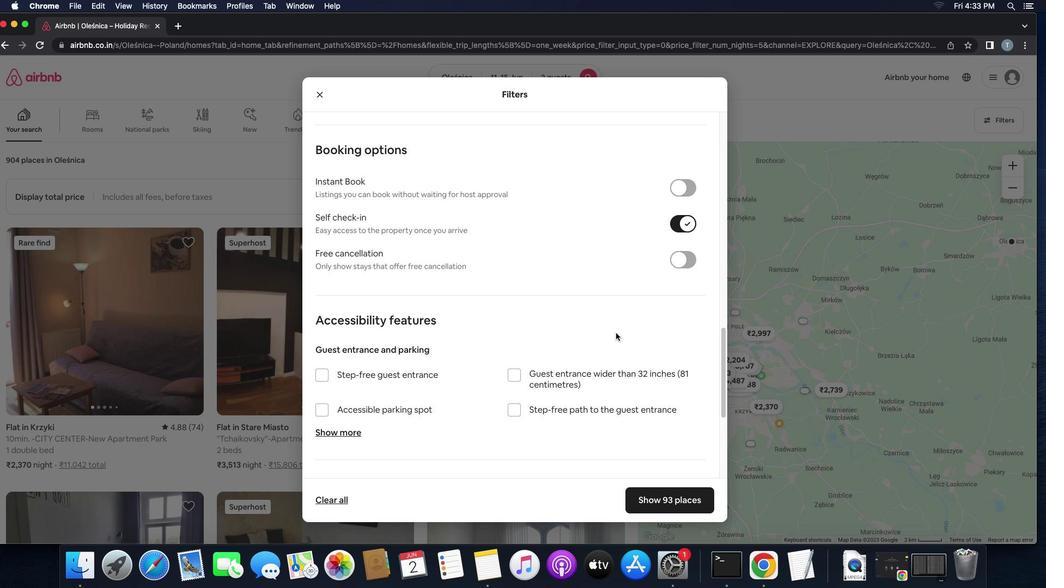 
Action: Mouse scrolled (616, 333) with delta (0, 0)
Screenshot: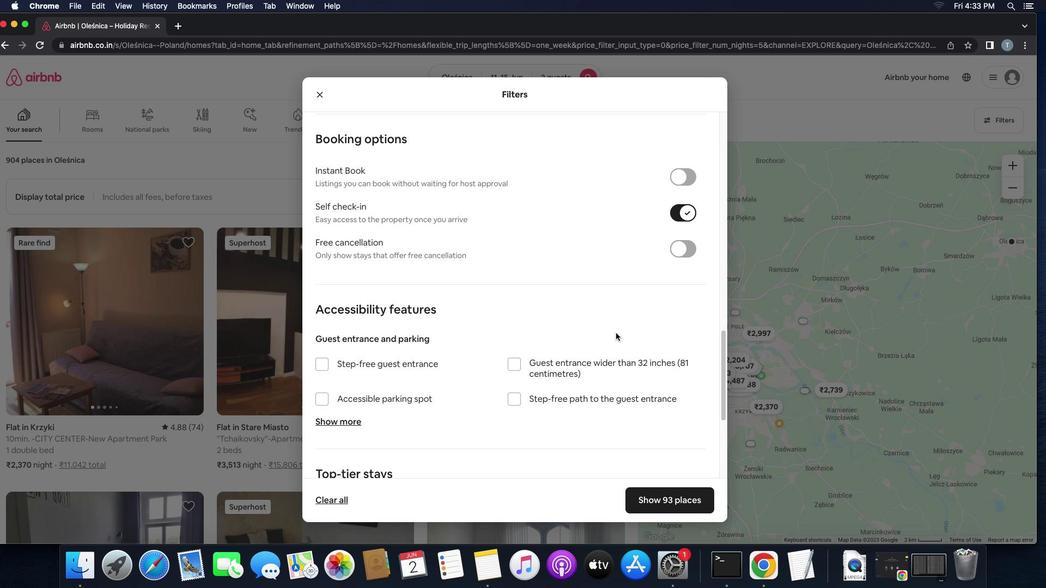 
Action: Mouse scrolled (616, 333) with delta (0, 0)
Screenshot: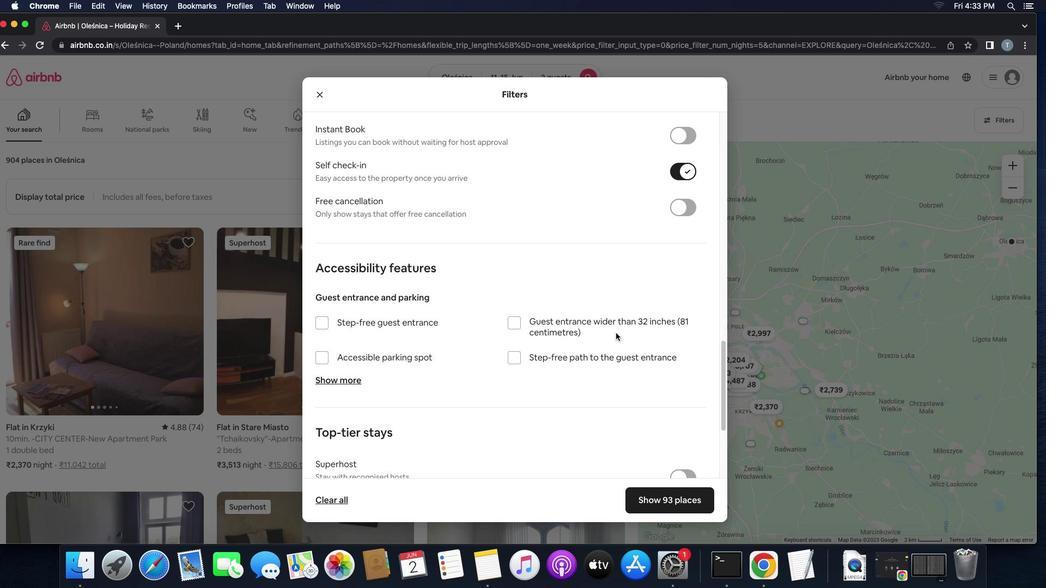 
Action: Mouse scrolled (616, 333) with delta (0, 0)
Screenshot: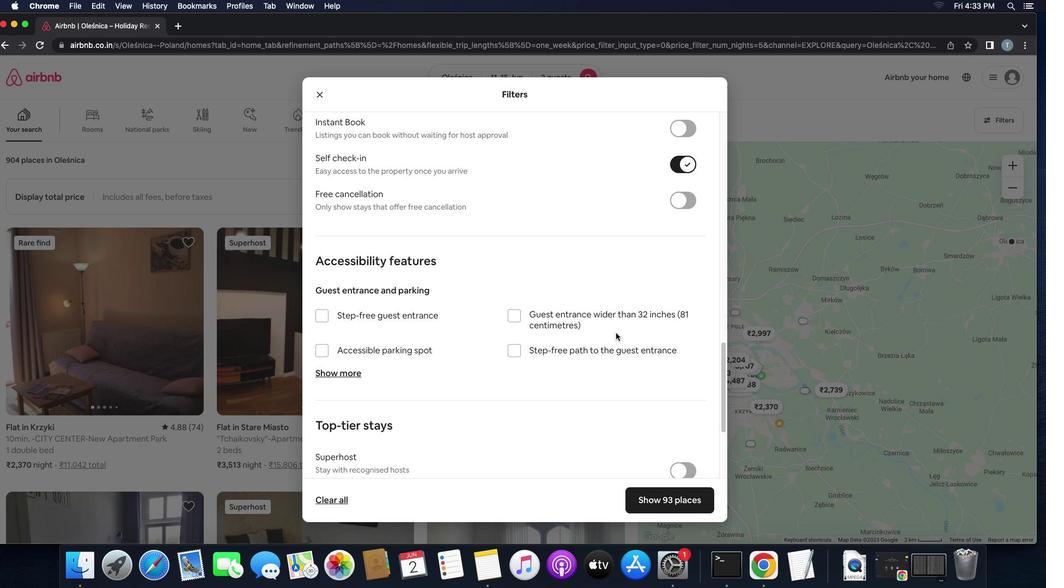 
Action: Mouse scrolled (616, 333) with delta (0, -1)
Screenshot: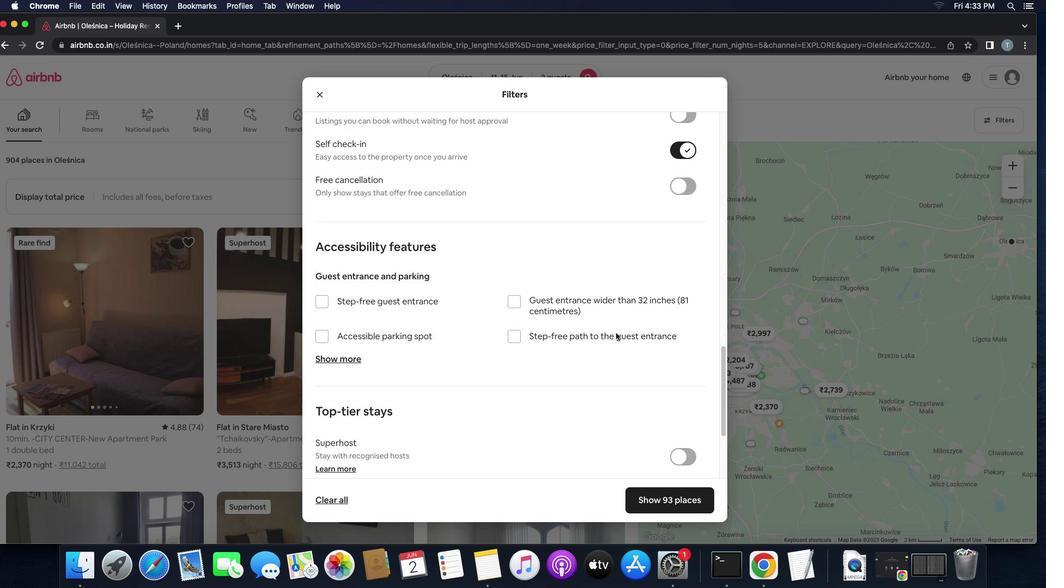 
Action: Mouse moved to (616, 333)
Screenshot: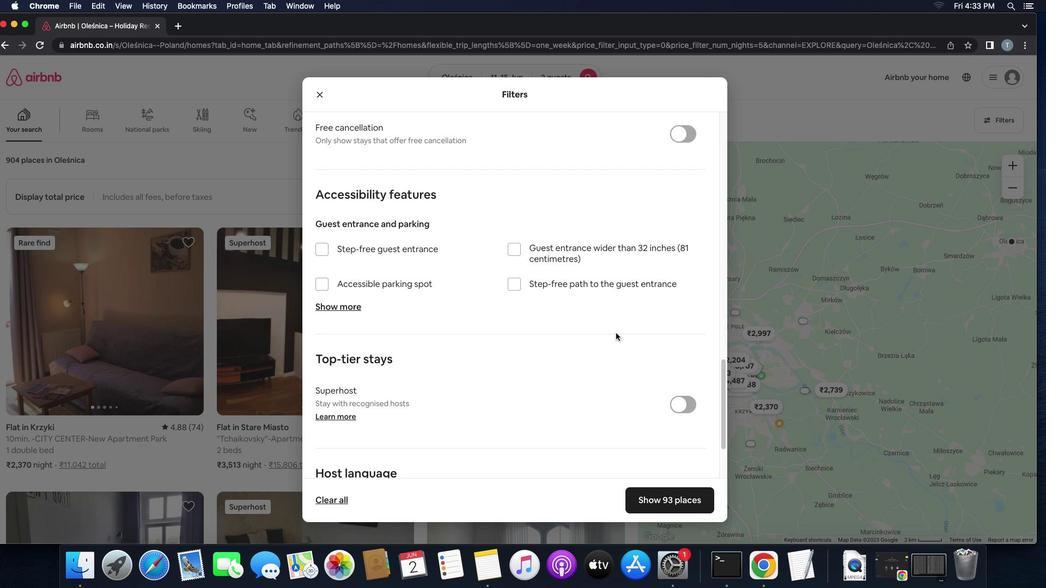 
Action: Mouse scrolled (616, 333) with delta (0, 0)
Screenshot: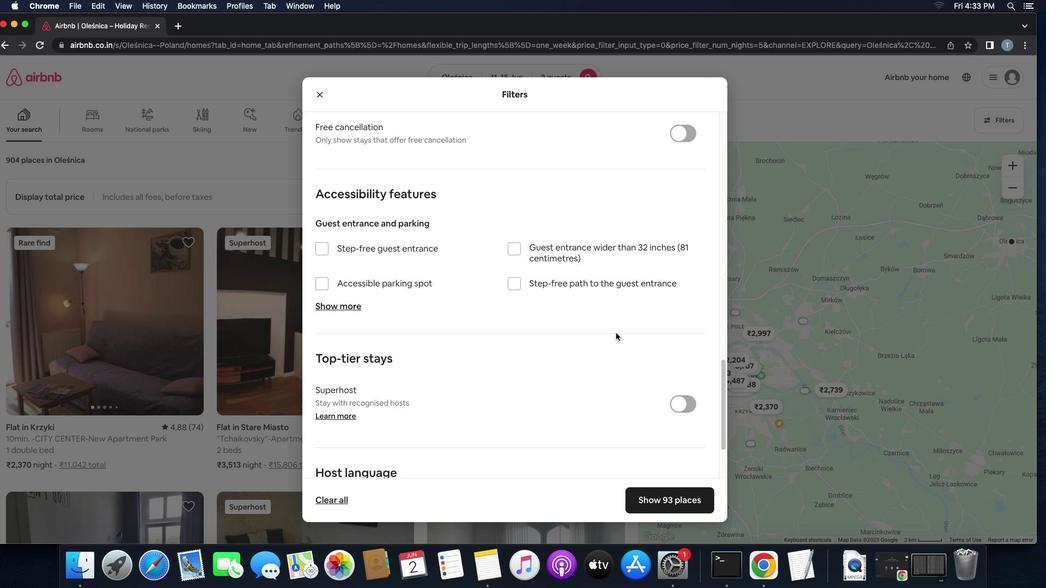 
Action: Mouse scrolled (616, 333) with delta (0, 0)
Screenshot: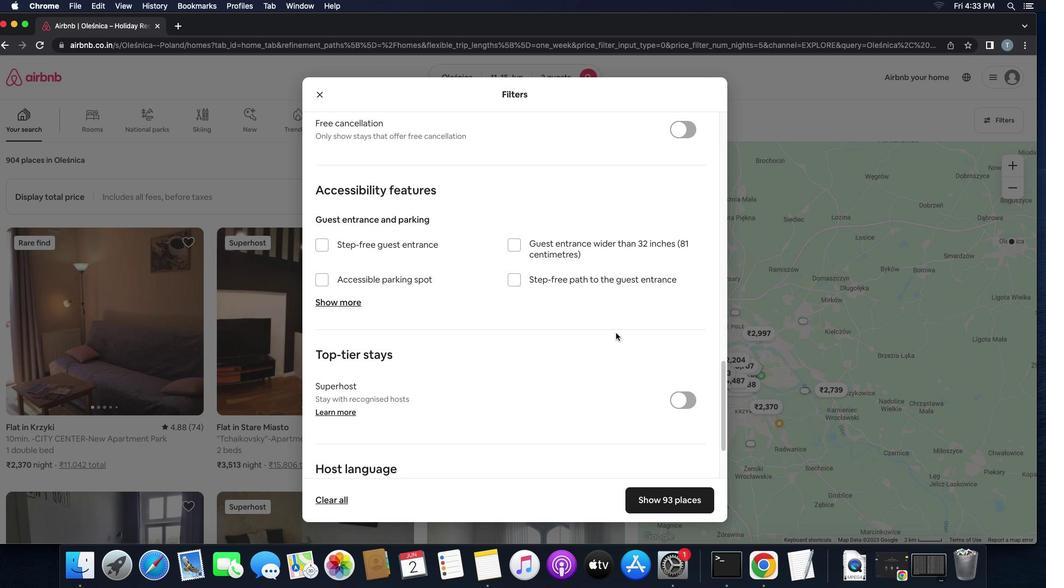 
Action: Mouse scrolled (616, 333) with delta (0, 0)
Screenshot: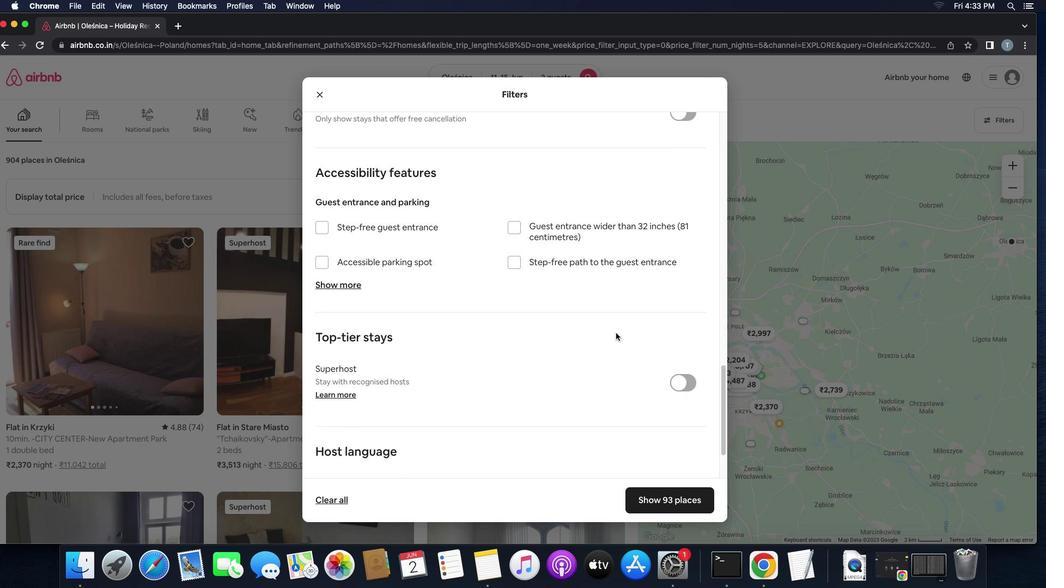 
Action: Mouse scrolled (616, 333) with delta (0, -1)
Screenshot: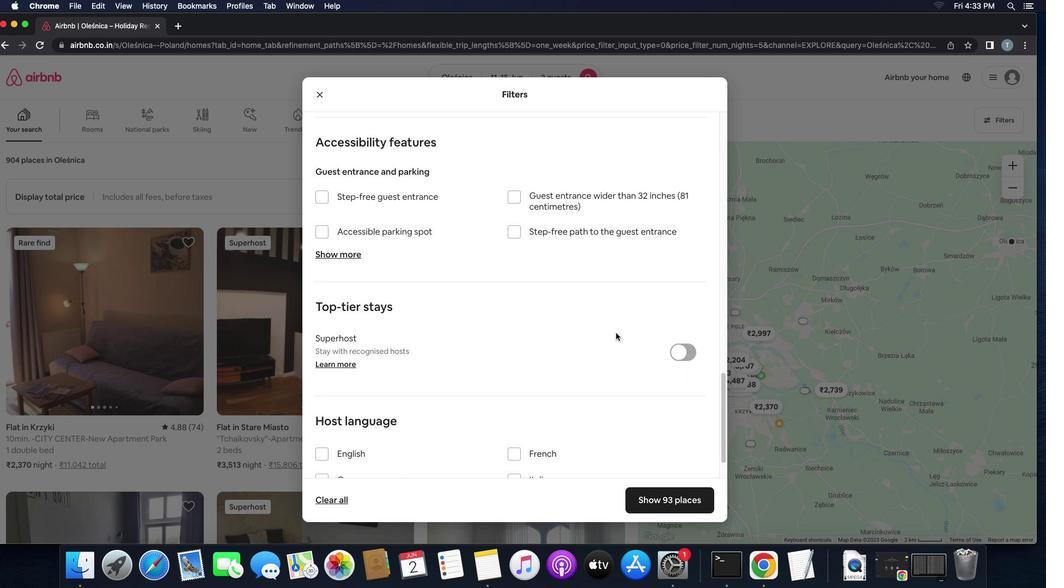 
Action: Mouse scrolled (616, 333) with delta (0, 0)
Screenshot: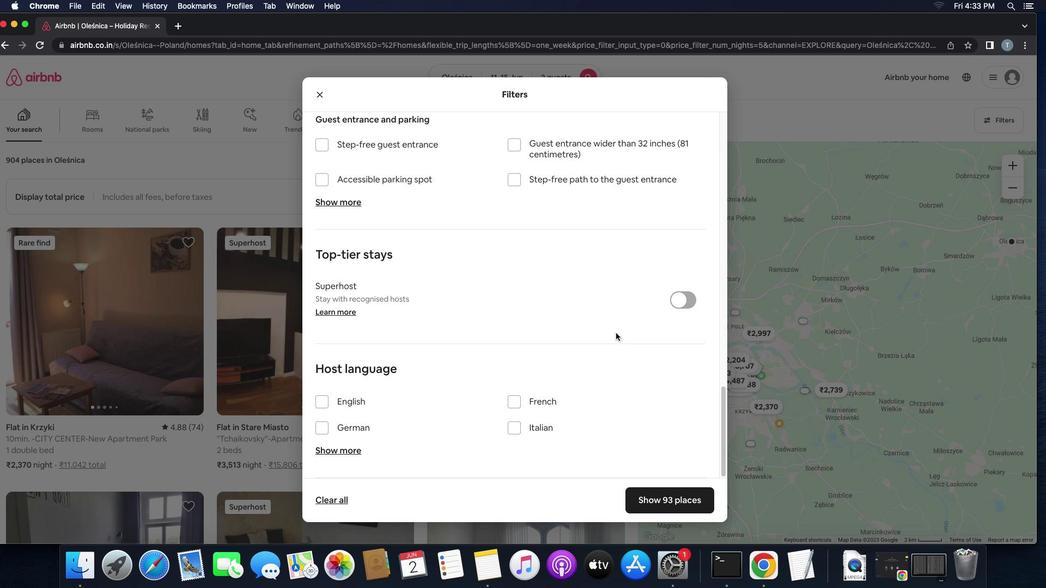 
Action: Mouse scrolled (616, 333) with delta (0, 0)
Screenshot: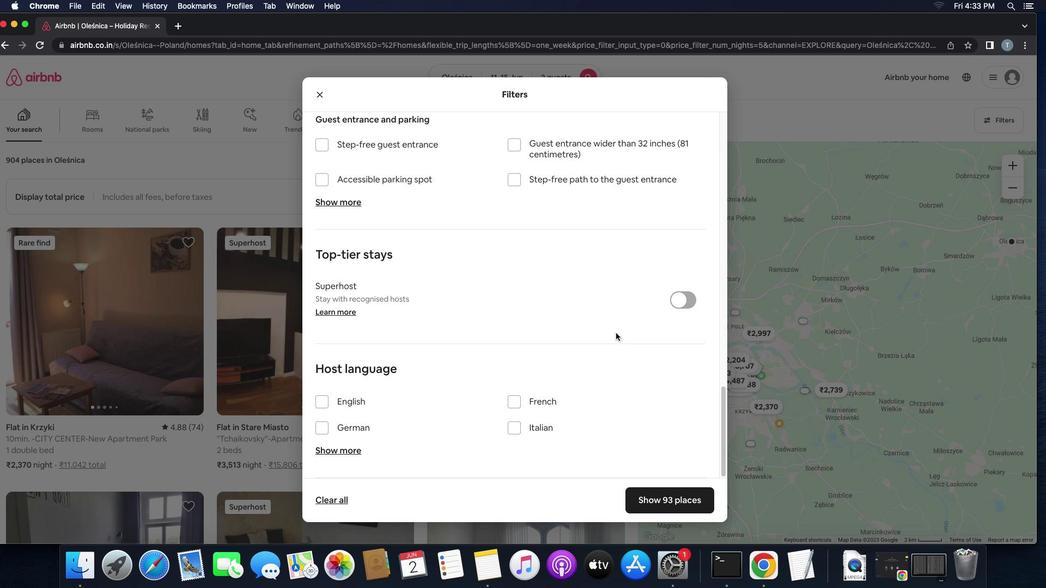 
Action: Mouse scrolled (616, 333) with delta (0, -1)
Screenshot: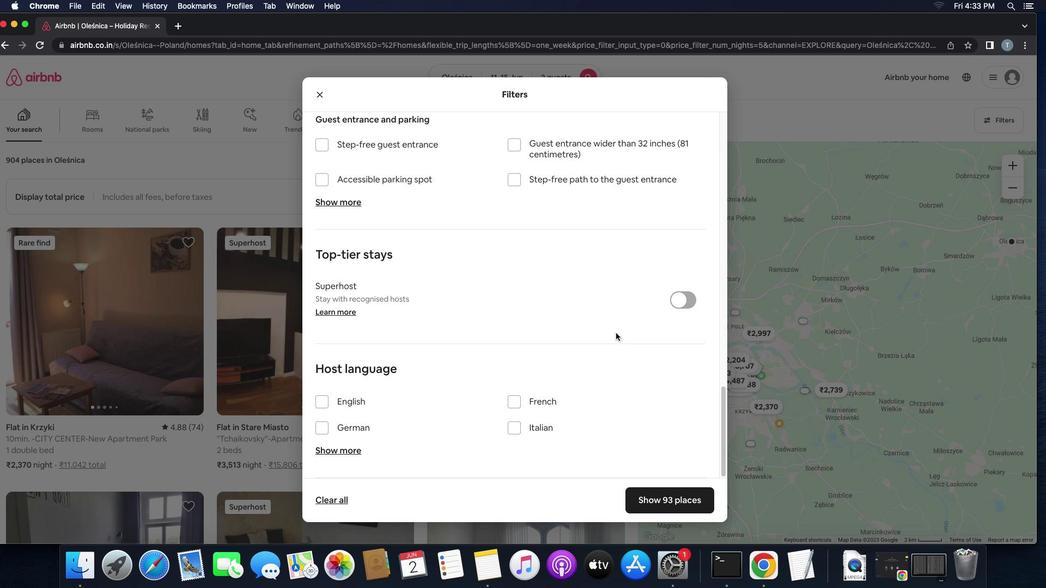
Action: Mouse moved to (324, 397)
Screenshot: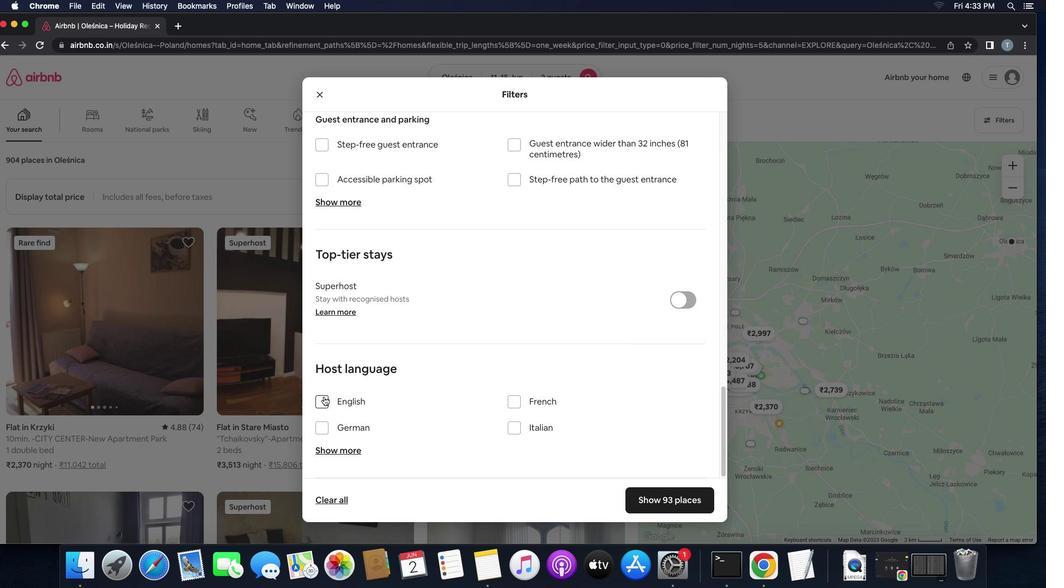 
Action: Mouse pressed left at (324, 397)
Screenshot: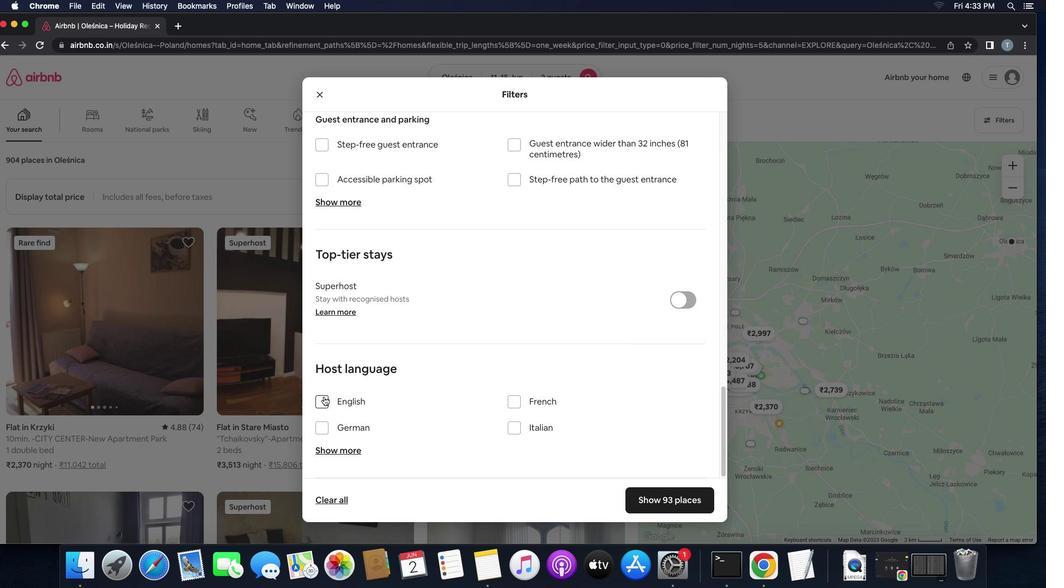 
Action: Mouse moved to (656, 497)
Screenshot: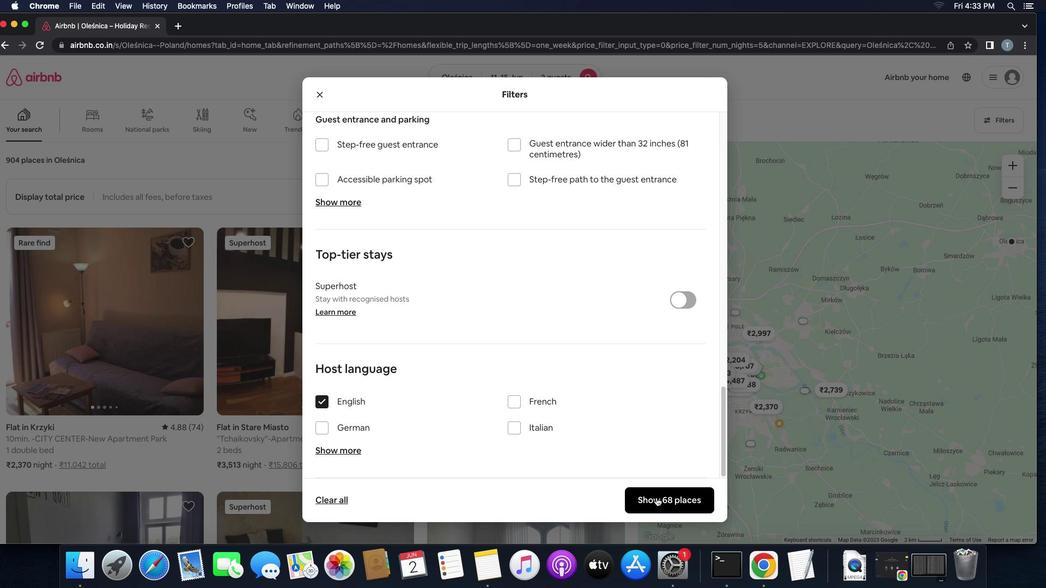 
Action: Mouse pressed left at (656, 497)
Screenshot: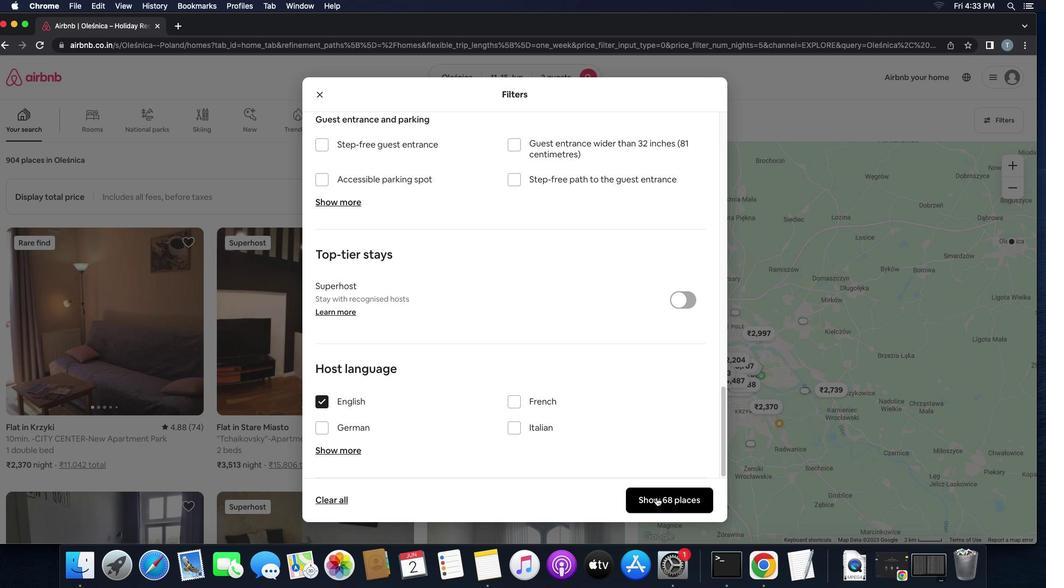 
Action: Mouse moved to (656, 498)
Screenshot: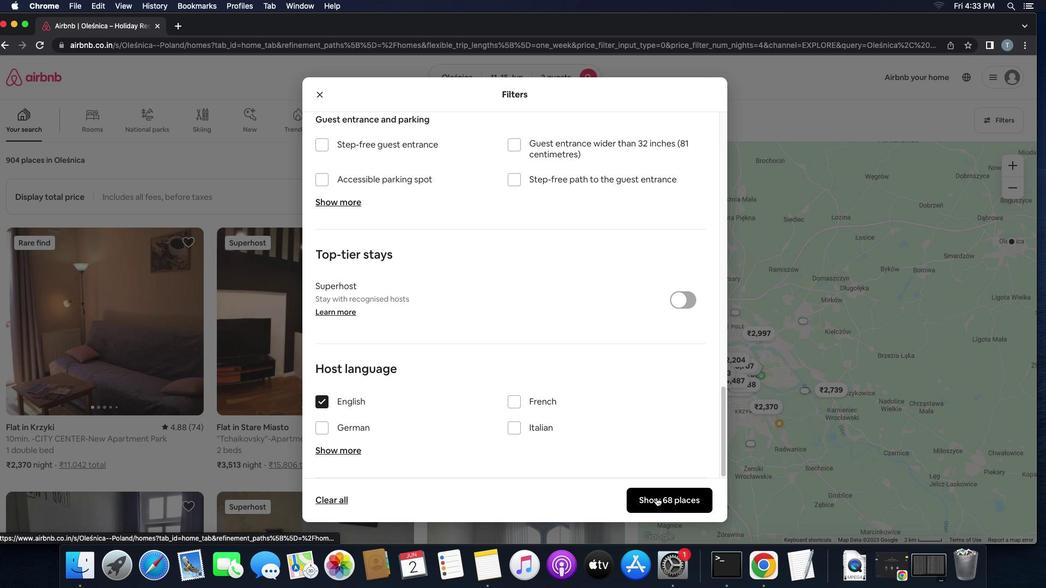 
